 Task: Add a signature Jude Thompson containing Best wishes for a happy National Science Day, Jude Thompson to email address softage.5@softage.net and add a folder Version control
Action: Mouse moved to (156, 29)
Screenshot: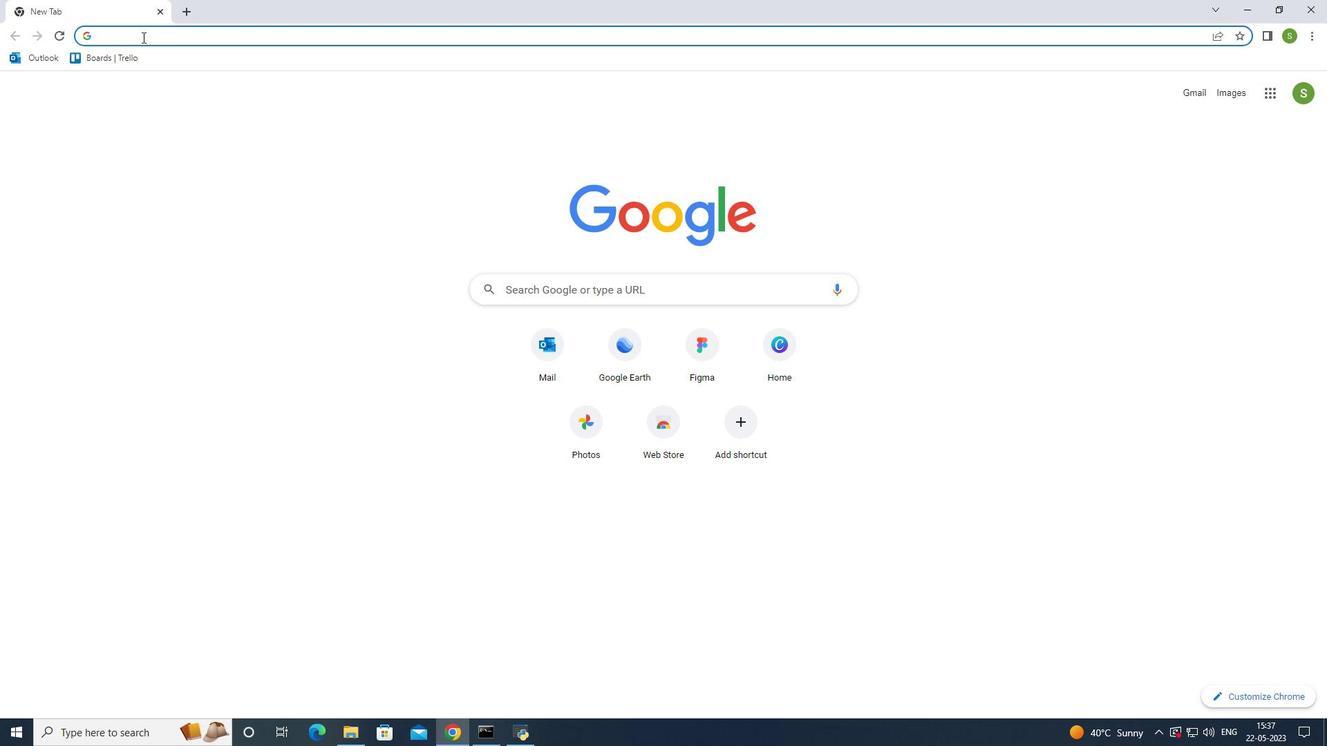 
Action: Key pressed outlokk<Key.backspace><Key.backspace>ok<Key.enter>
Screenshot: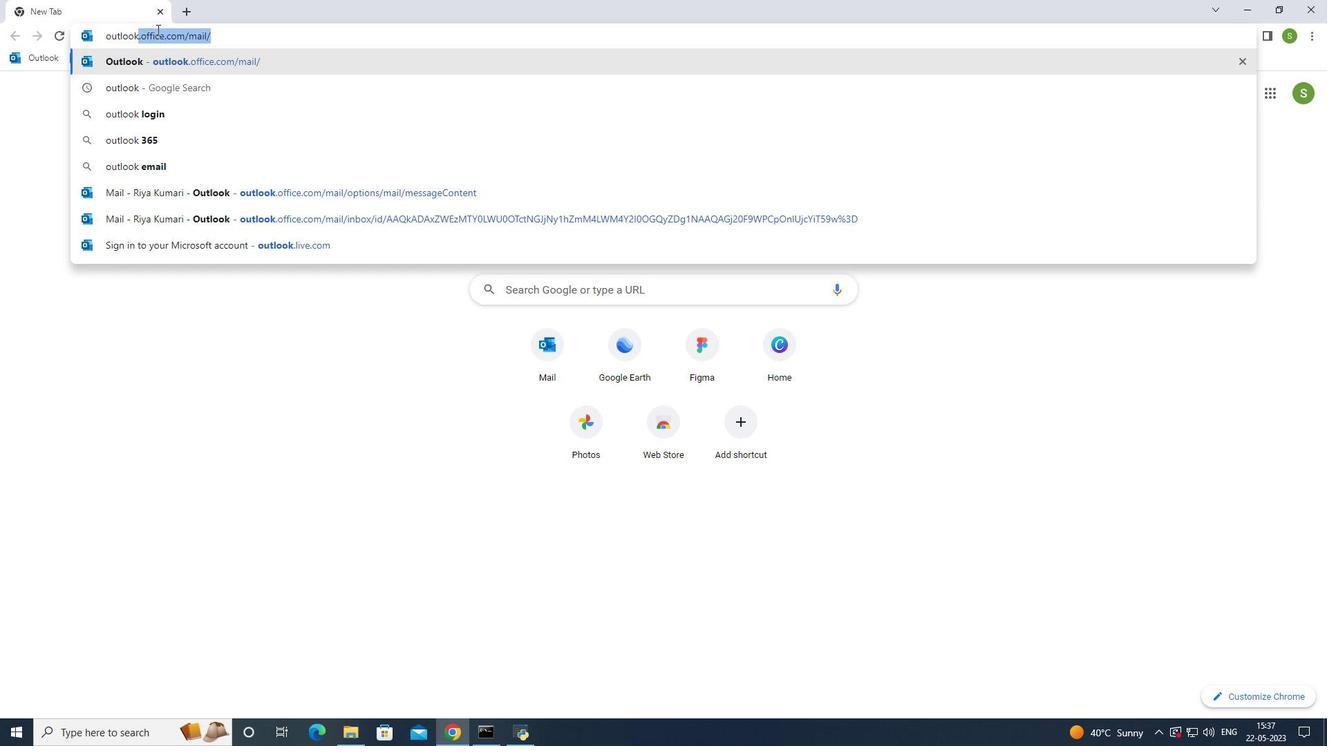 
Action: Mouse moved to (102, 123)
Screenshot: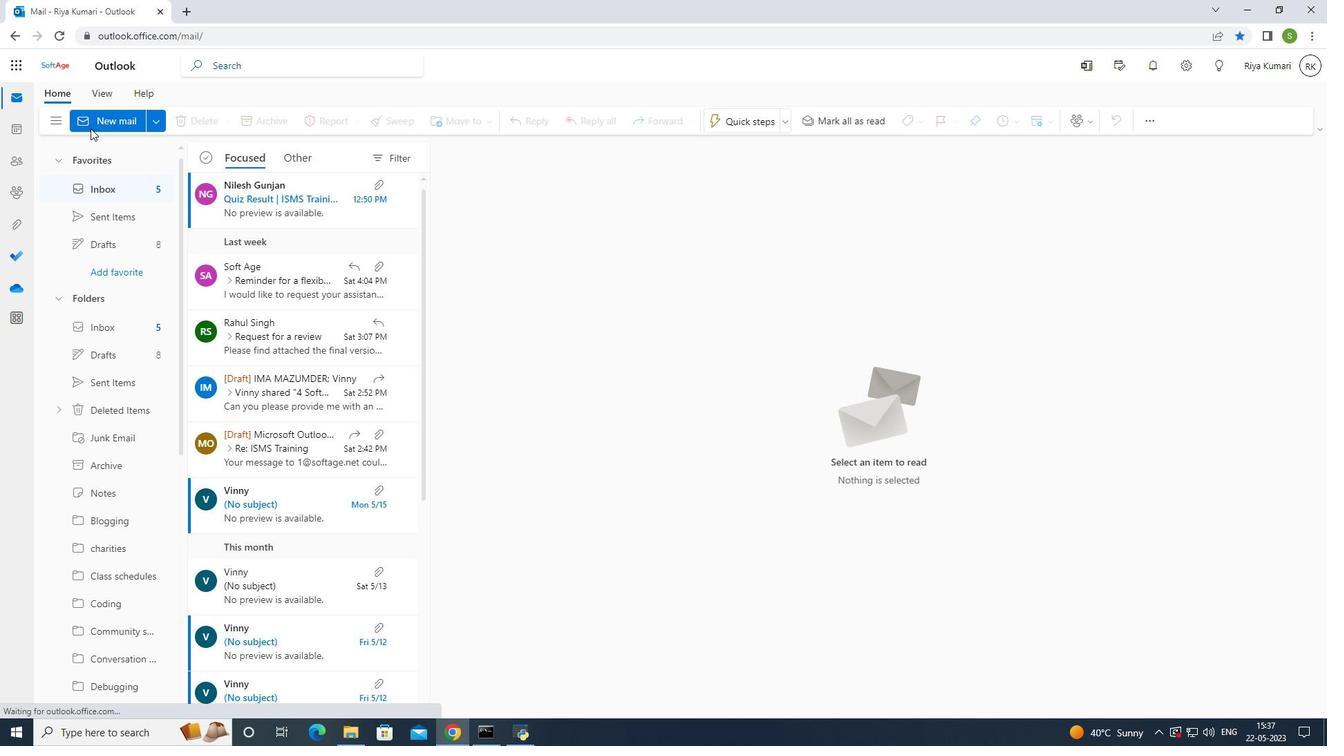 
Action: Mouse pressed left at (102, 123)
Screenshot: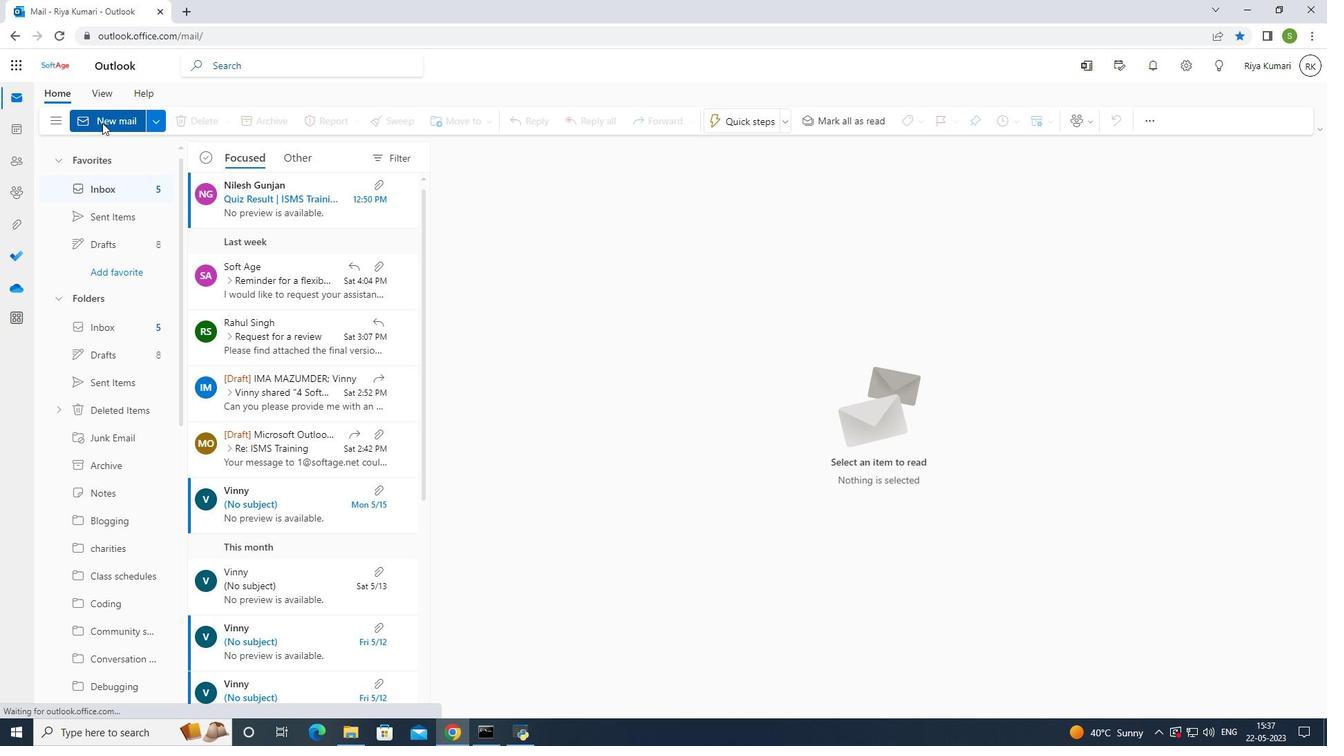 
Action: Mouse pressed left at (102, 123)
Screenshot: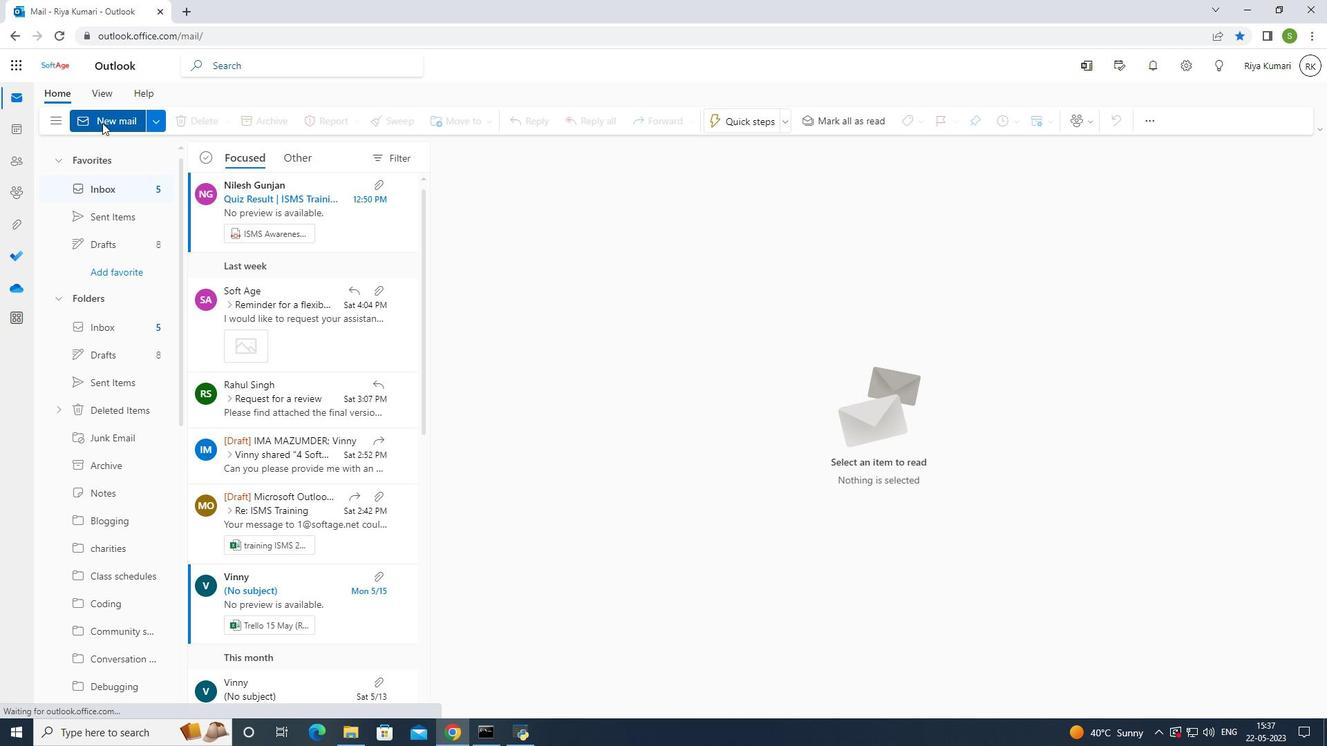 
Action: Mouse pressed left at (102, 123)
Screenshot: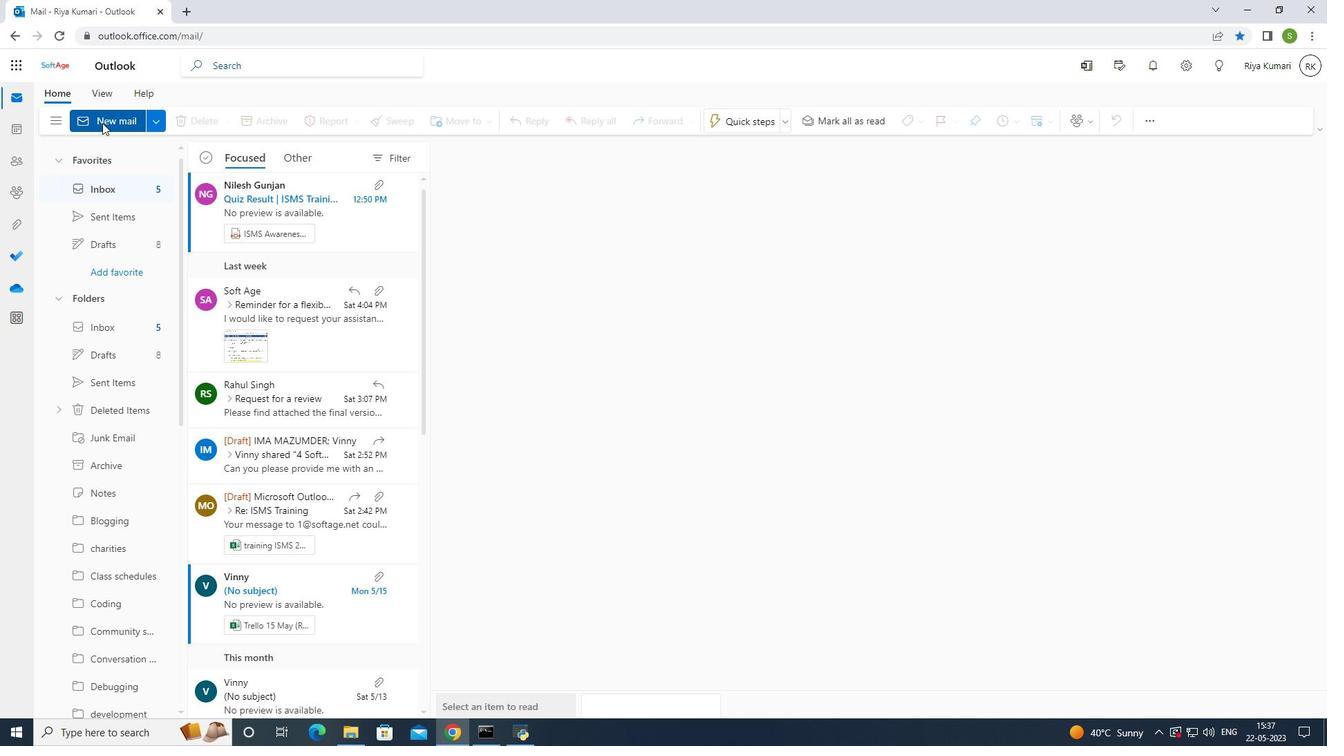
Action: Mouse moved to (896, 118)
Screenshot: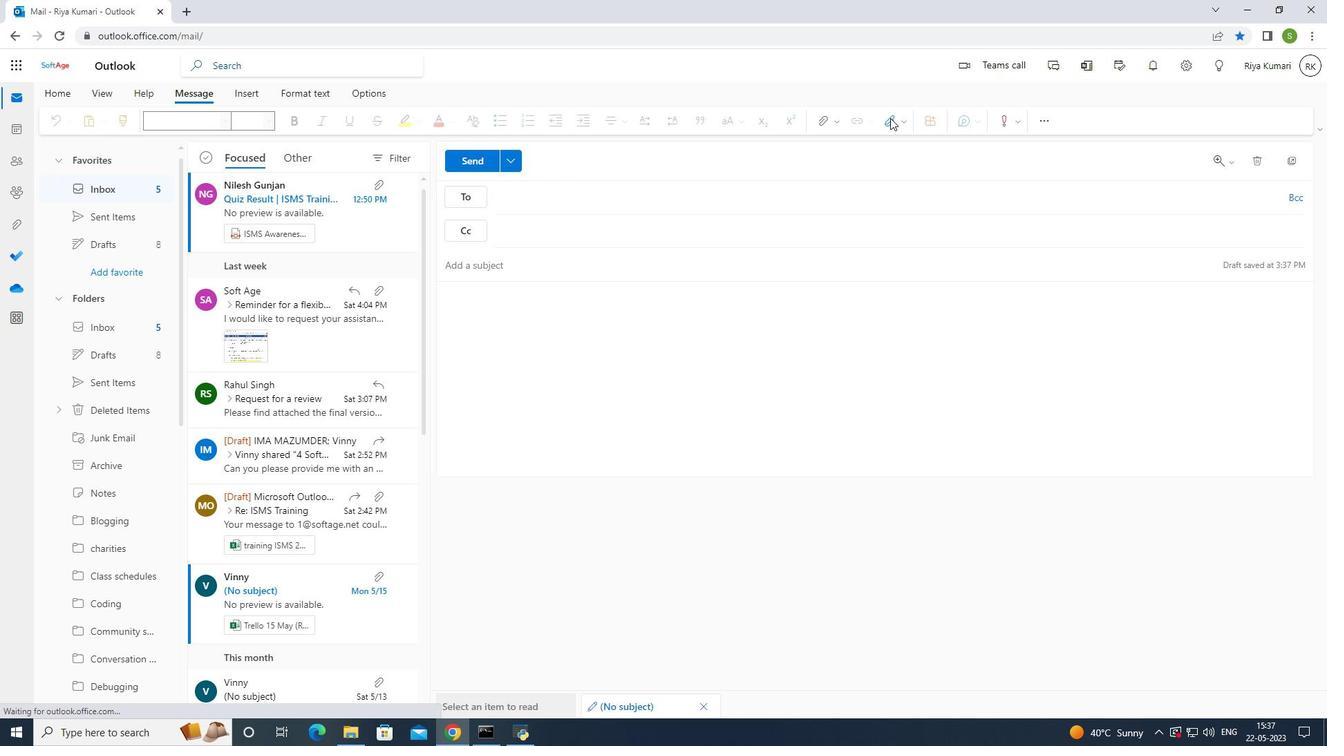 
Action: Mouse pressed left at (896, 118)
Screenshot: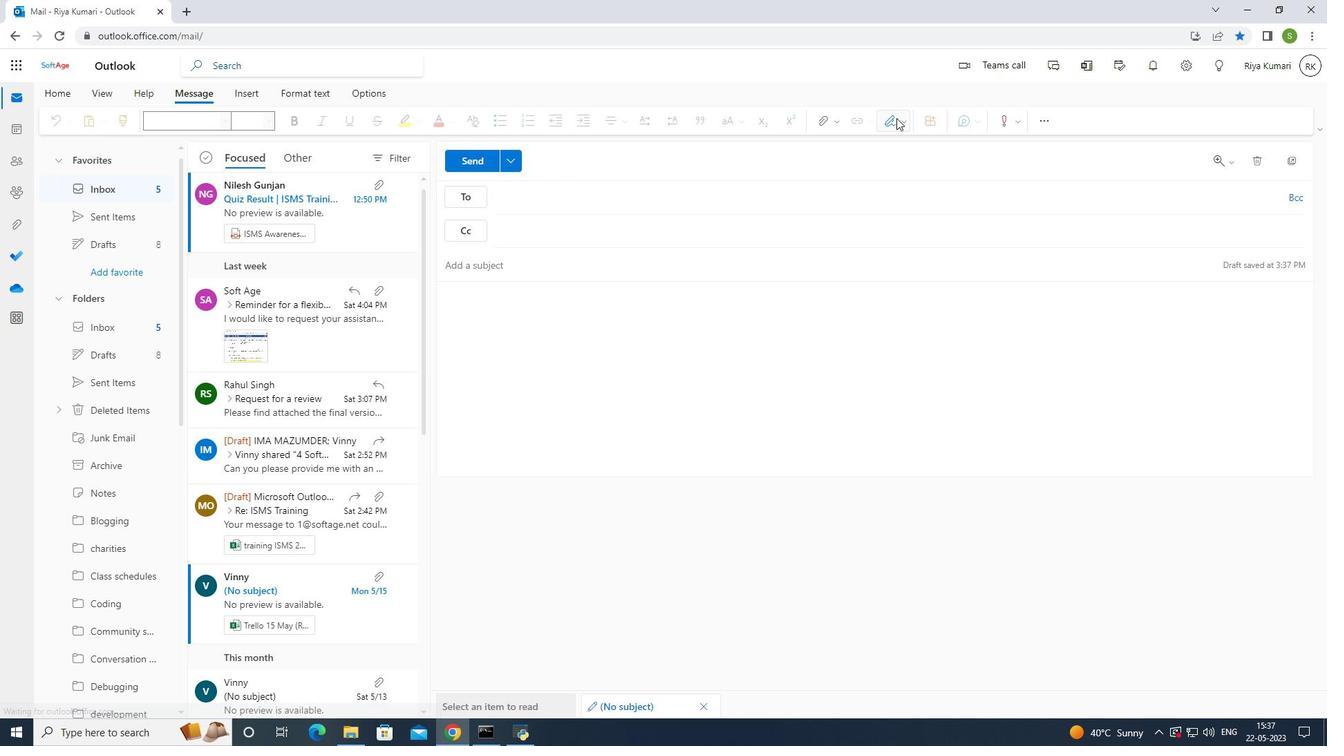
Action: Mouse moved to (875, 172)
Screenshot: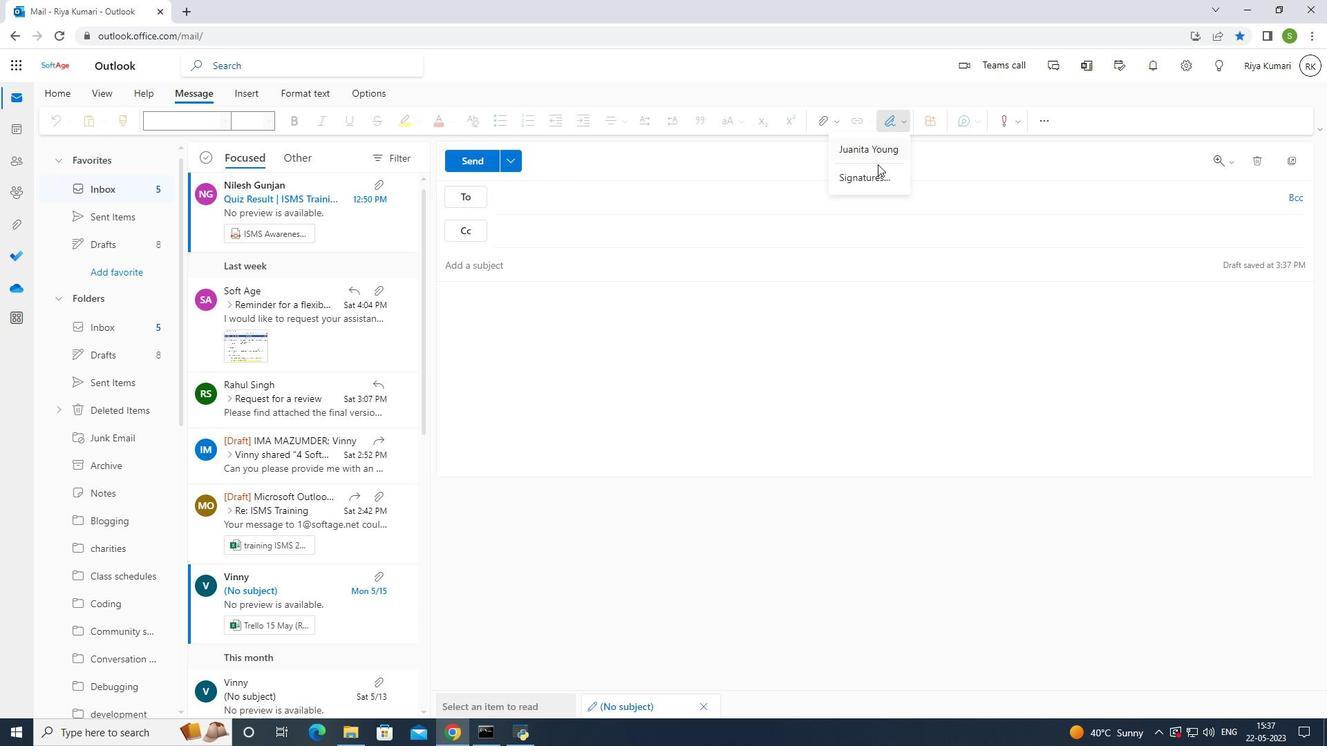 
Action: Mouse pressed left at (875, 172)
Screenshot: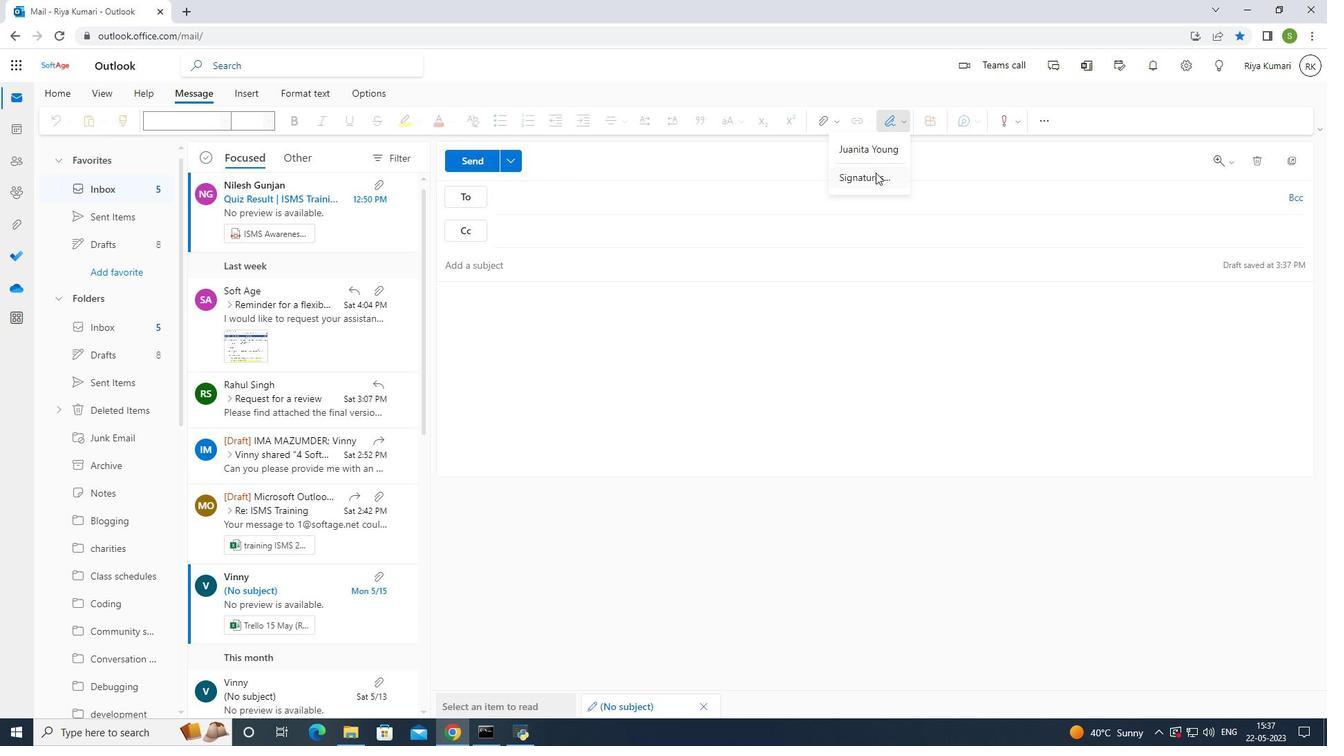
Action: Mouse moved to (864, 231)
Screenshot: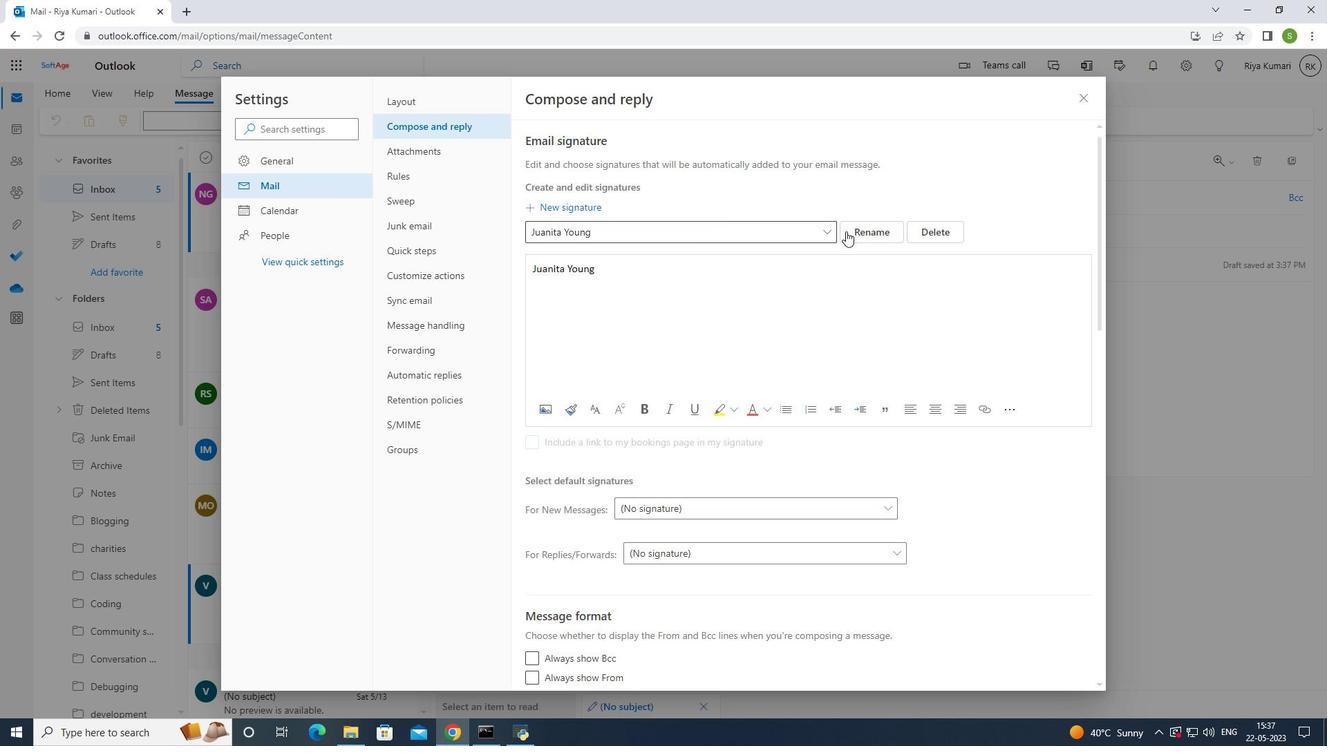 
Action: Mouse pressed left at (864, 231)
Screenshot: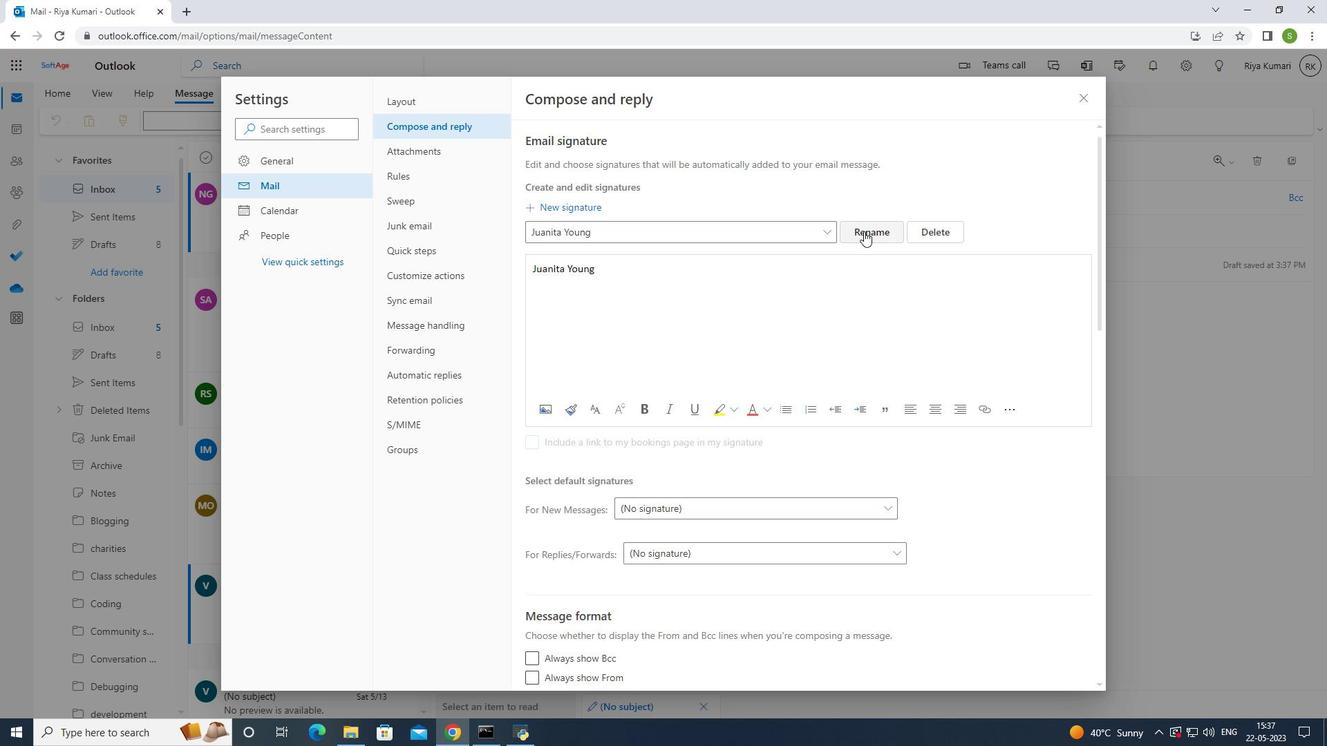 
Action: Mouse moved to (816, 233)
Screenshot: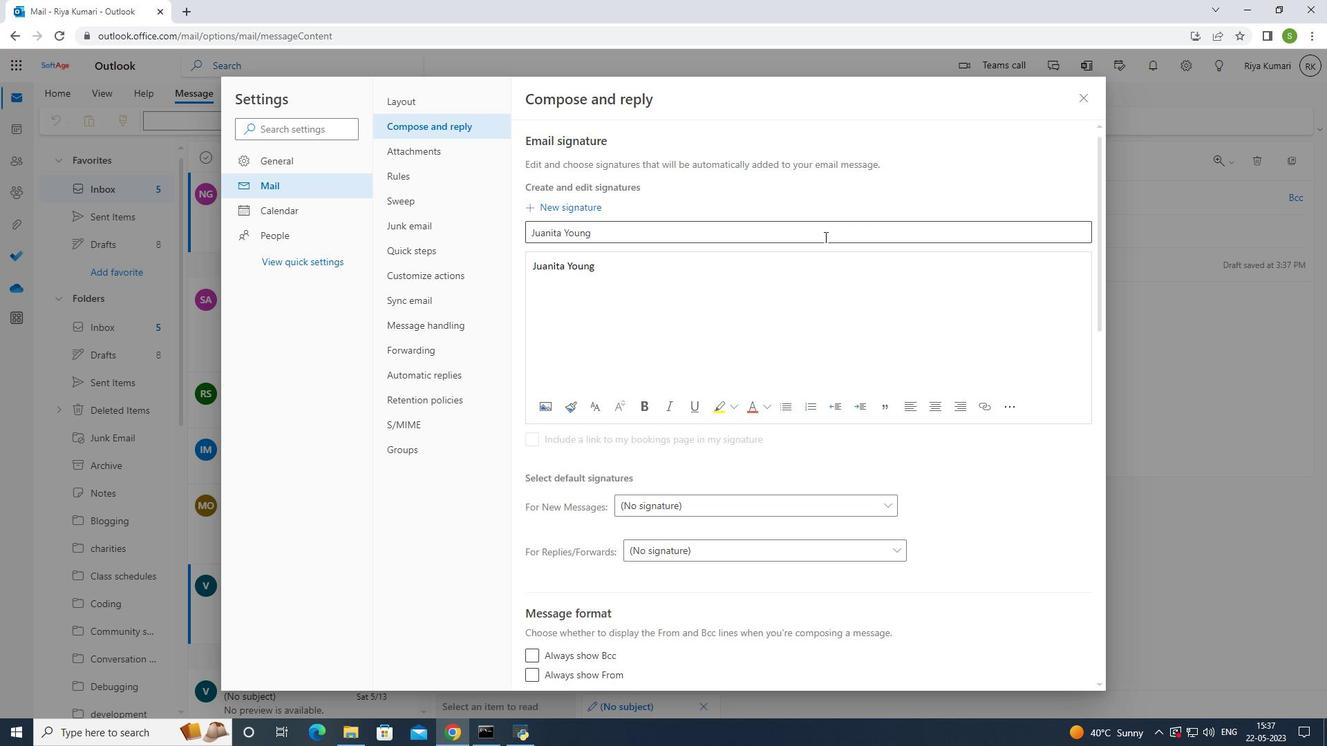 
Action: Mouse pressed left at (816, 233)
Screenshot: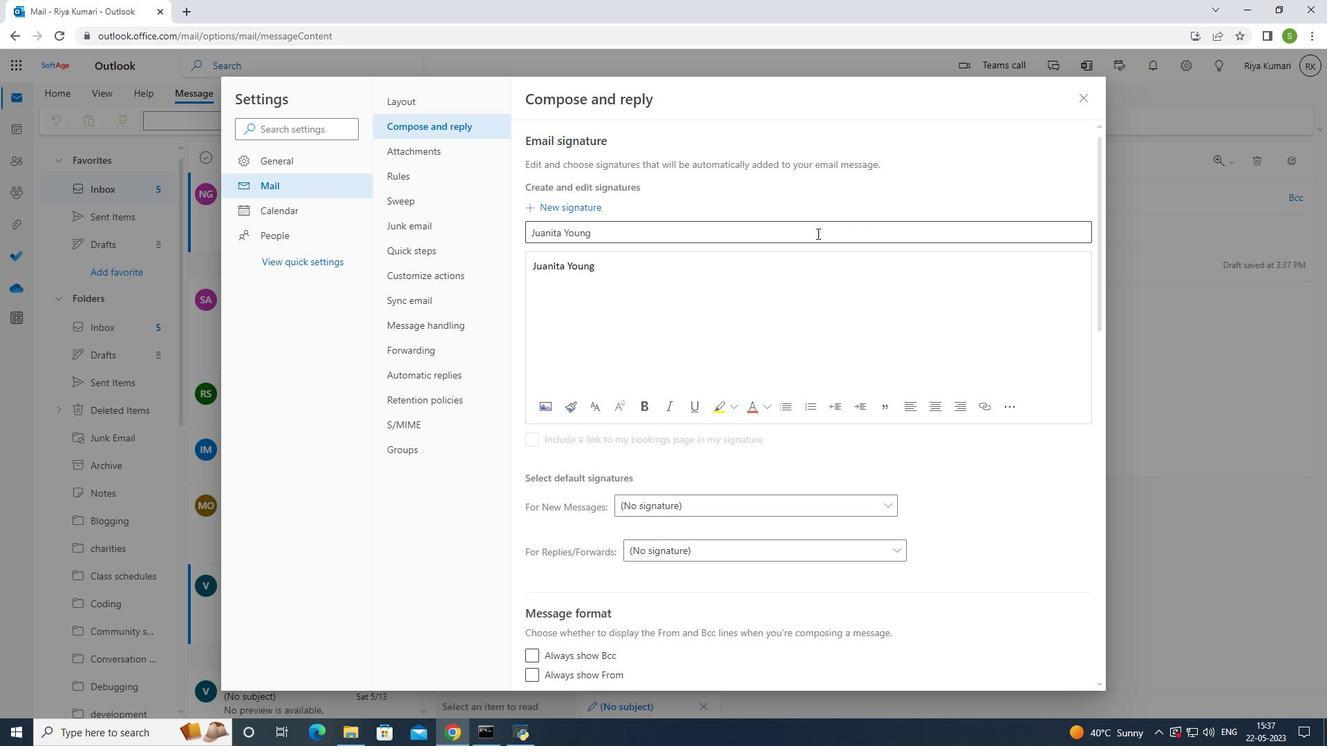 
Action: Mouse moved to (812, 229)
Screenshot: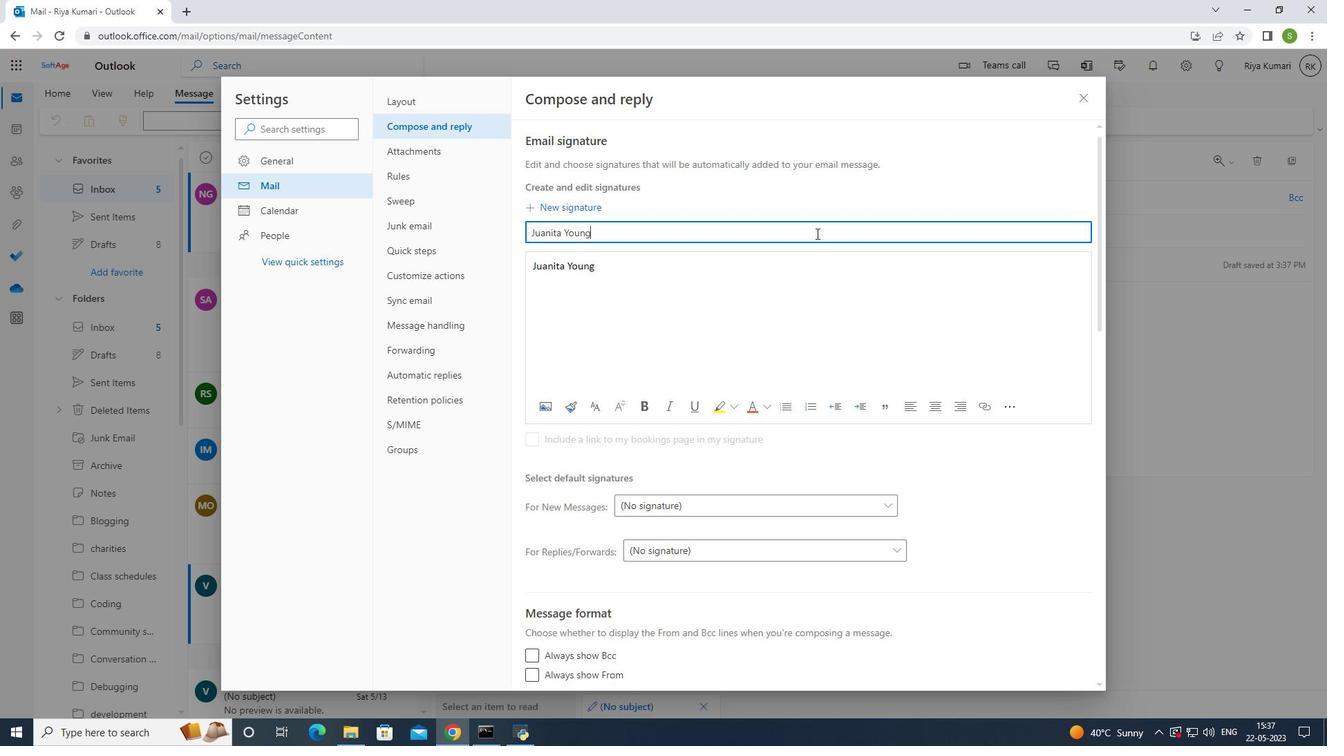 
Action: Key pressed <Key.backspace><Key.backspace><Key.backspace><Key.backspace><Key.backspace><Key.backspace><Key.backspace><Key.backspace><Key.backspace><Key.backspace><Key.backspace><Key.backspace><Key.backspace><Key.backspace><Key.backspace><Key.backspace><Key.backspace><Key.shift>jude<Key.space><Key.shift>Thompson<Key.left><Key.left><Key.left><Key.left><Key.left><Key.left><Key.left><Key.left><Key.left><Key.left><Key.left><Key.left><Key.backspace><Key.shift><Key.shift><Key.shift><Key.shift>J
Screenshot: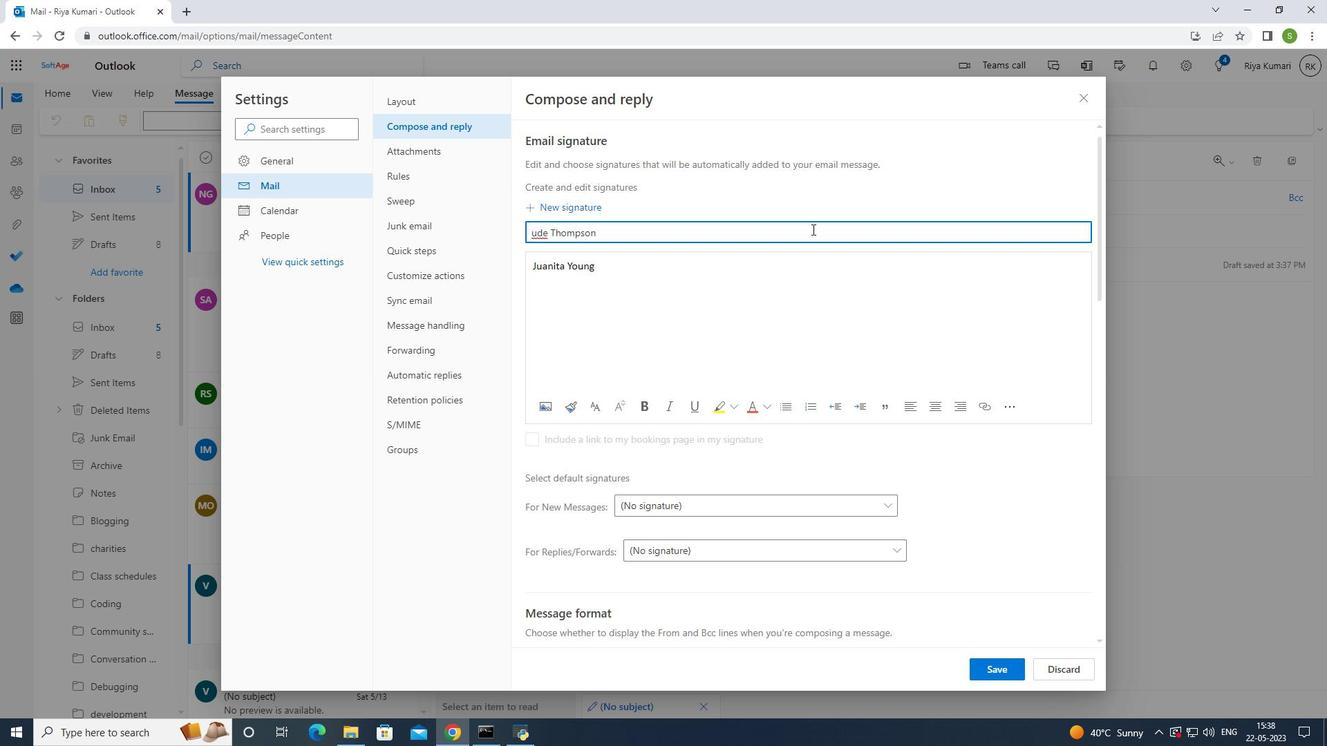 
Action: Mouse moved to (610, 271)
Screenshot: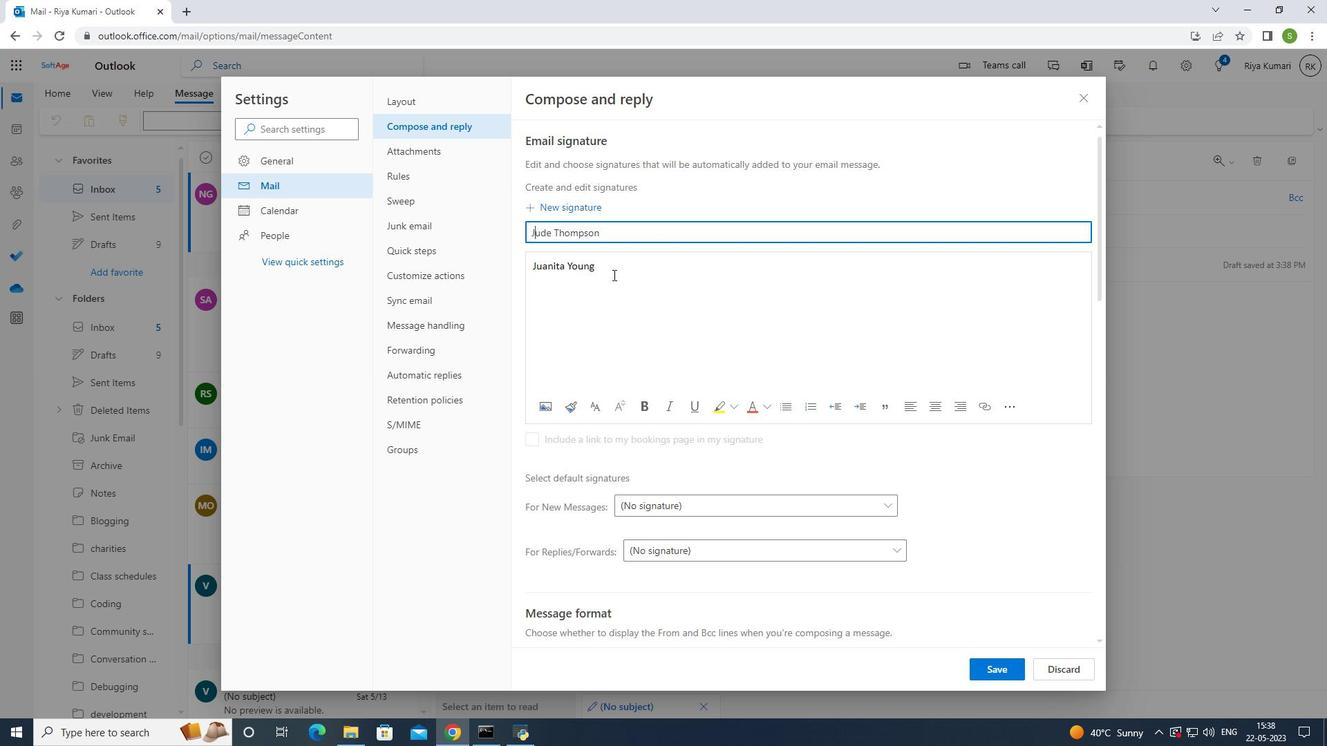 
Action: Mouse pressed left at (610, 271)
Screenshot: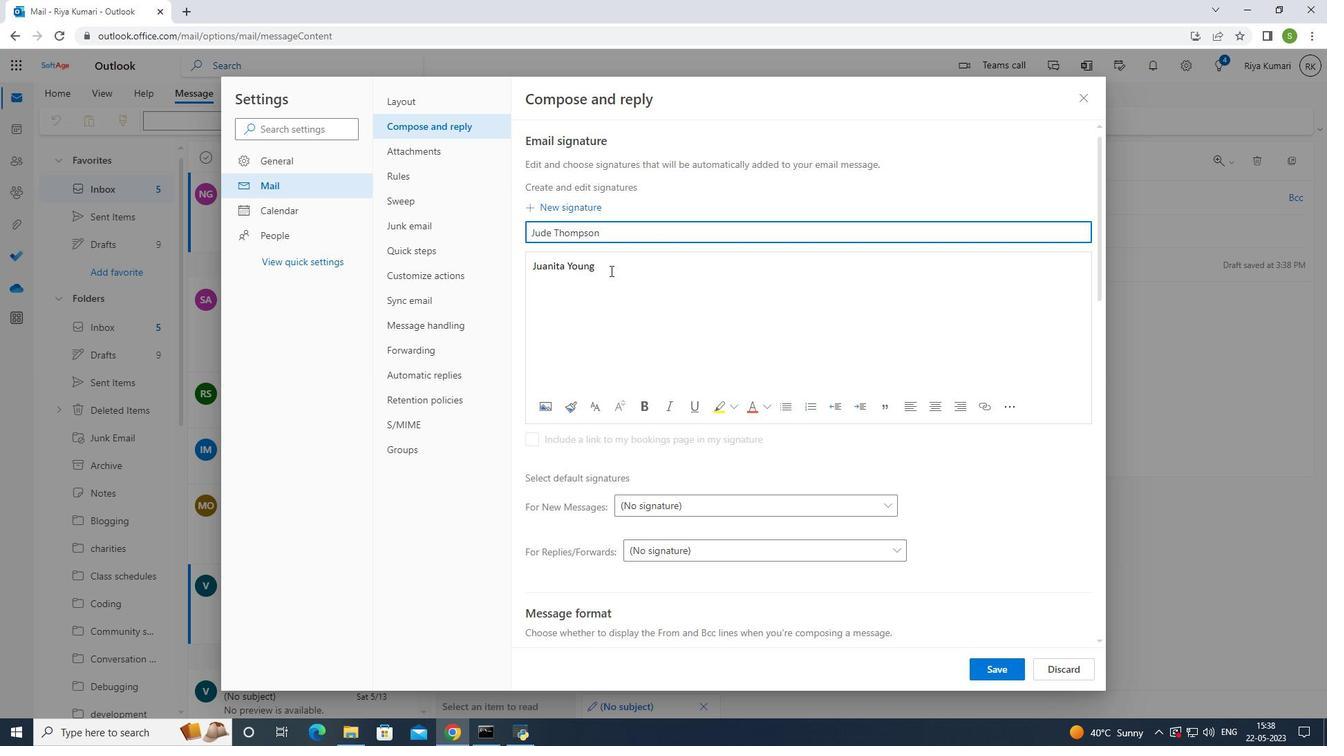 
Action: Mouse moved to (610, 267)
Screenshot: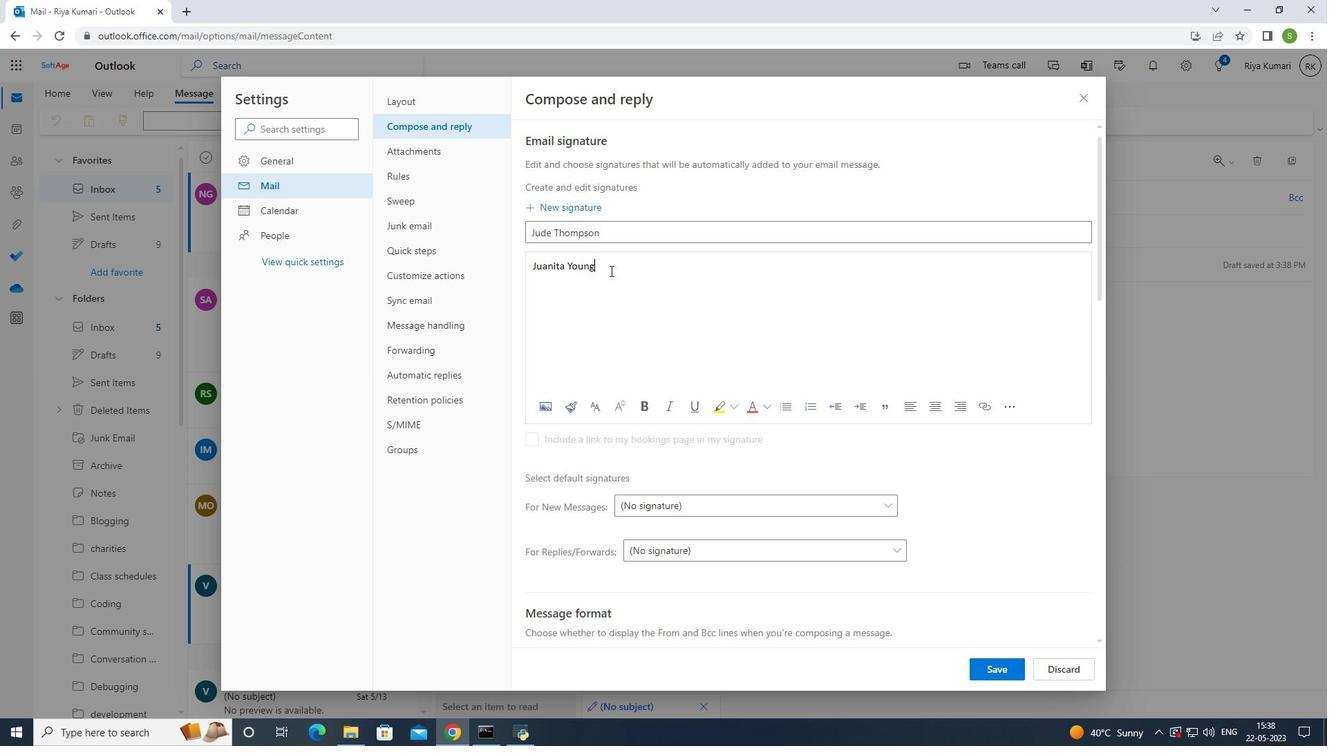 
Action: Key pressed <Key.backspace><Key.backspace><Key.backspace><Key.backspace><Key.backspace><Key.backspace><Key.backspace><Key.backspace><Key.backspace><Key.backspace><Key.backspace><Key.backspace>ude<Key.space><Key.shift>Thooms<Key.backspace>psa<Key.backspace>on
Screenshot: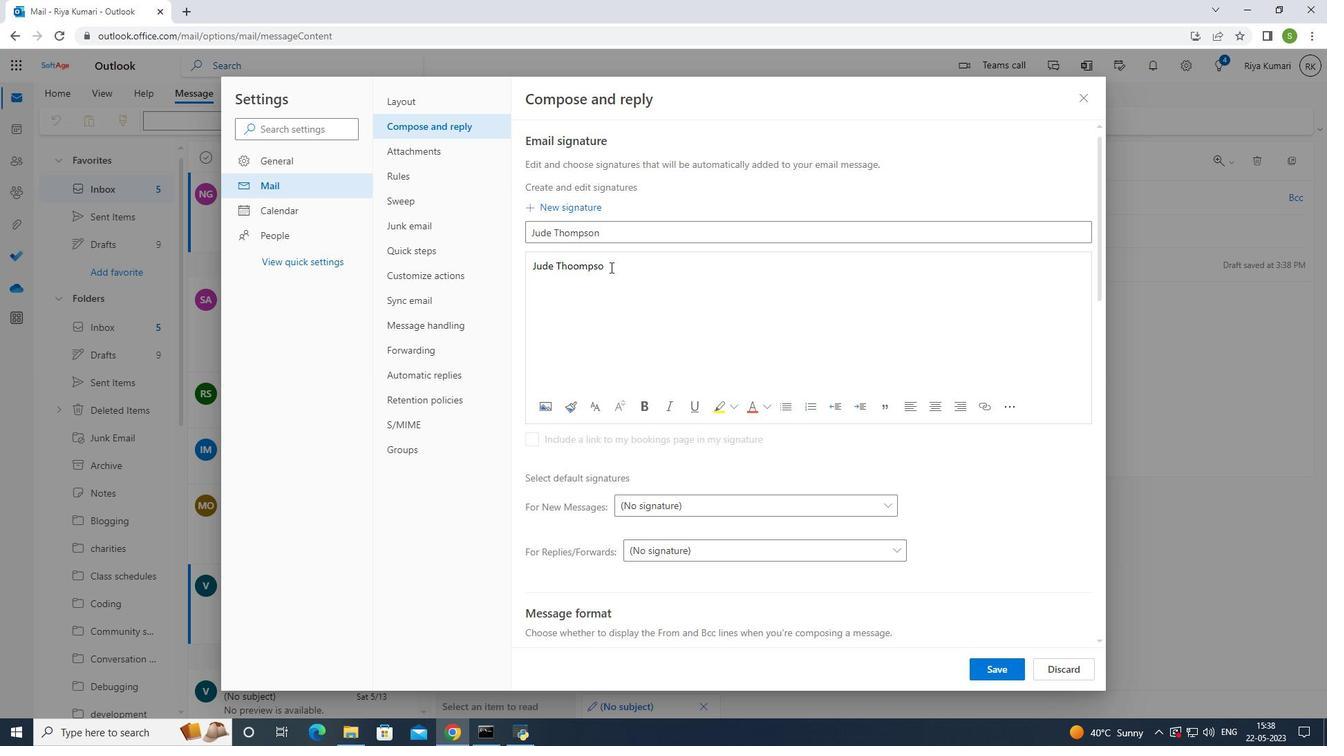 
Action: Mouse moved to (577, 264)
Screenshot: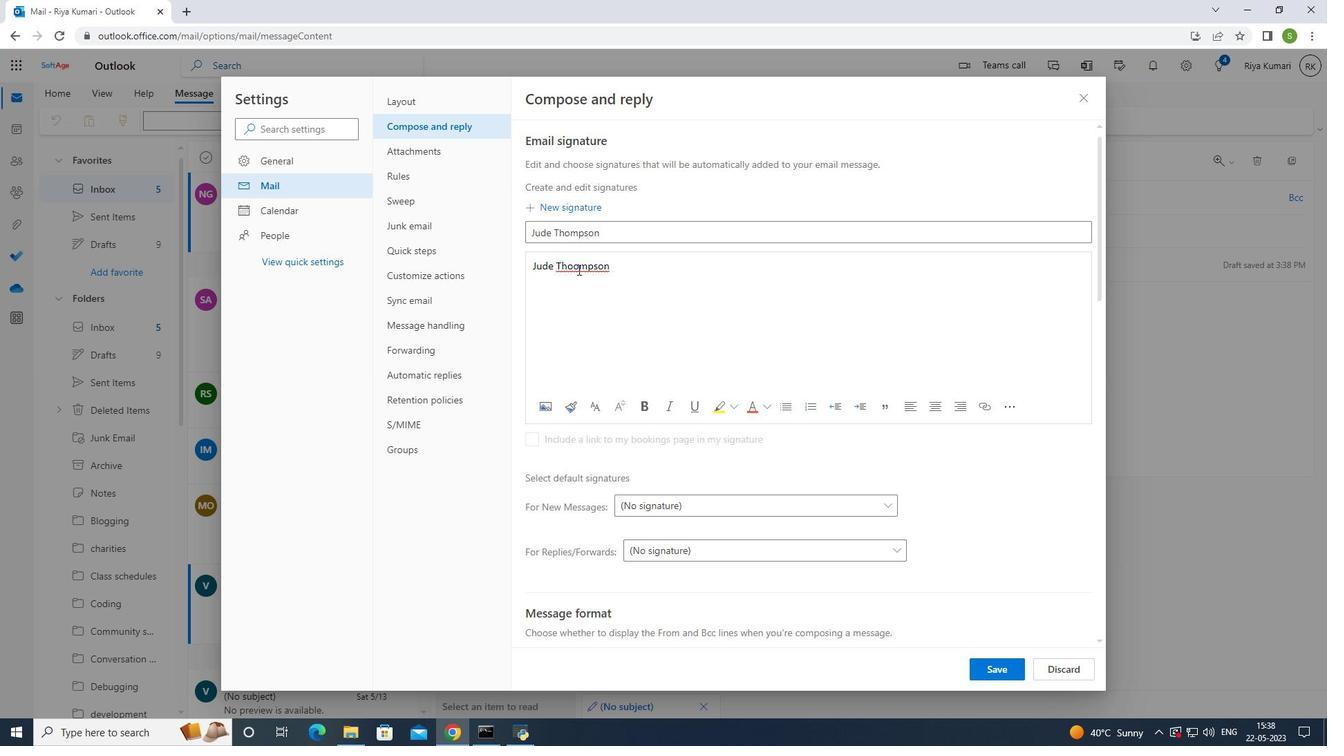 
Action: Mouse pressed left at (577, 264)
Screenshot: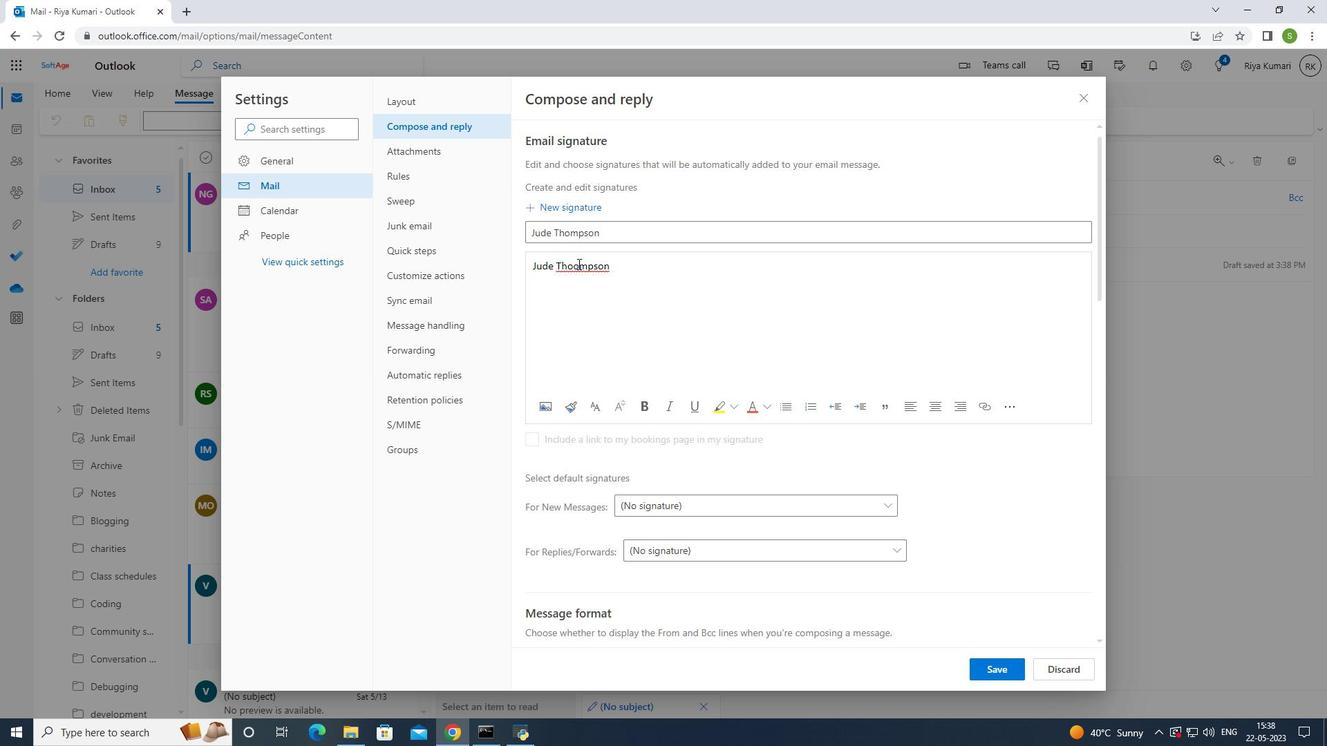 
Action: Mouse moved to (615, 275)
Screenshot: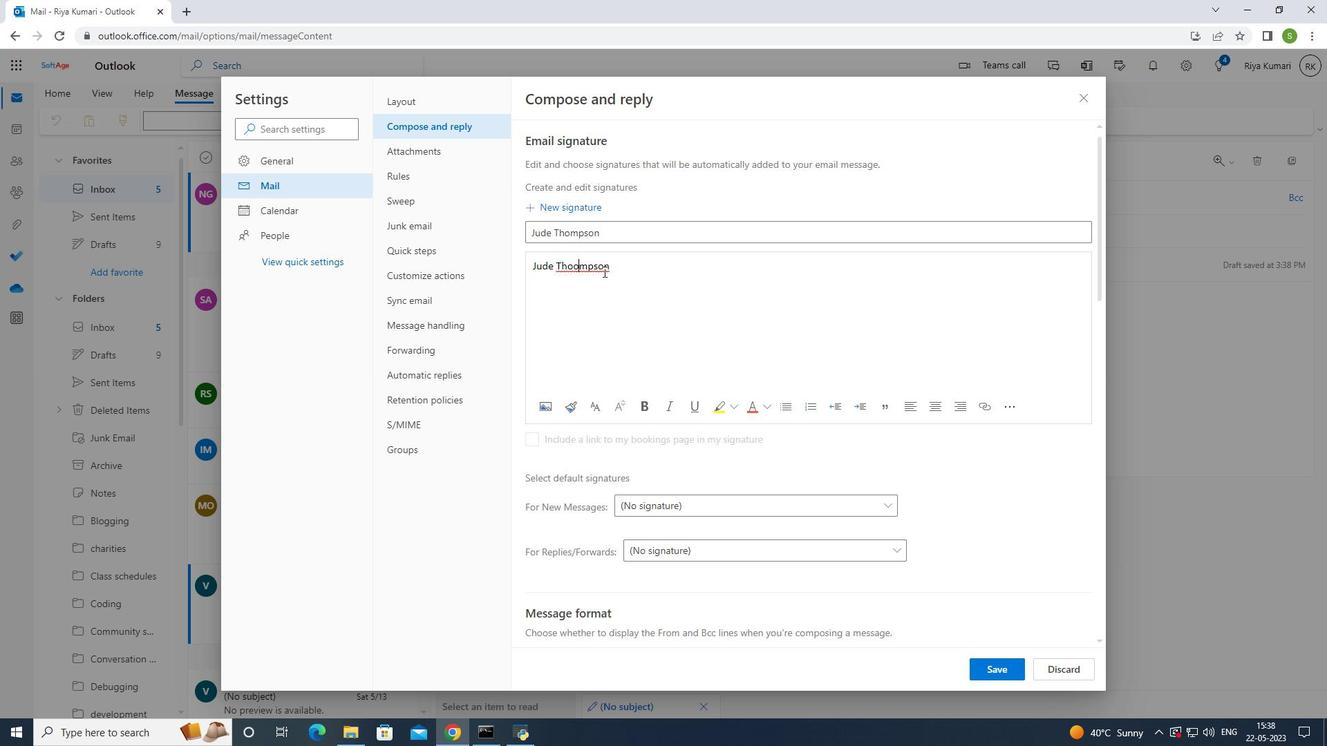 
Action: Key pressed <Key.backspace>
Screenshot: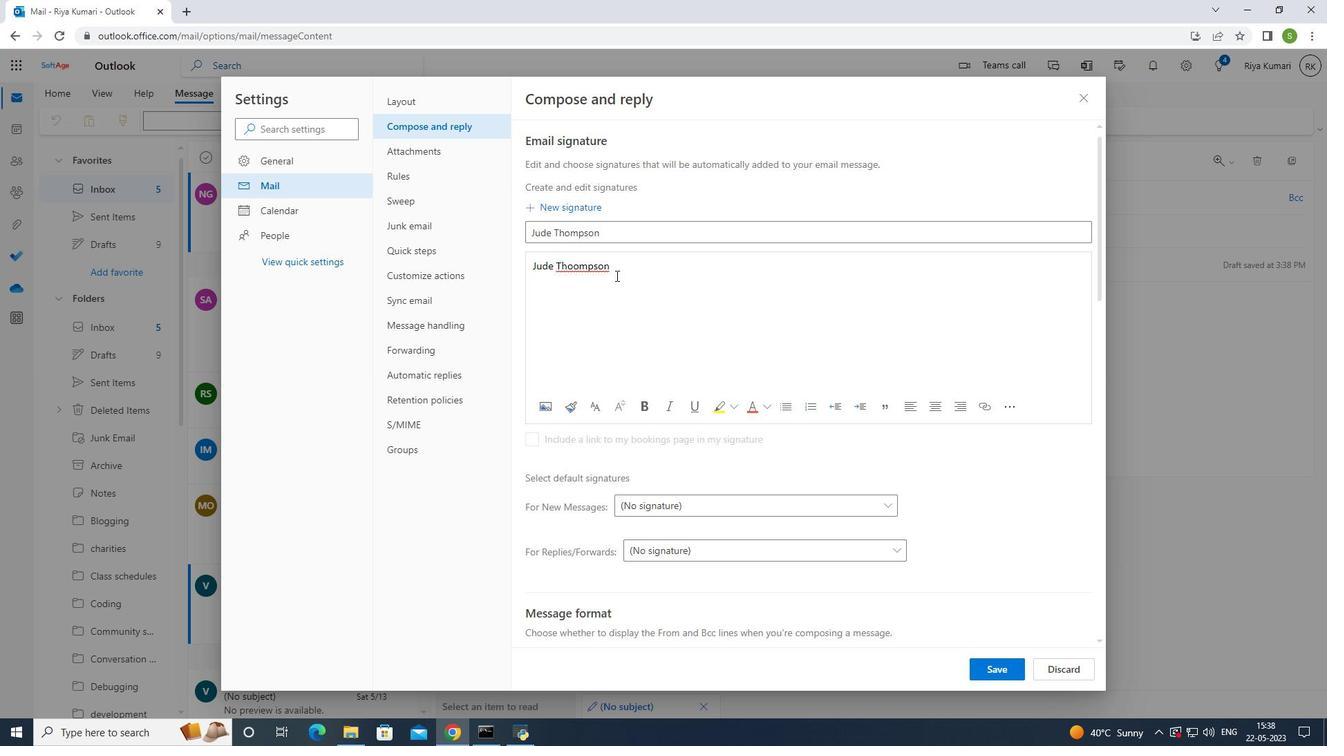 
Action: Mouse moved to (985, 669)
Screenshot: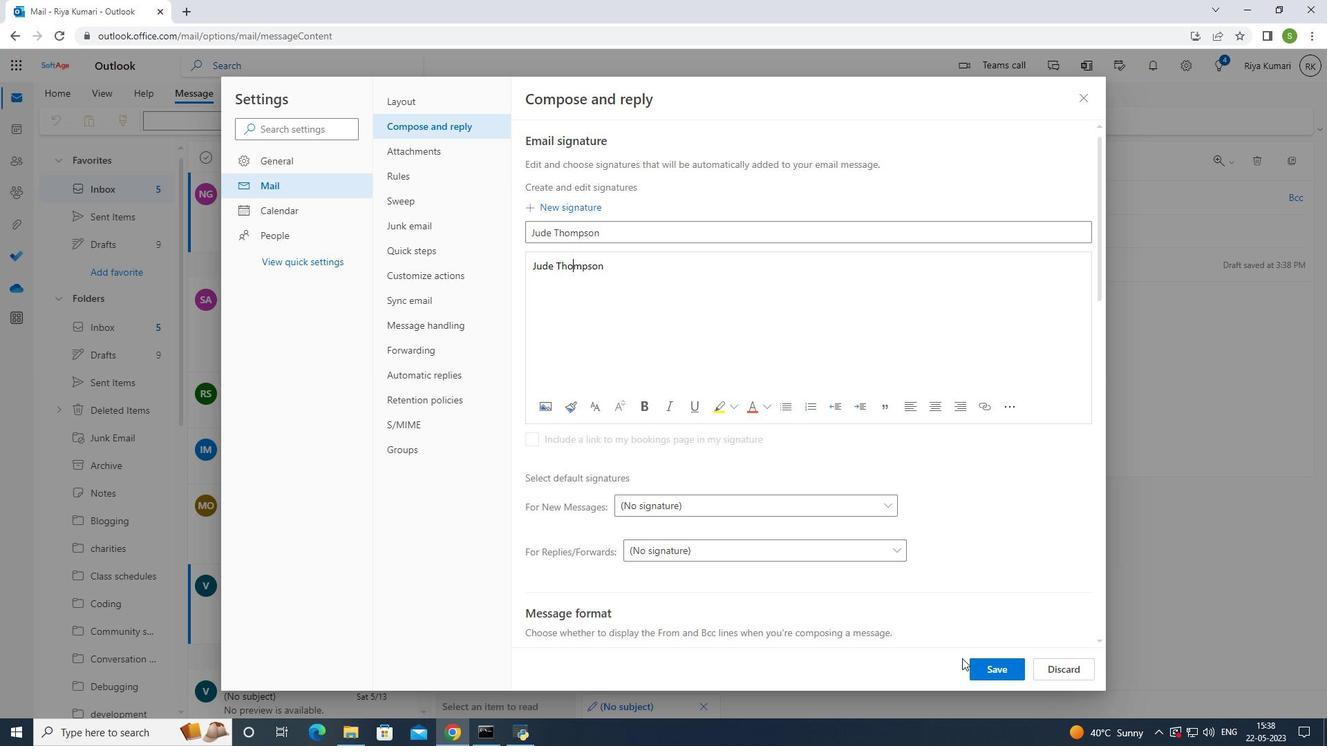 
Action: Mouse pressed left at (985, 669)
Screenshot: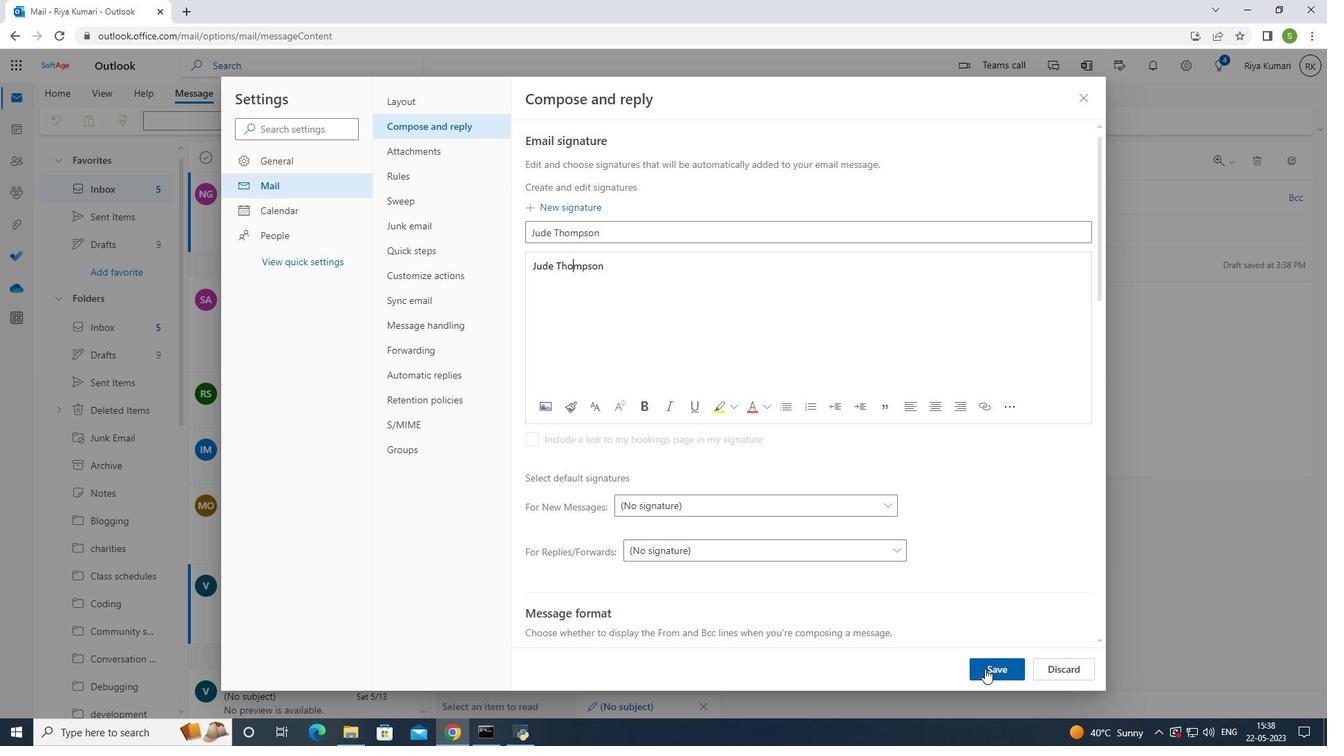 
Action: Mouse moved to (1079, 104)
Screenshot: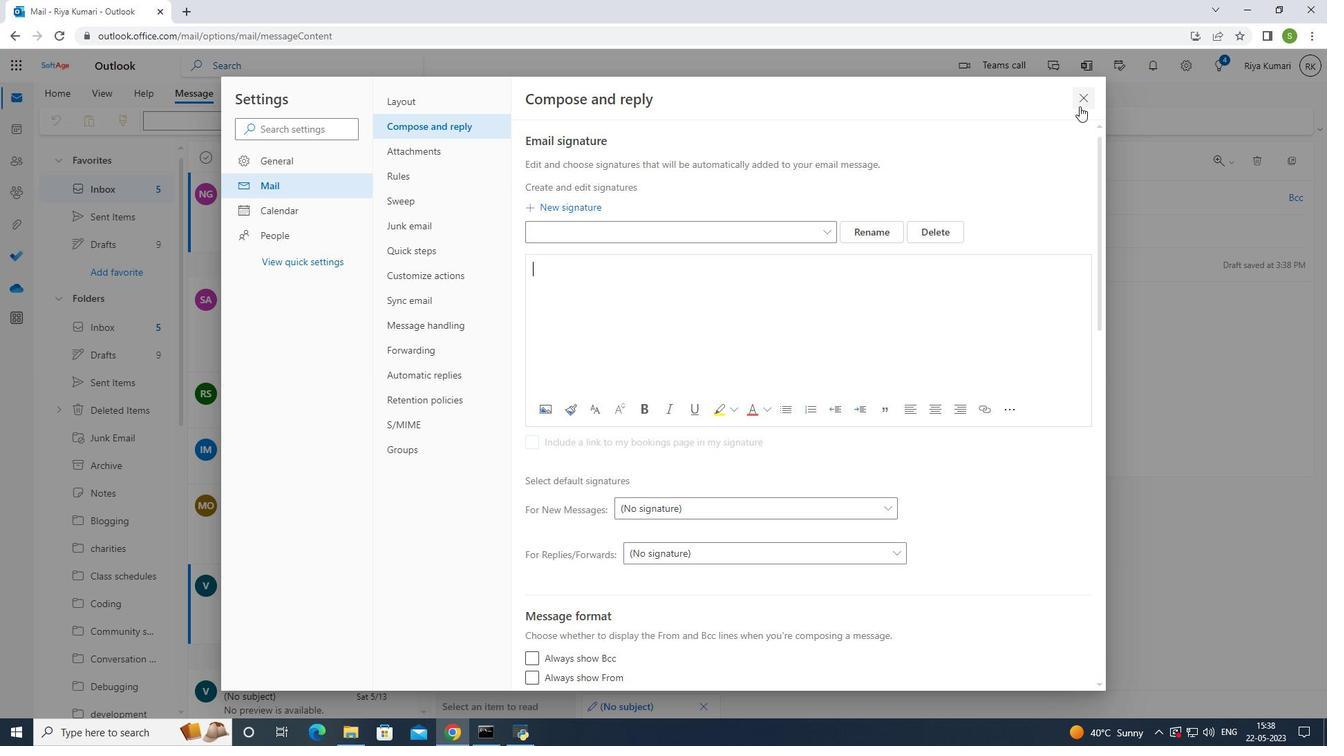 
Action: Mouse pressed left at (1079, 104)
Screenshot: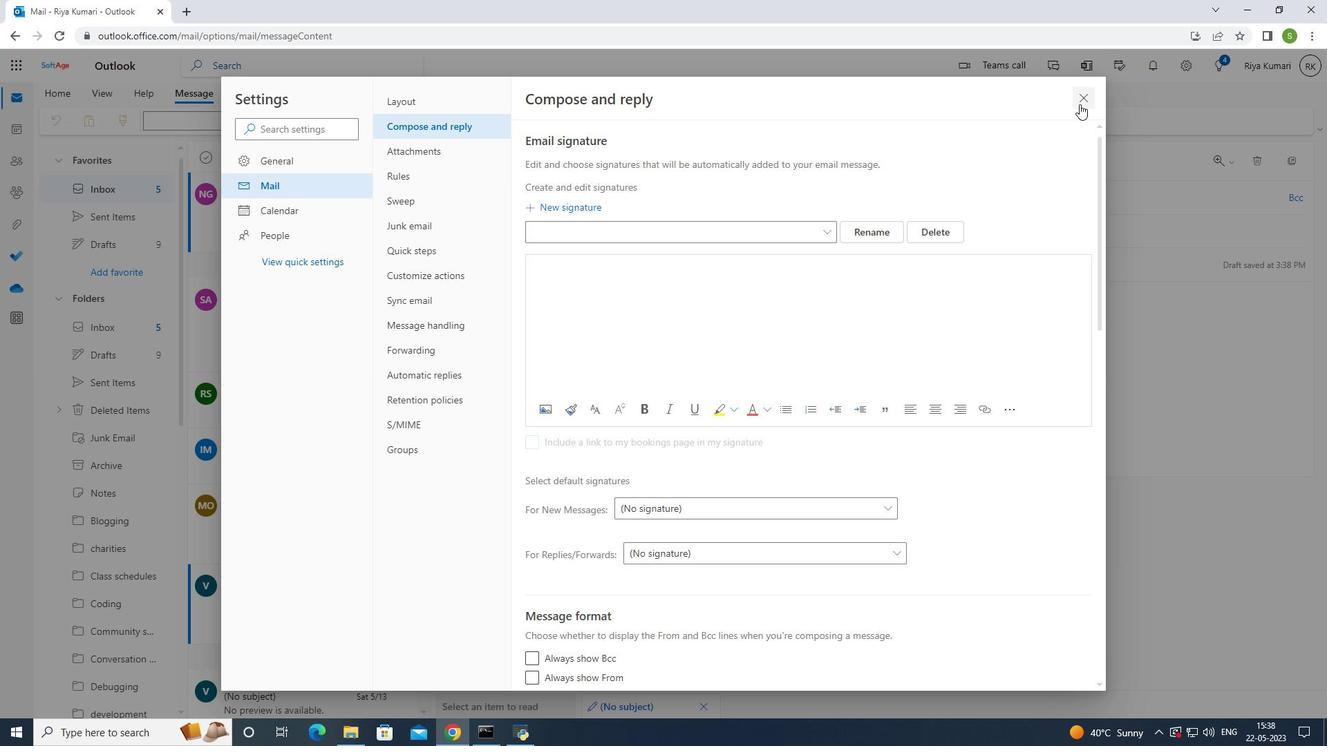 
Action: Mouse moved to (582, 199)
Screenshot: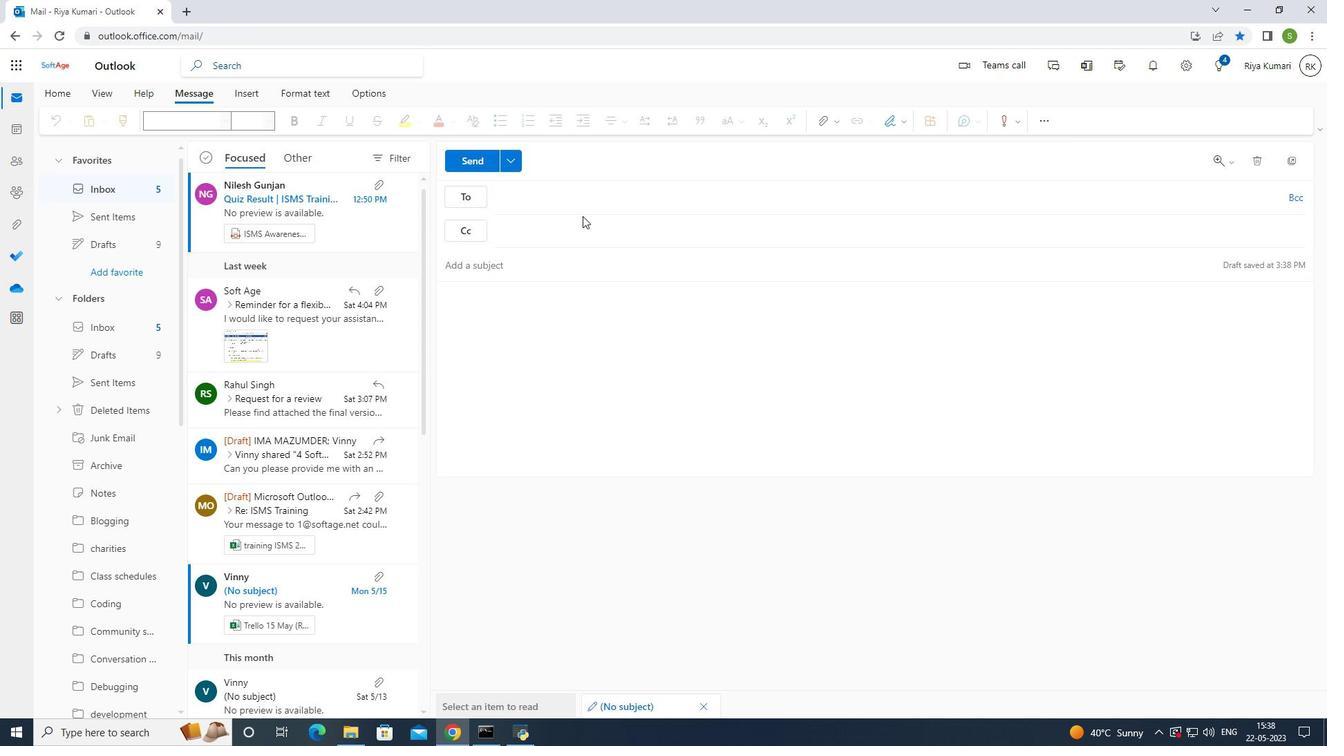 
Action: Mouse pressed left at (582, 199)
Screenshot: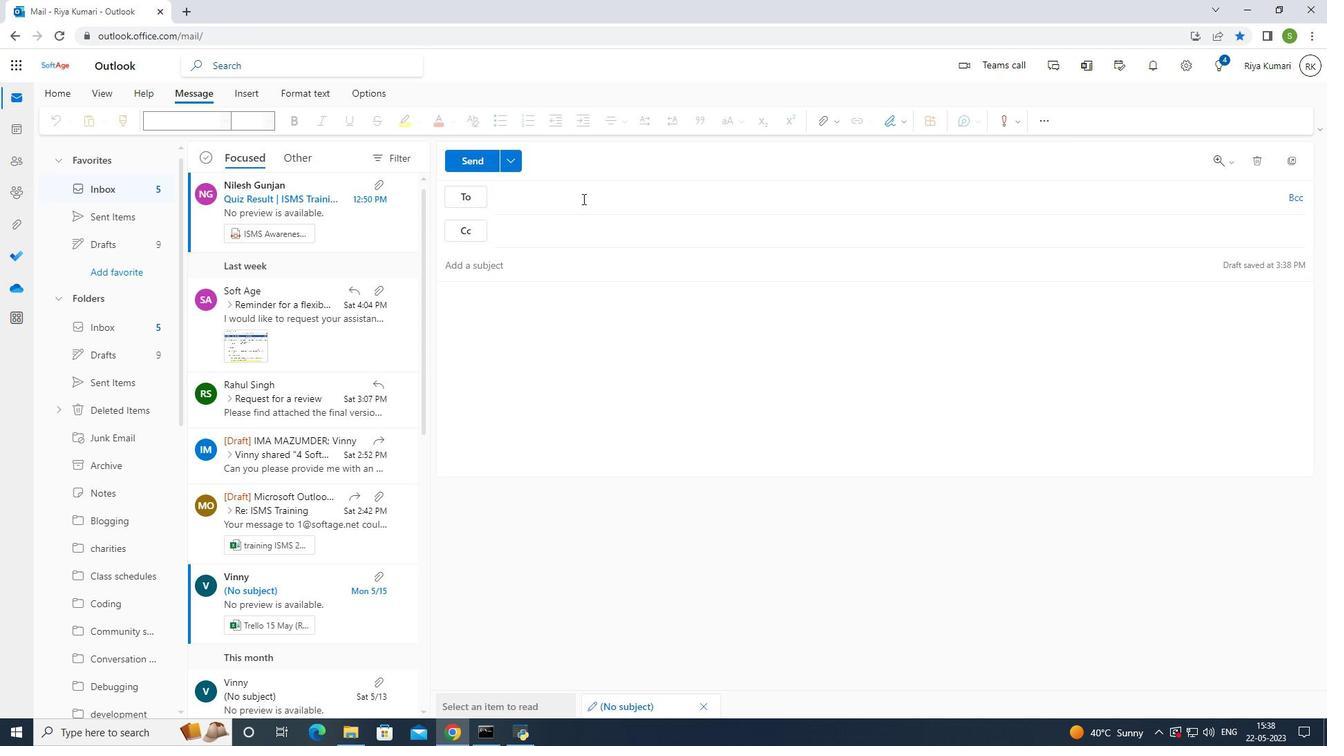 
Action: Key pressed softage.5<Key.shift>@softage.net
Screenshot: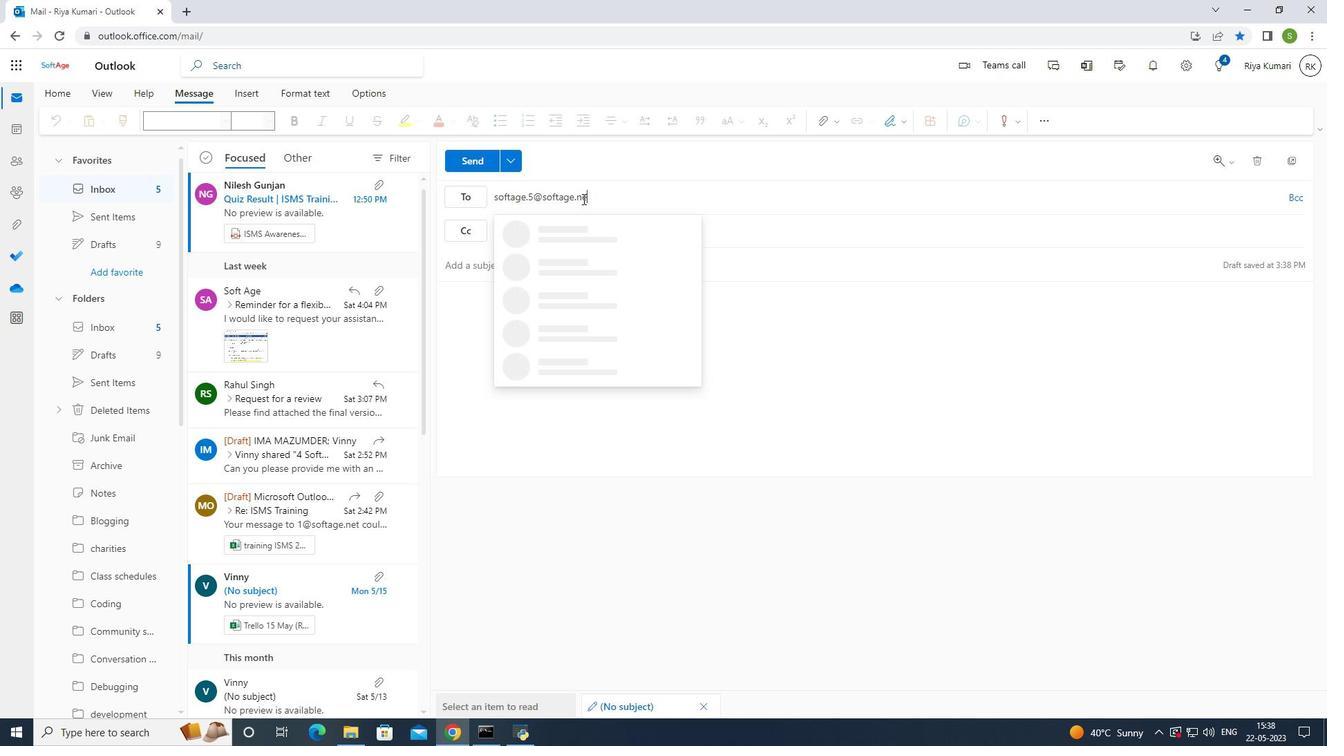 
Action: Mouse moved to (568, 227)
Screenshot: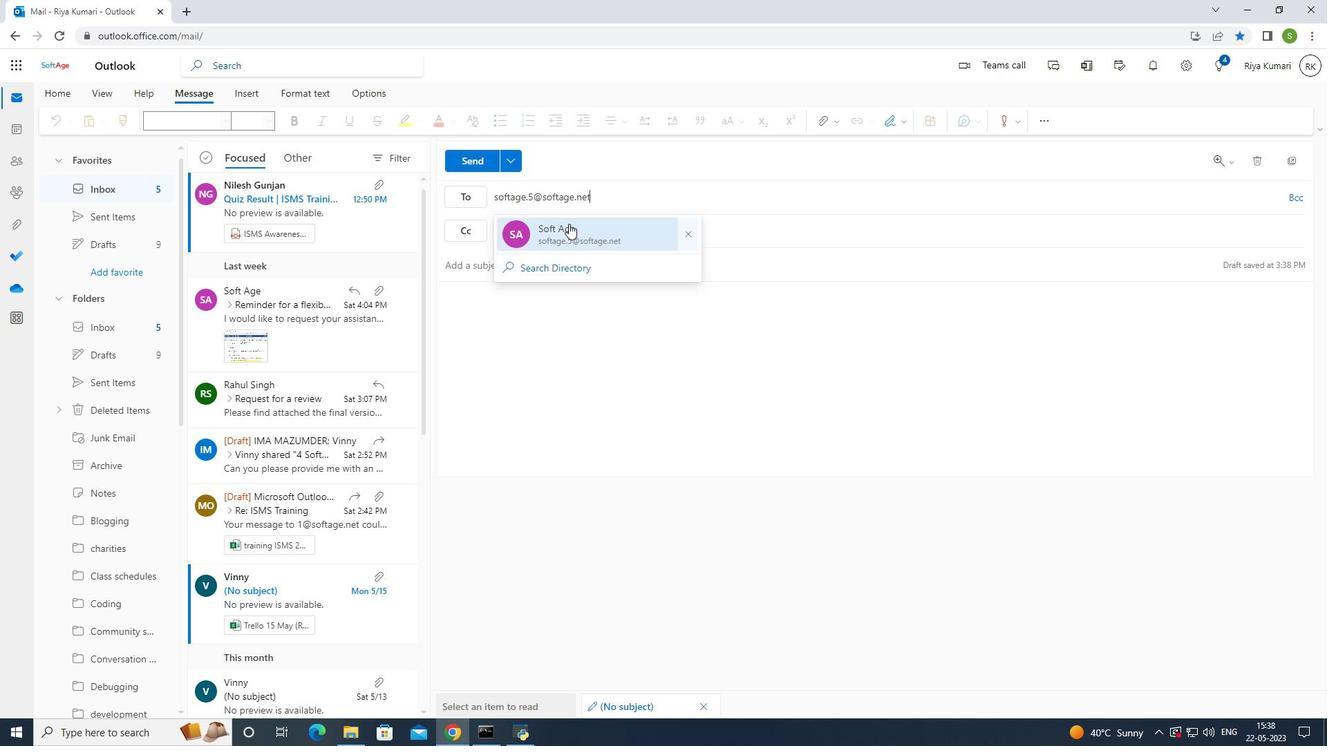 
Action: Mouse pressed left at (568, 227)
Screenshot: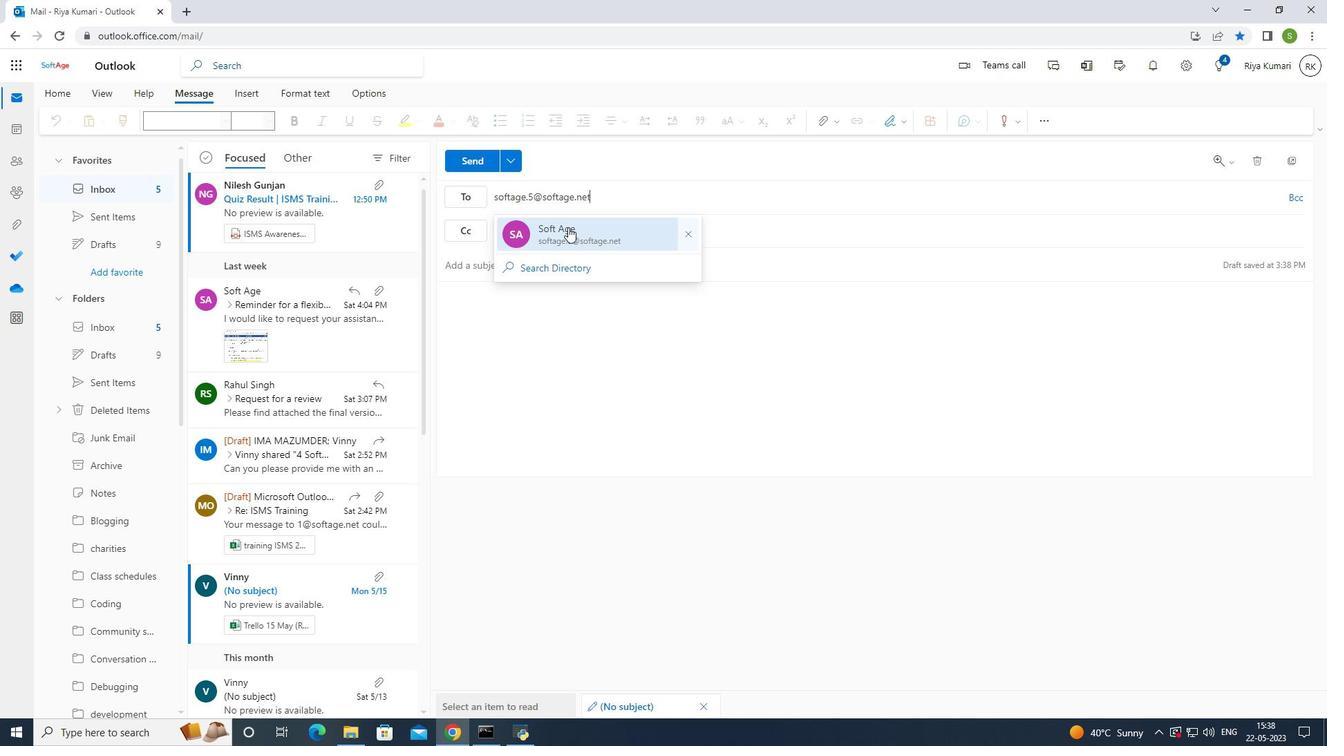 
Action: Mouse moved to (546, 297)
Screenshot: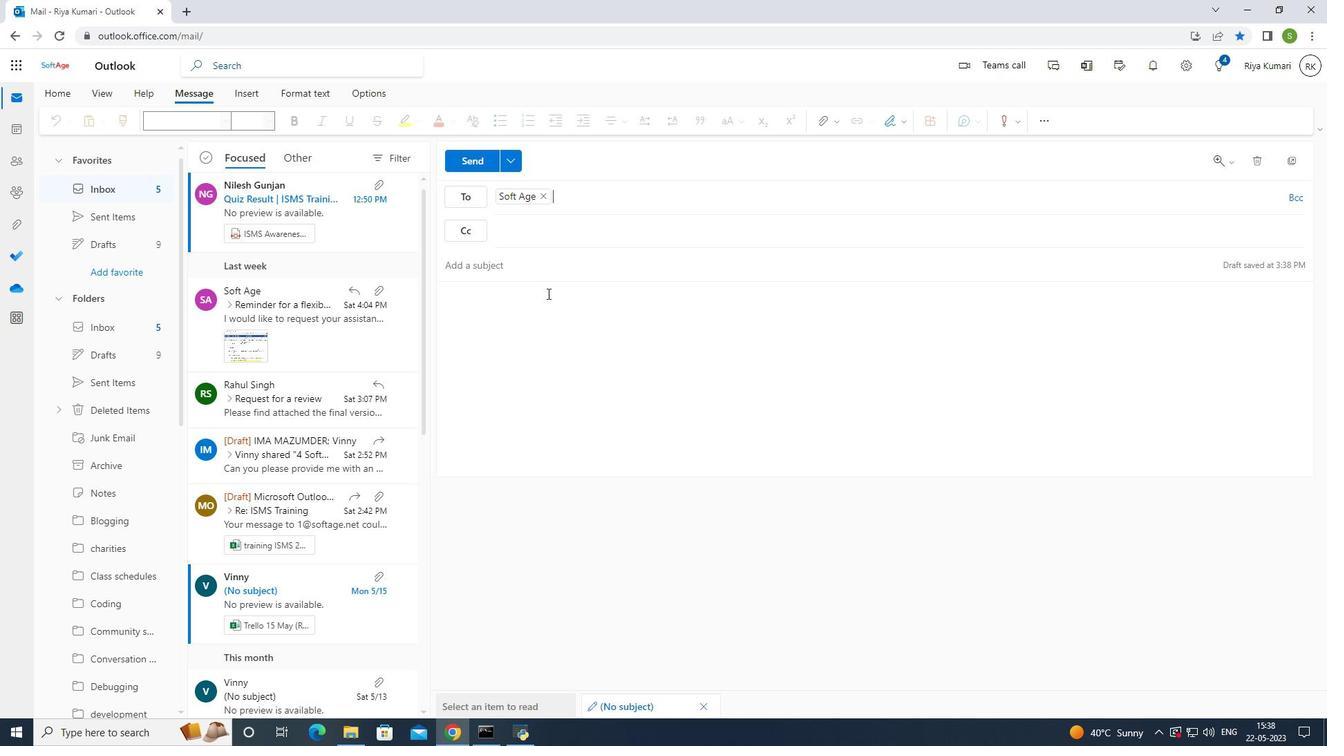 
Action: Mouse pressed left at (546, 297)
Screenshot: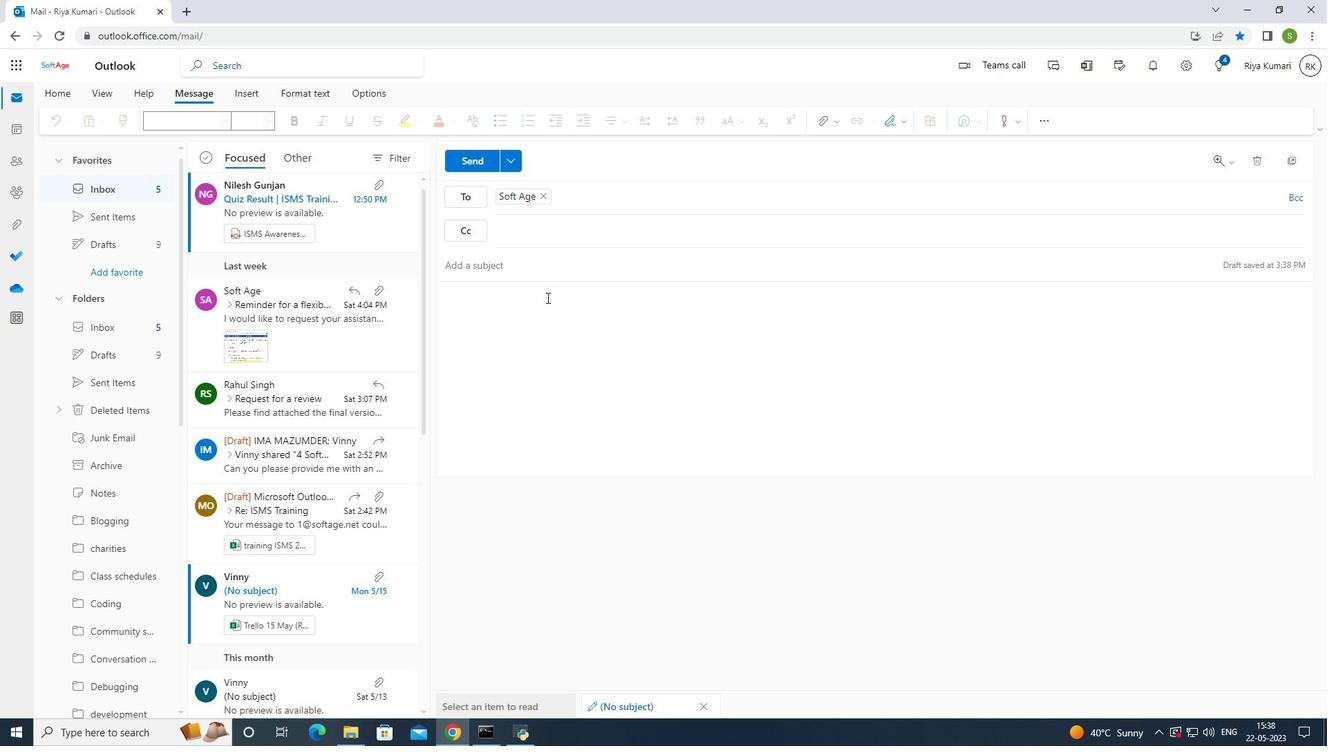 
Action: Mouse moved to (898, 120)
Screenshot: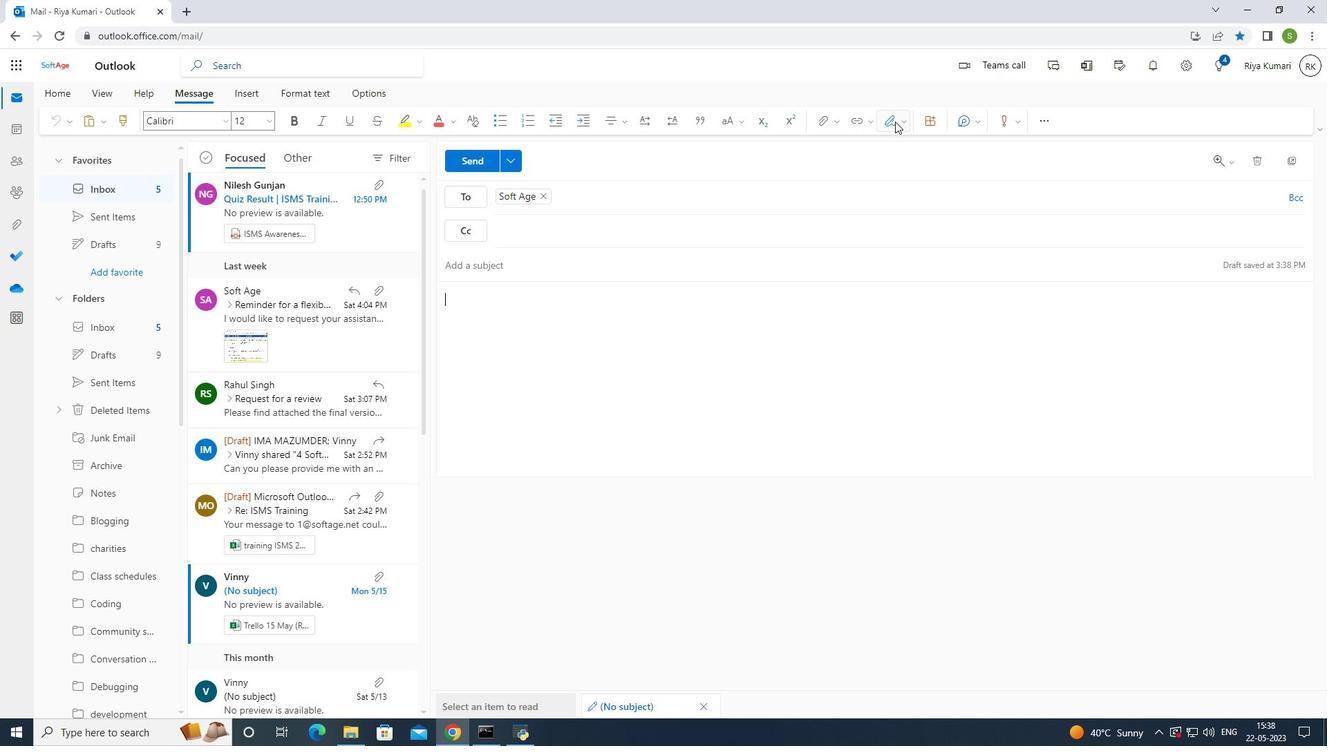 
Action: Mouse pressed left at (898, 120)
Screenshot: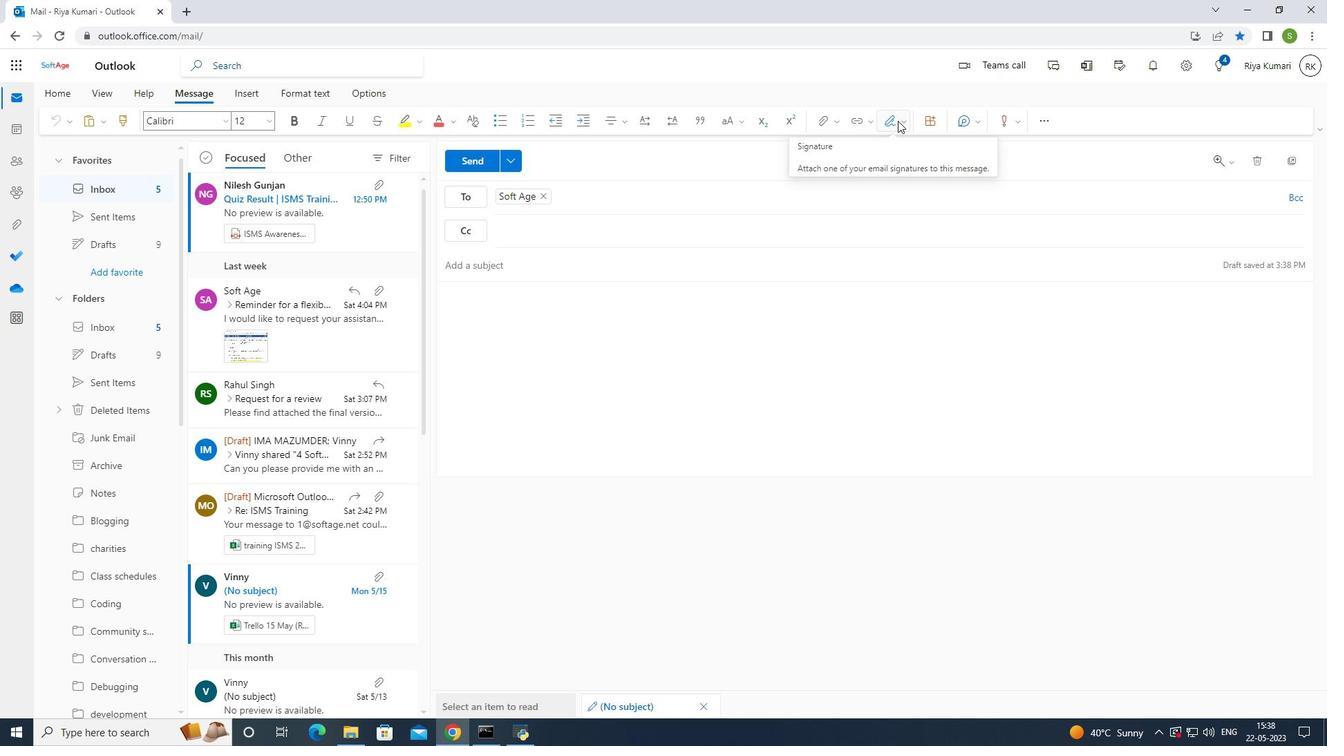 
Action: Mouse moved to (885, 143)
Screenshot: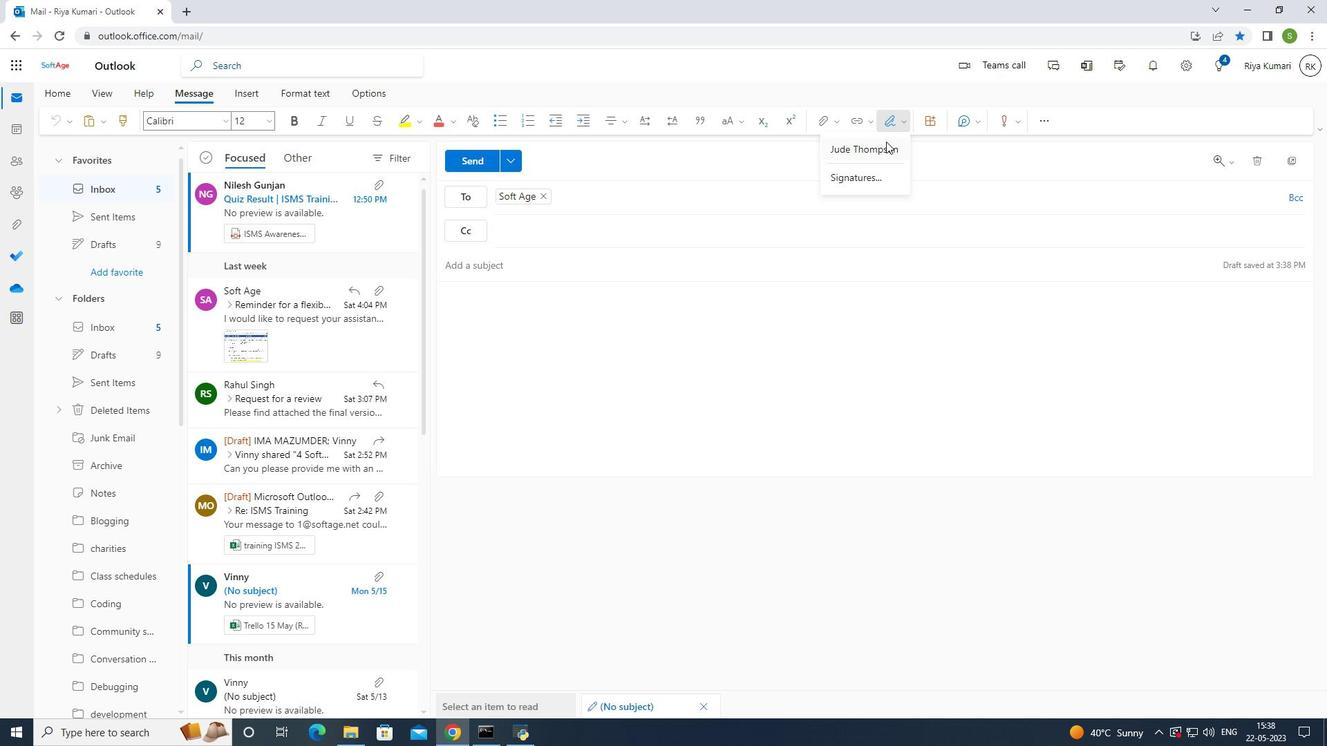 
Action: Mouse pressed left at (885, 143)
Screenshot: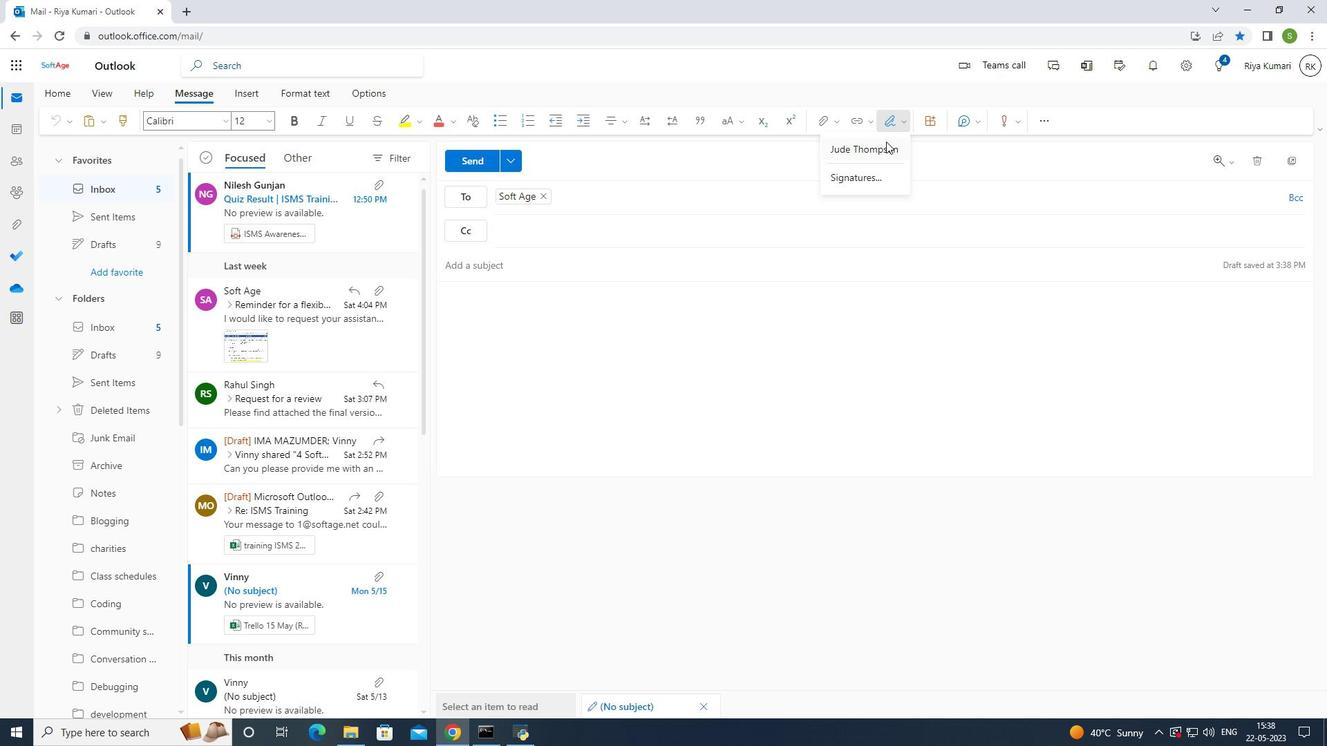 
Action: Mouse moved to (651, 293)
Screenshot: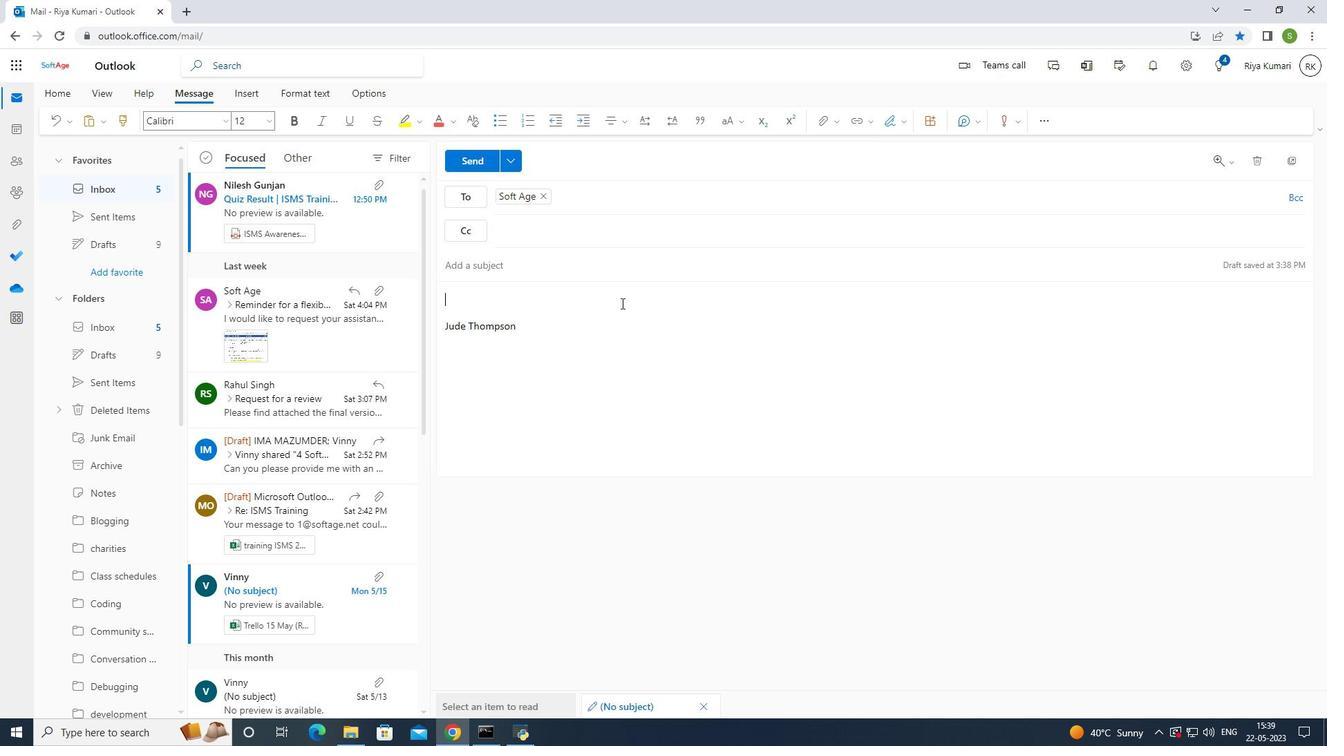 
Action: Key pressed <Key.shift><Key.shift><Key.shift><Key.shift><Key.shift><Key.shift><Key.shift><Key.shift><Key.shift><Key.shift><Key.shift><Key.shift><Key.shift><Key.shift>Best<Key.space>wishes<Key.space>for<Key.space>a<Key.space>happy<Key.space><Key.shift>National<Key.space><Key.shift>science<Key.space><Key.shift><Key.shift><Key.shift><Key.shift><Key.shift><Key.shift><Key.shift>Day
Screenshot: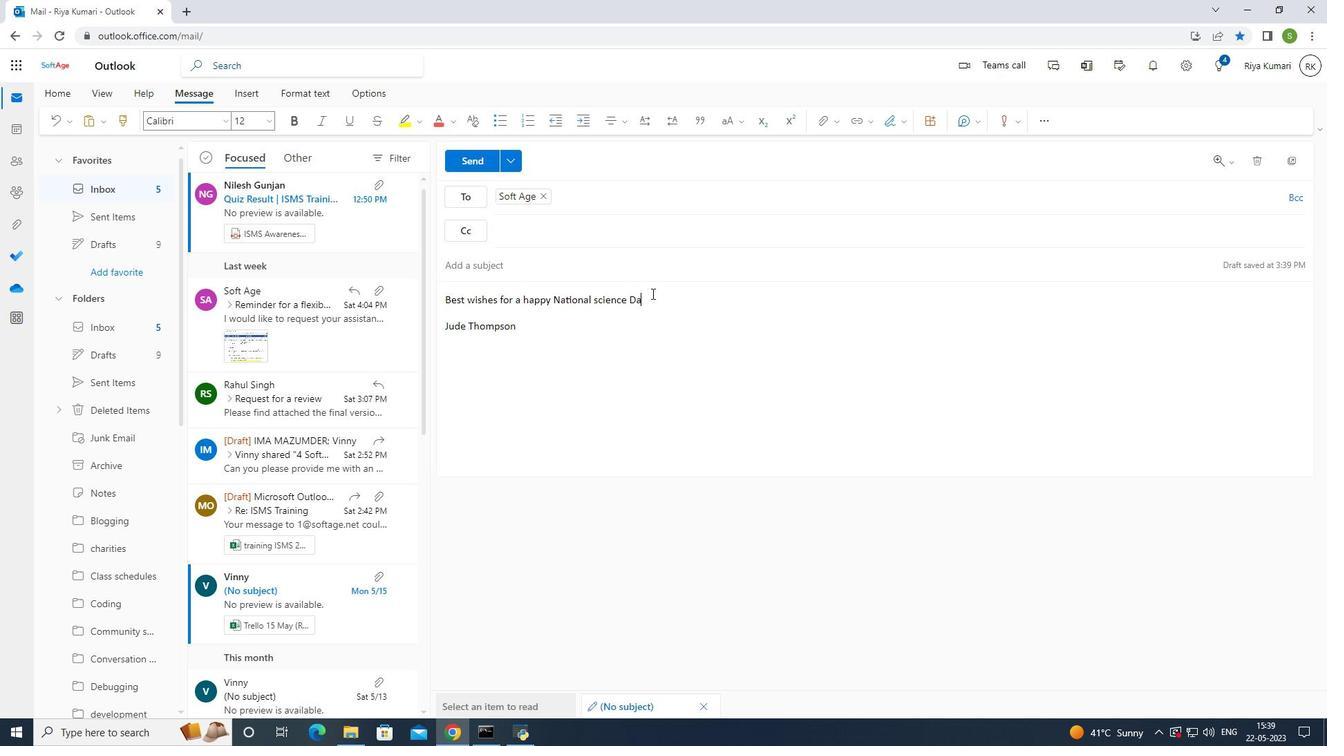 
Action: Mouse moved to (143, 415)
Screenshot: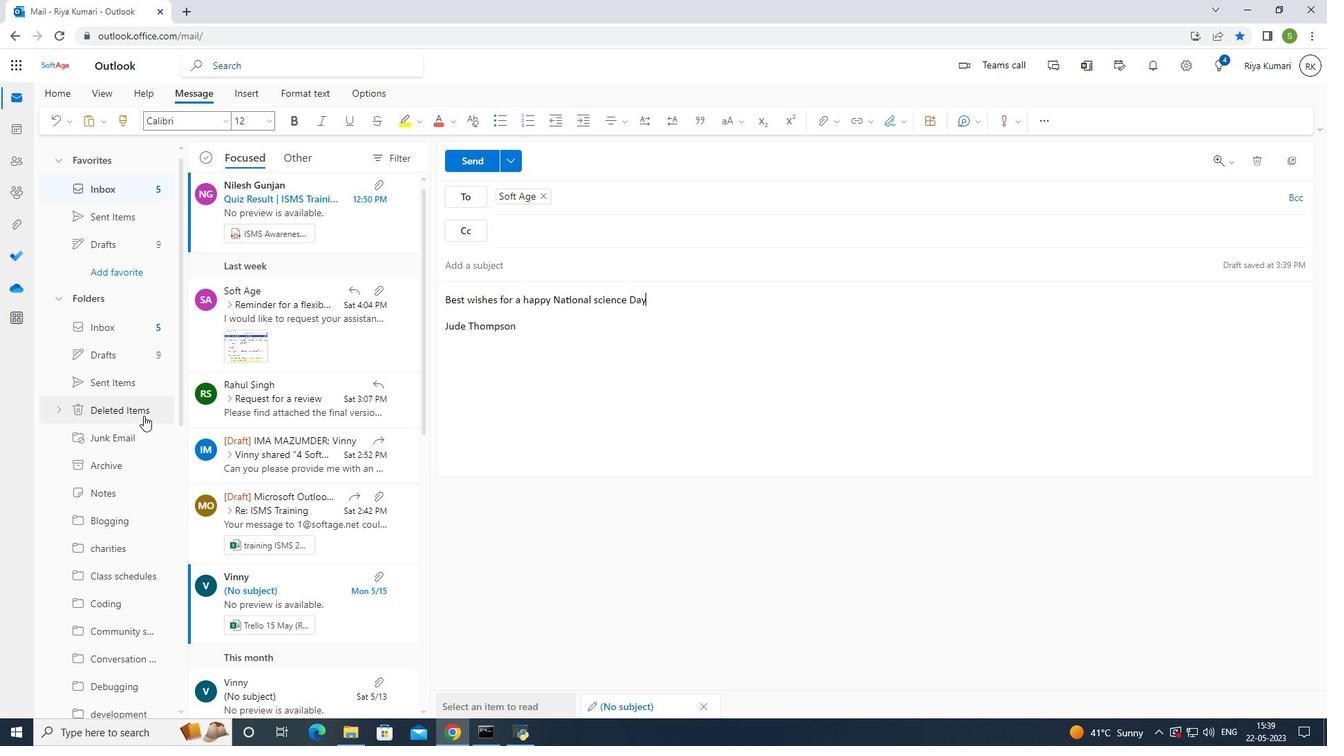 
Action: Mouse scrolled (143, 414) with delta (0, 0)
Screenshot: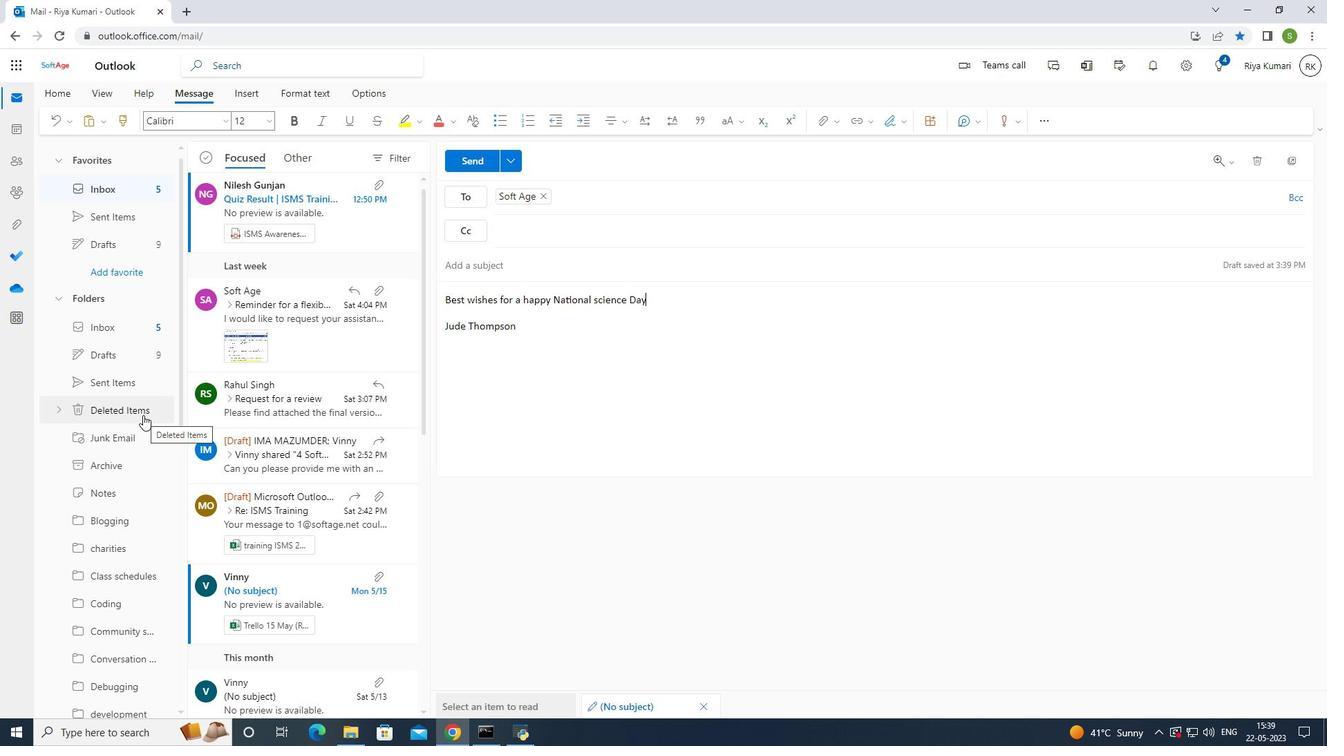 
Action: Mouse scrolled (143, 414) with delta (0, 0)
Screenshot: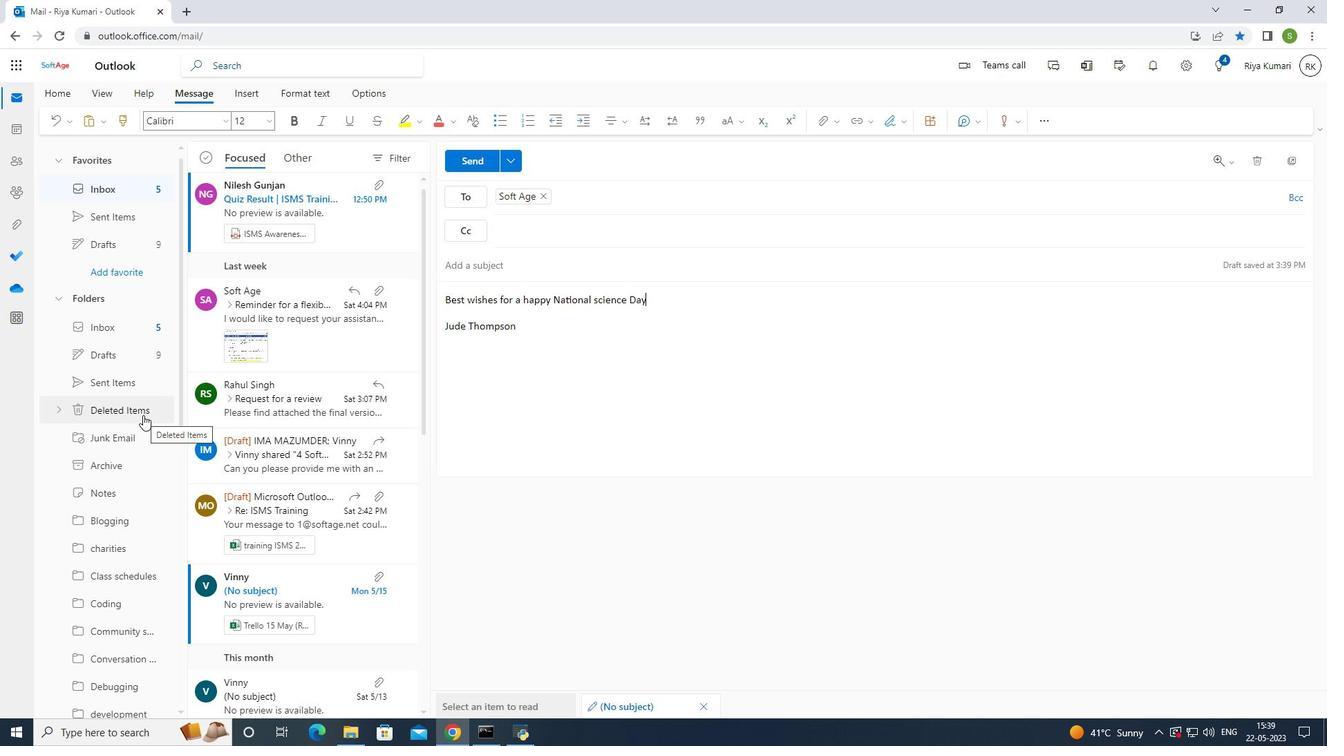
Action: Mouse scrolled (143, 414) with delta (0, 0)
Screenshot: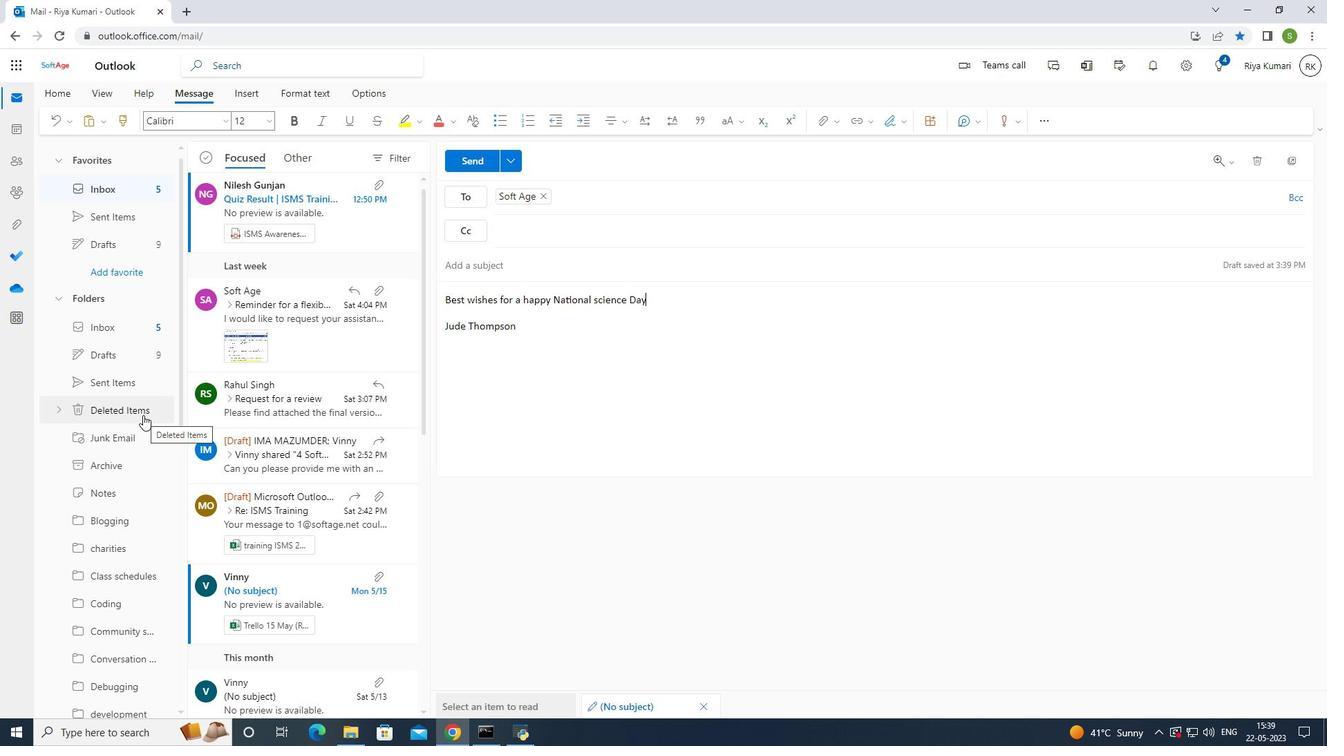 
Action: Mouse scrolled (143, 414) with delta (0, 0)
Screenshot: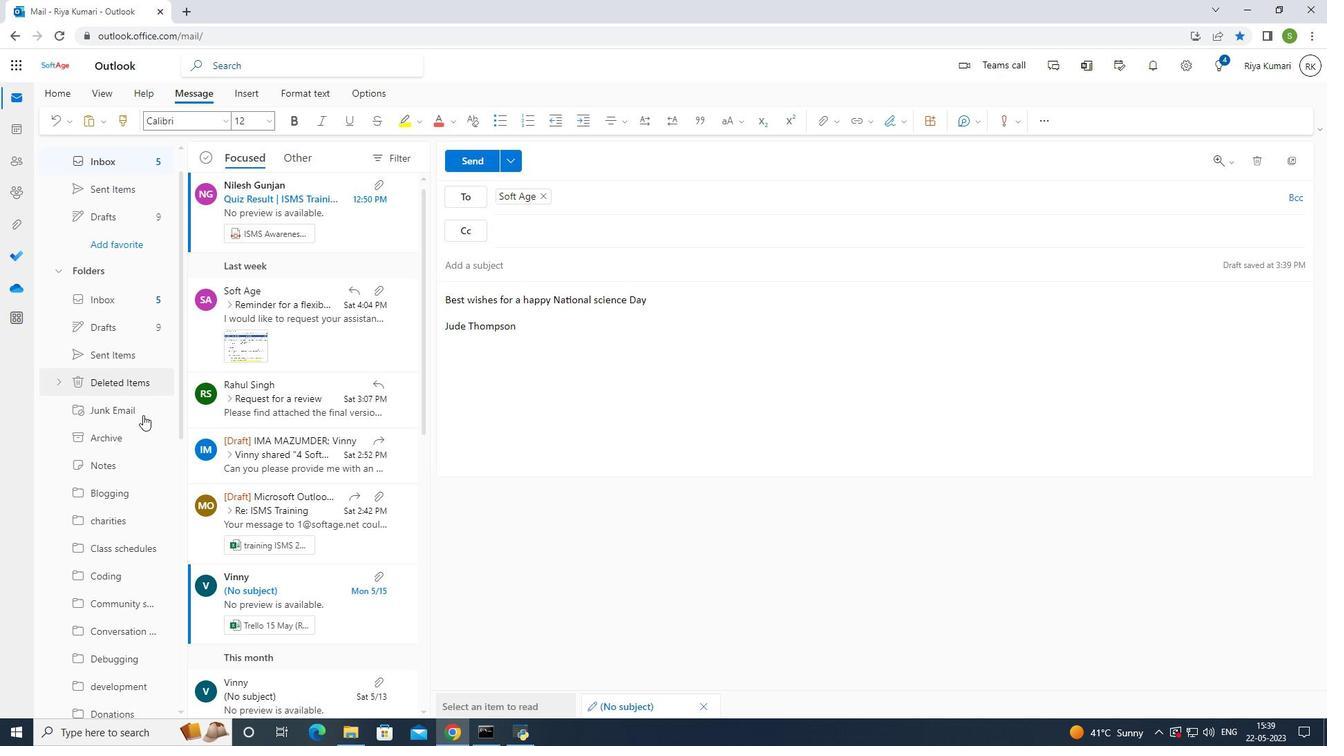 
Action: Mouse moved to (138, 418)
Screenshot: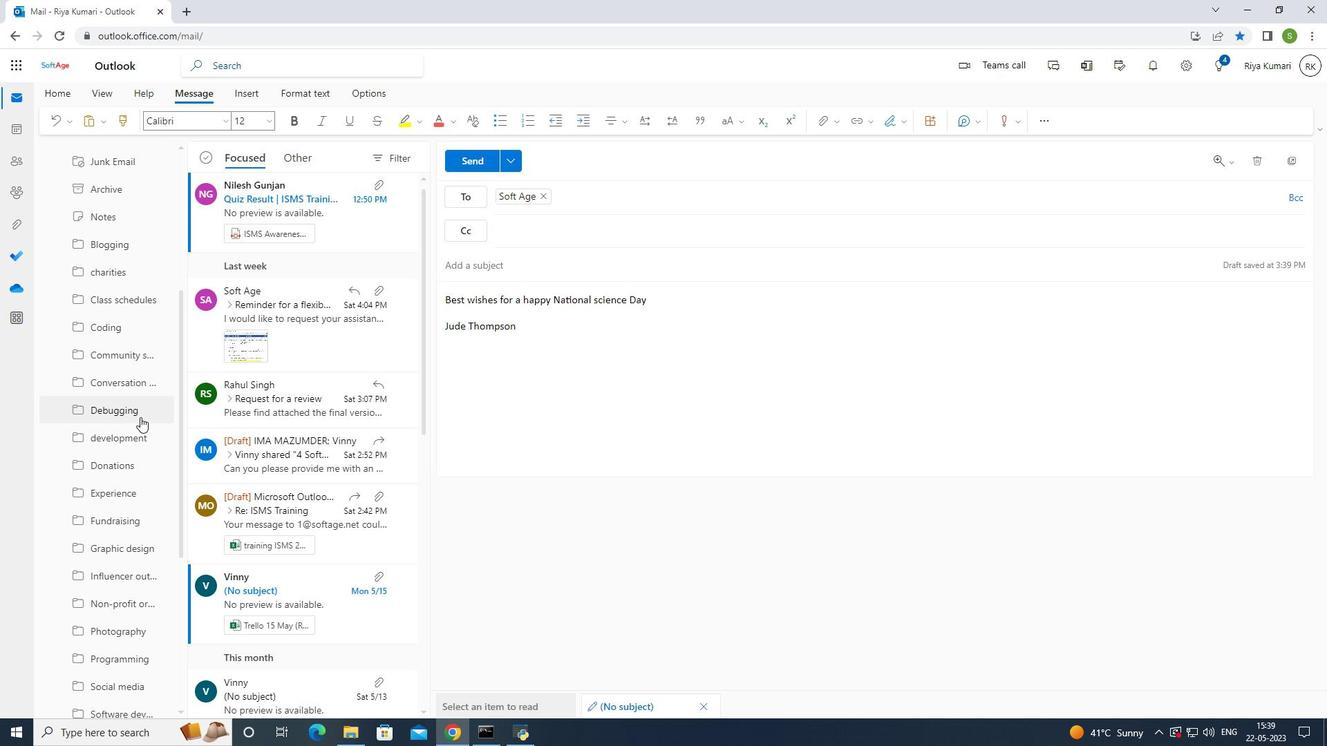 
Action: Mouse scrolled (139, 416) with delta (0, 0)
Screenshot: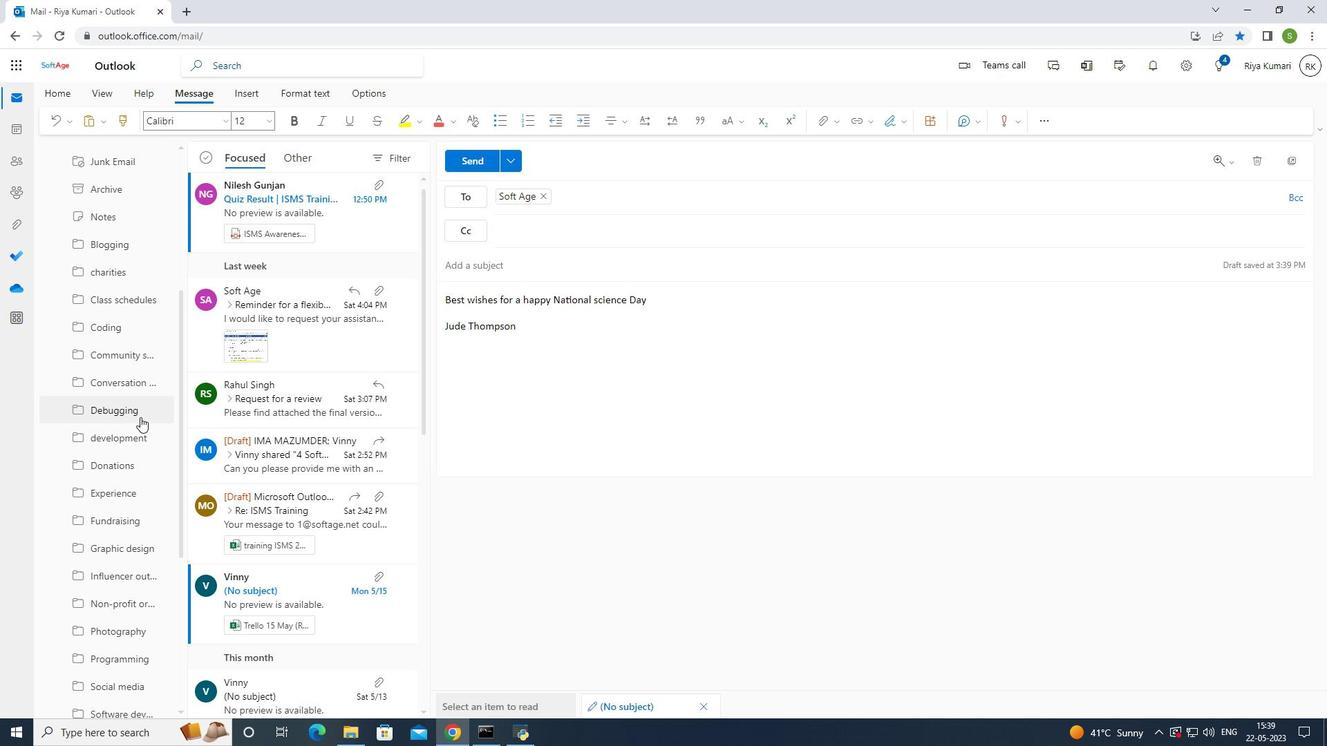 
Action: Mouse moved to (123, 427)
Screenshot: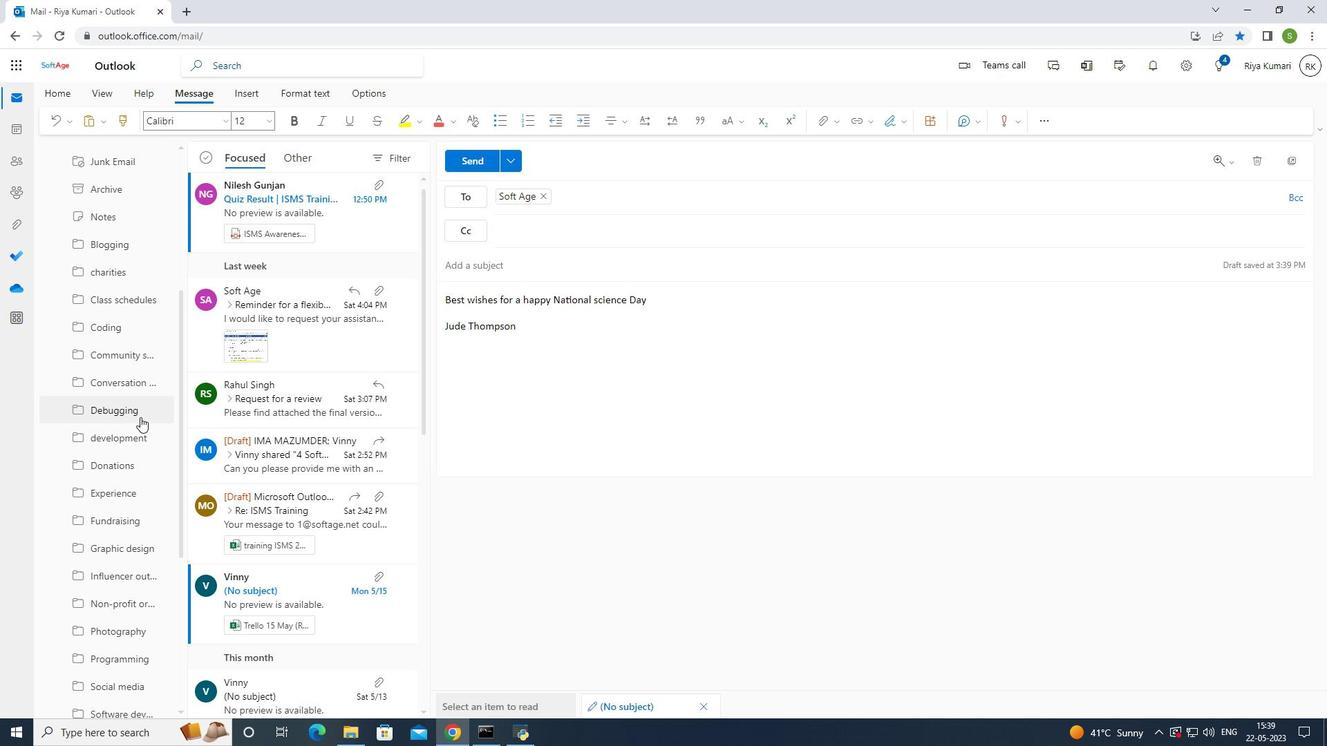 
Action: Mouse scrolled (138, 417) with delta (0, 0)
Screenshot: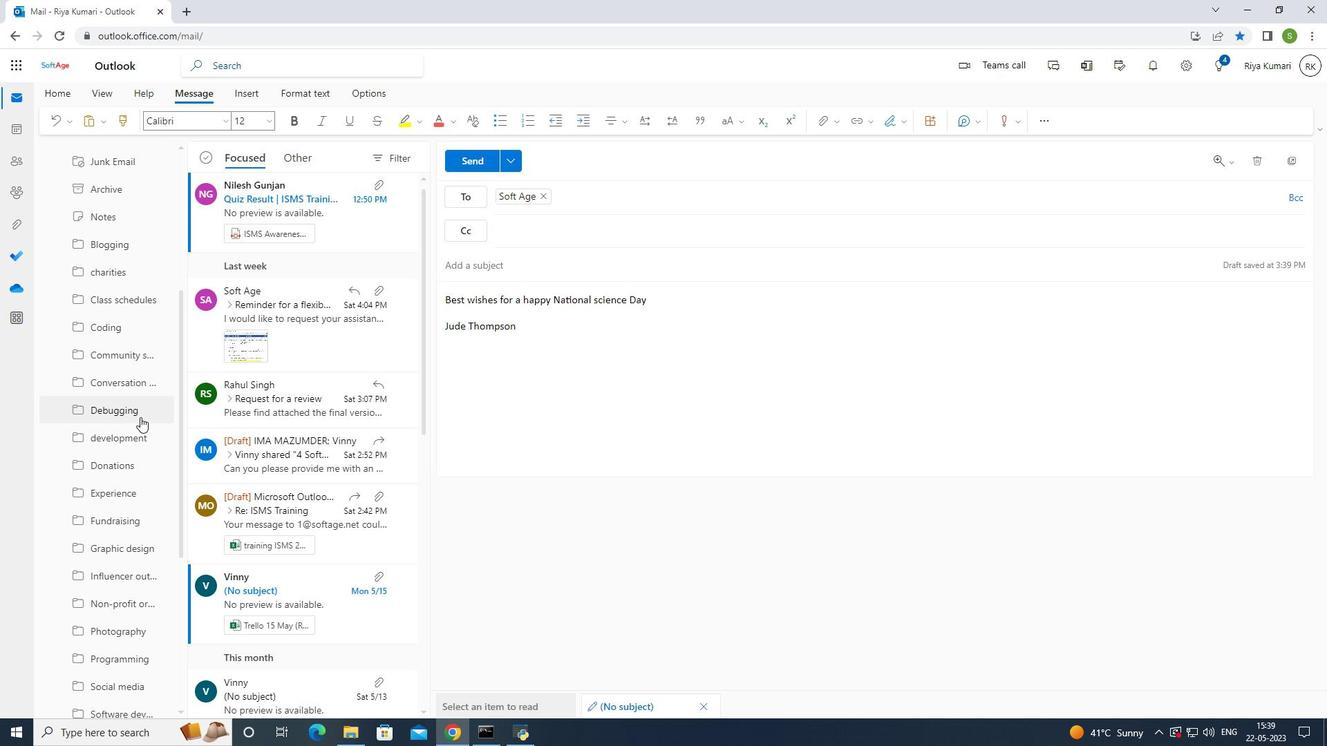 
Action: Mouse scrolled (138, 417) with delta (0, 0)
Screenshot: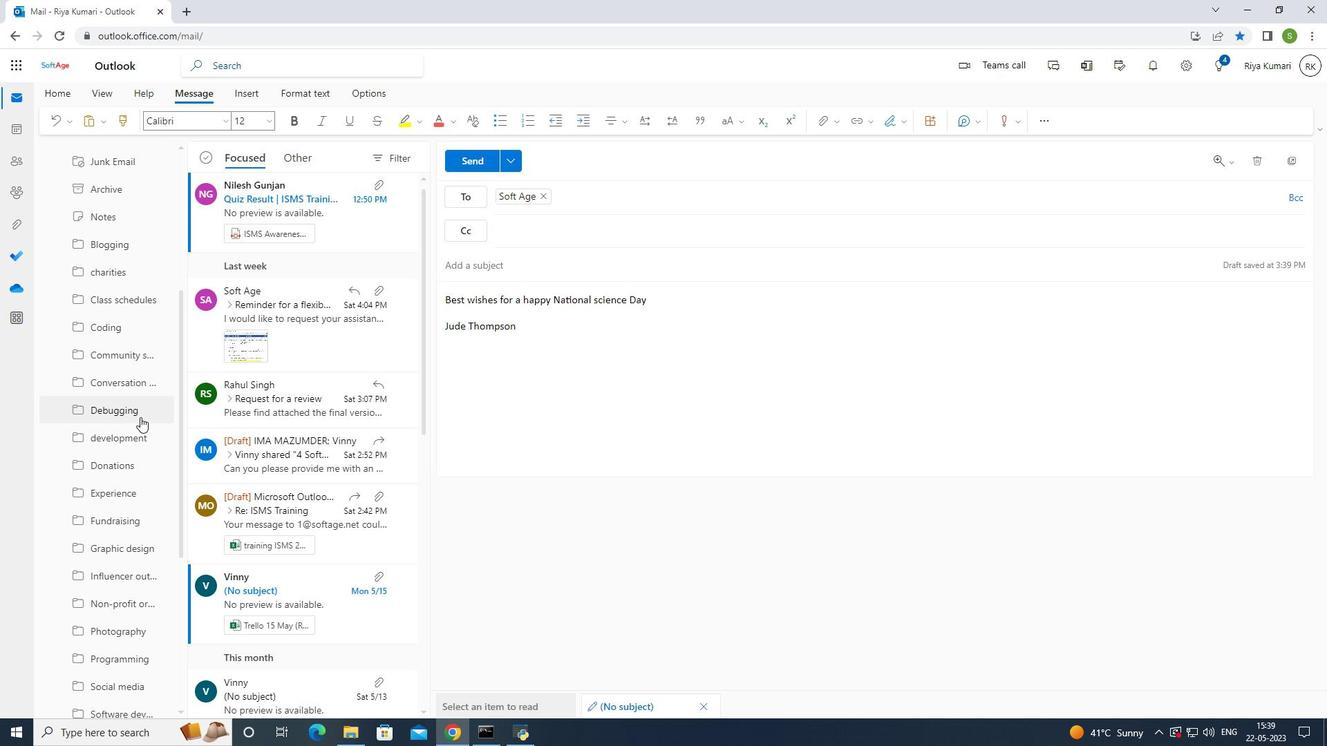 
Action: Mouse moved to (122, 430)
Screenshot: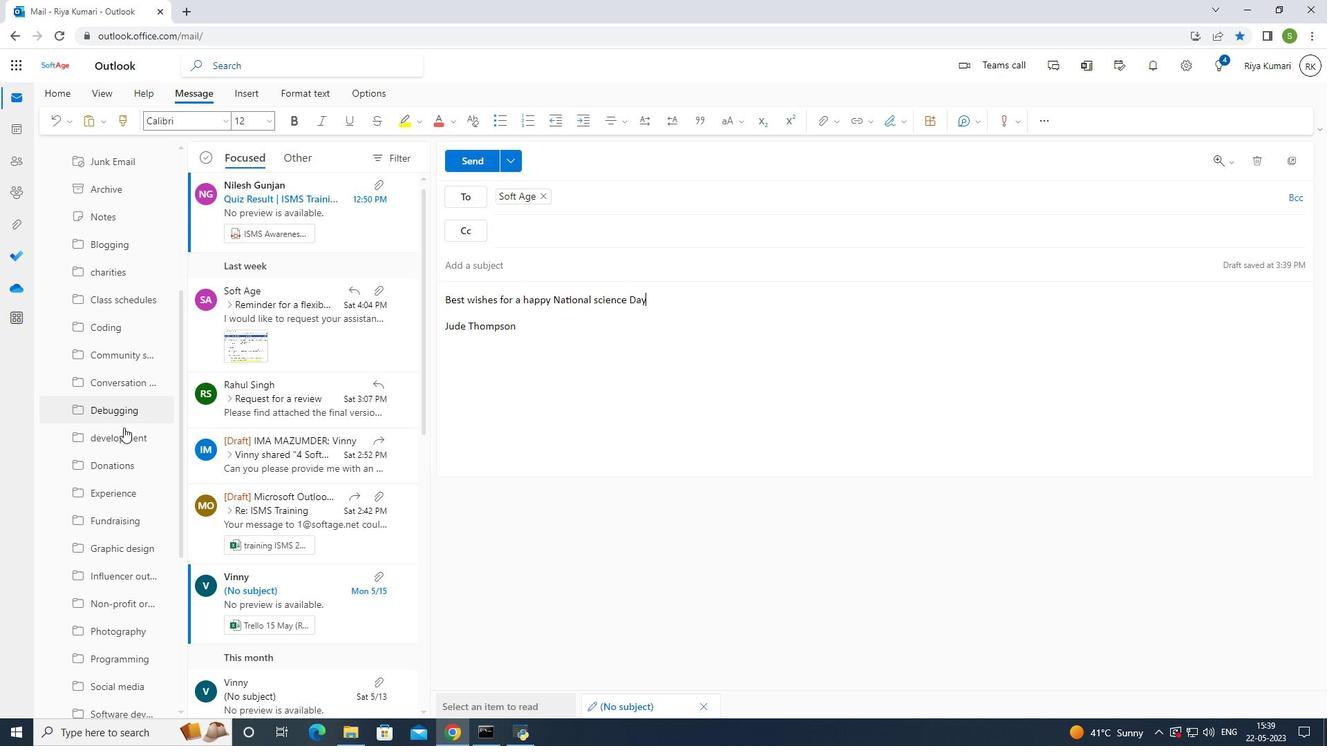 
Action: Mouse scrolled (122, 429) with delta (0, 0)
Screenshot: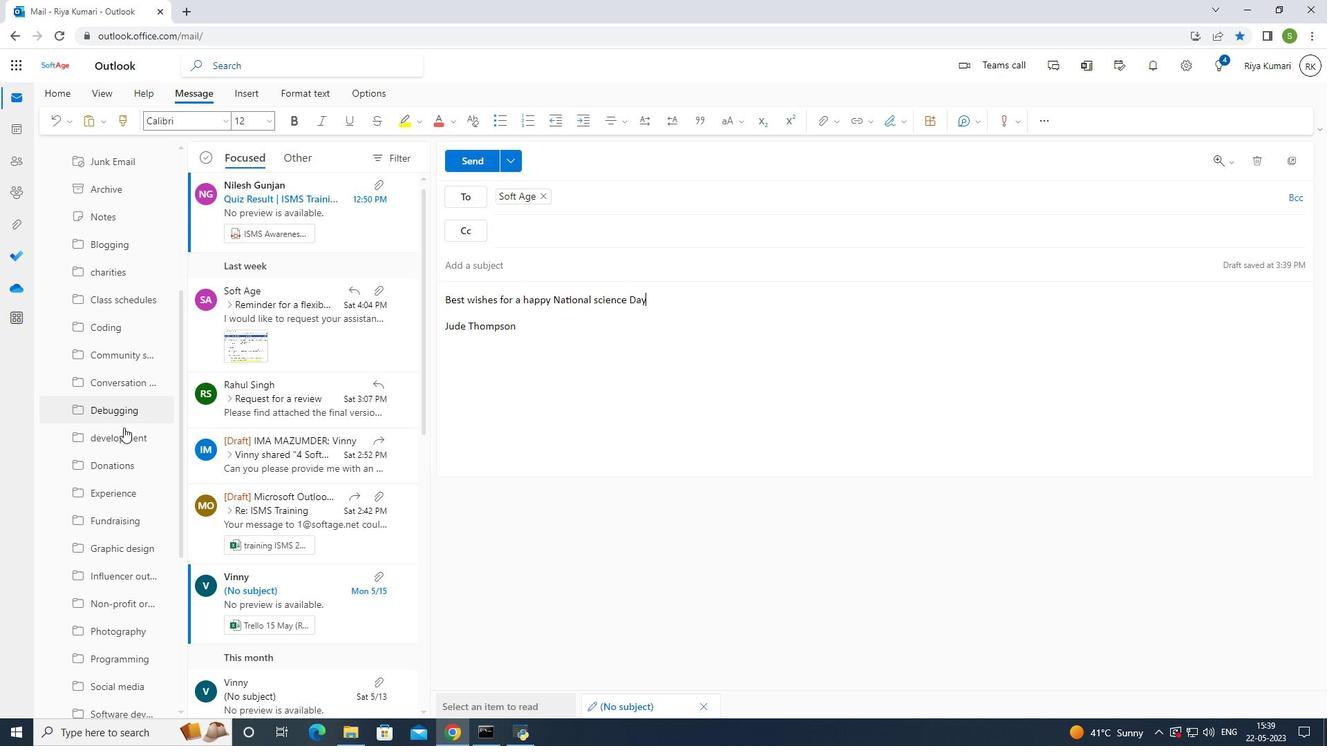 
Action: Mouse moved to (120, 431)
Screenshot: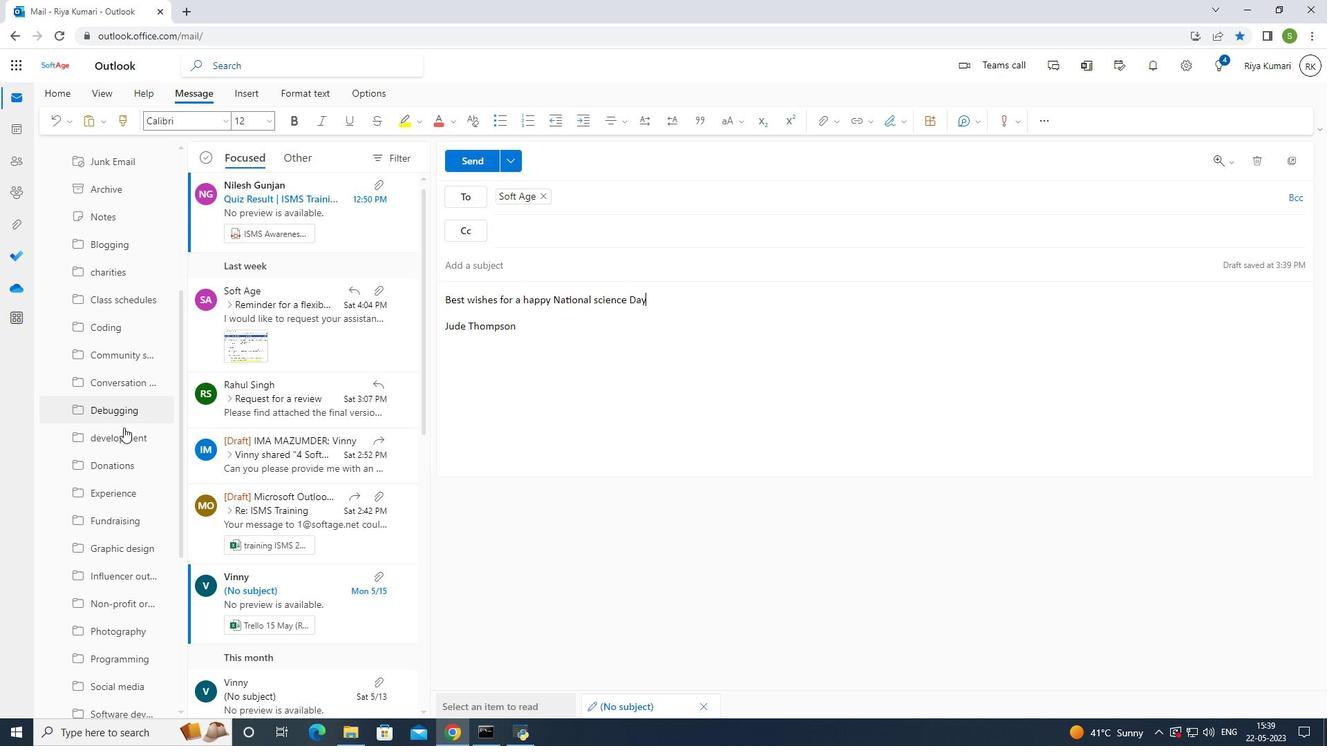 
Action: Mouse scrolled (120, 430) with delta (0, 0)
Screenshot: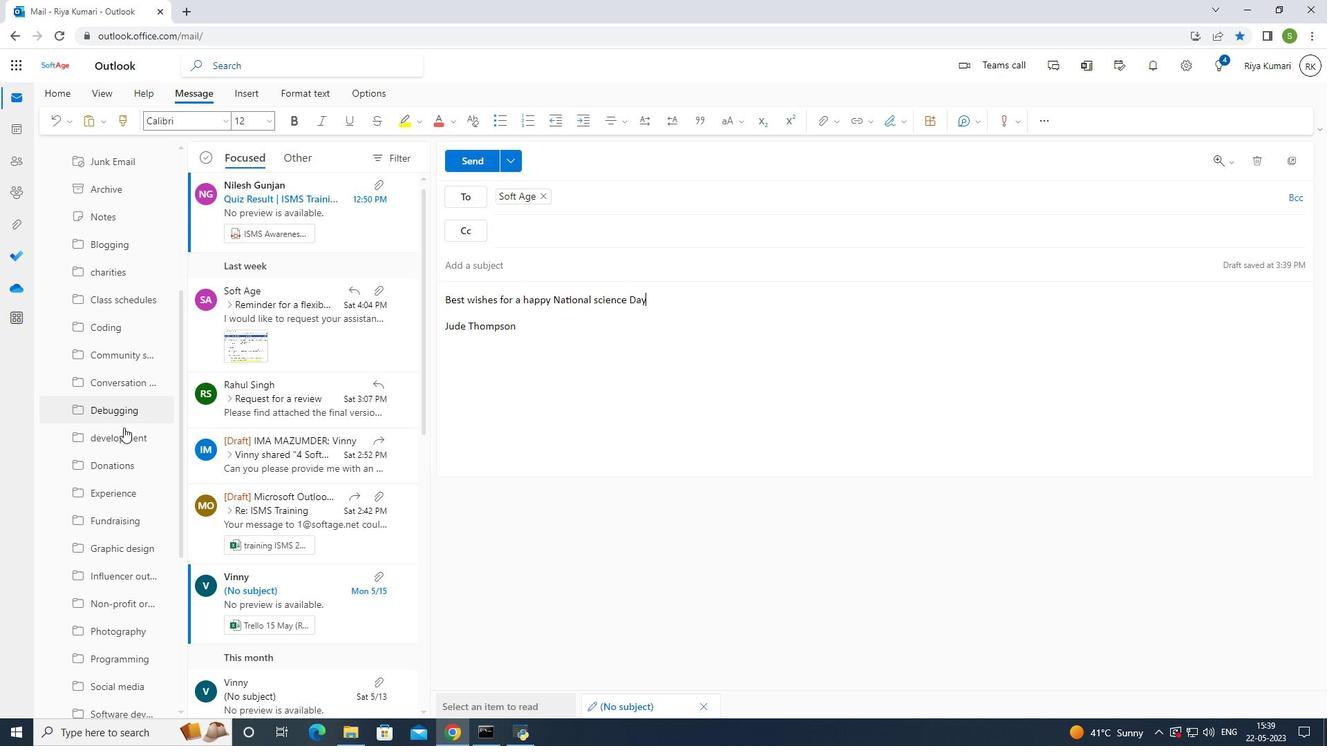 
Action: Mouse moved to (120, 431)
Screenshot: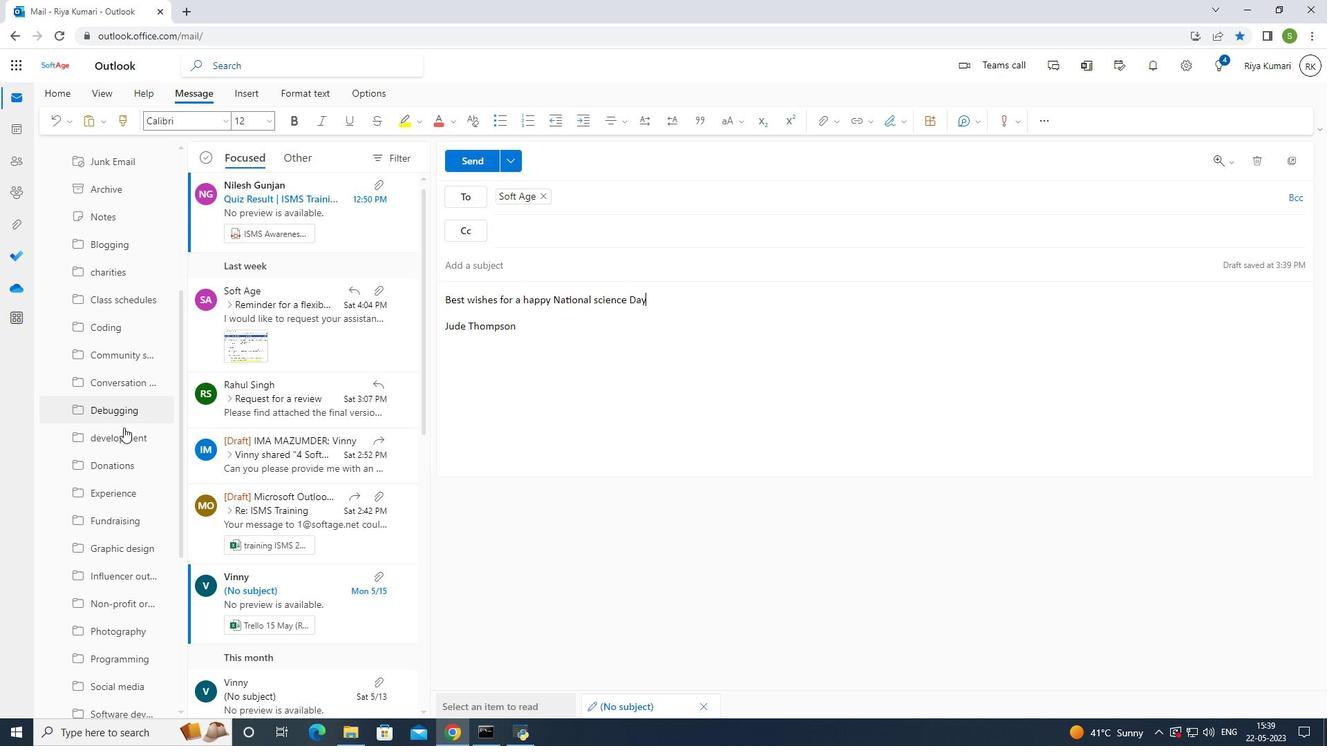 
Action: Mouse scrolled (120, 430) with delta (0, 0)
Screenshot: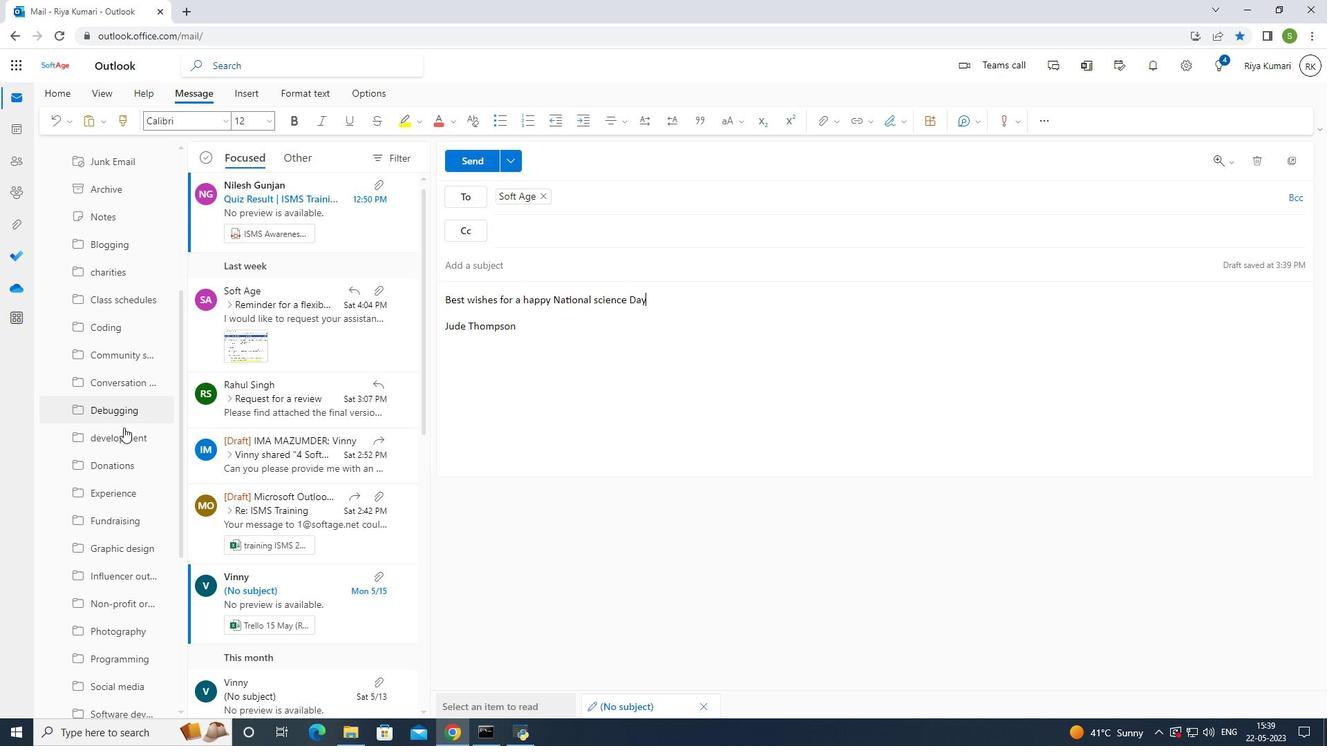 
Action: Mouse scrolled (120, 430) with delta (0, 0)
Screenshot: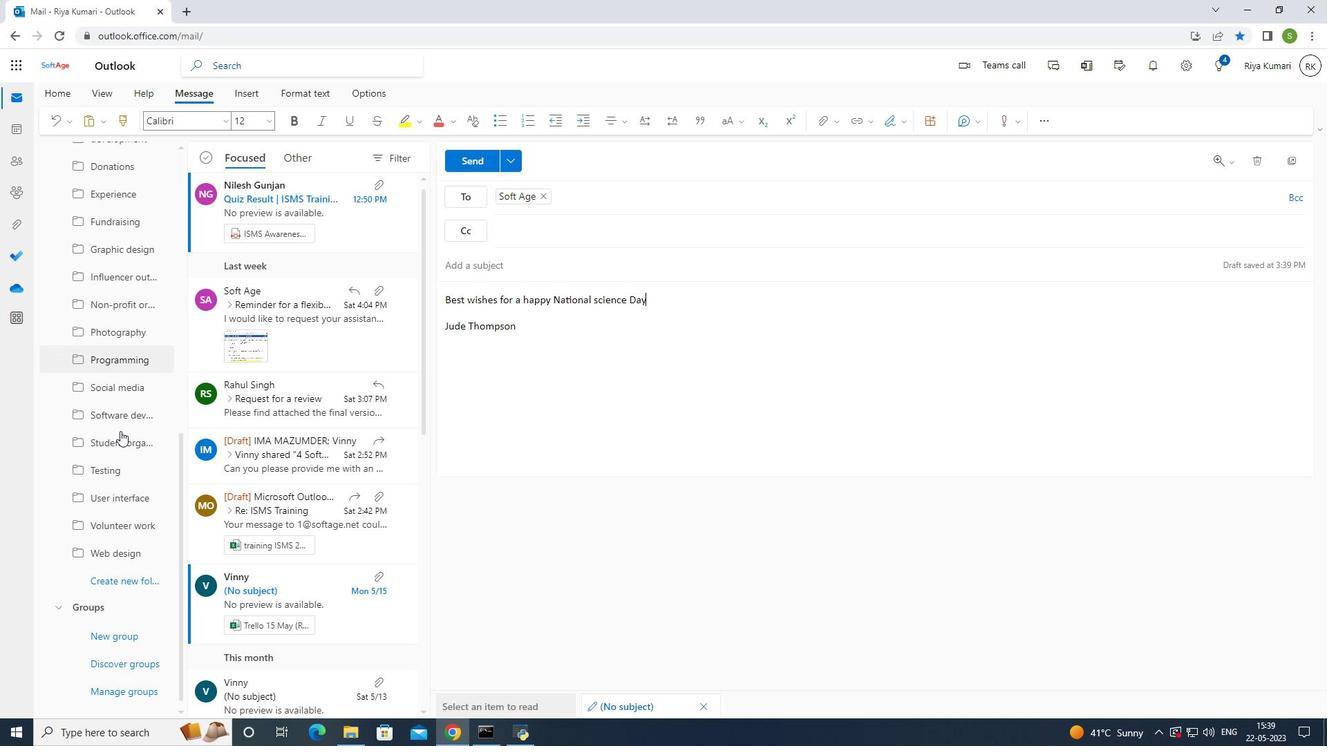 
Action: Mouse scrolled (120, 430) with delta (0, 0)
Screenshot: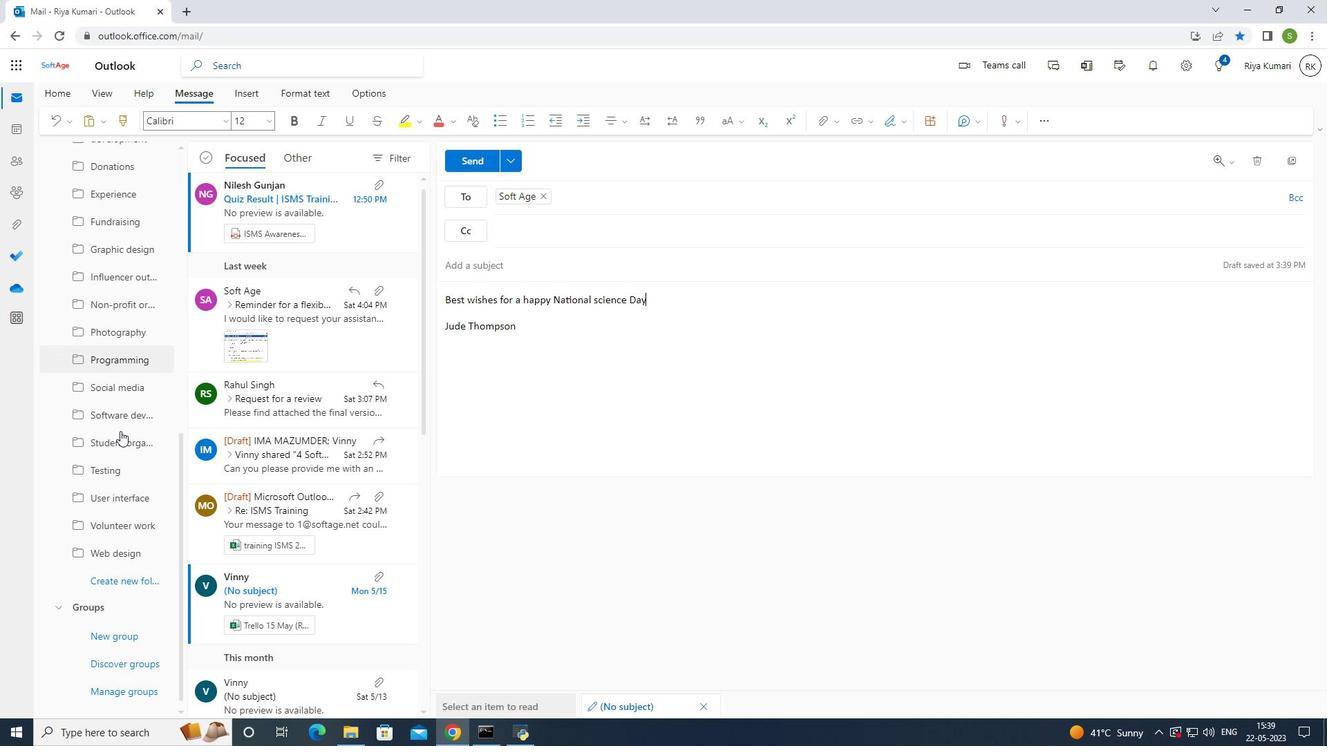 
Action: Mouse scrolled (120, 430) with delta (0, 0)
Screenshot: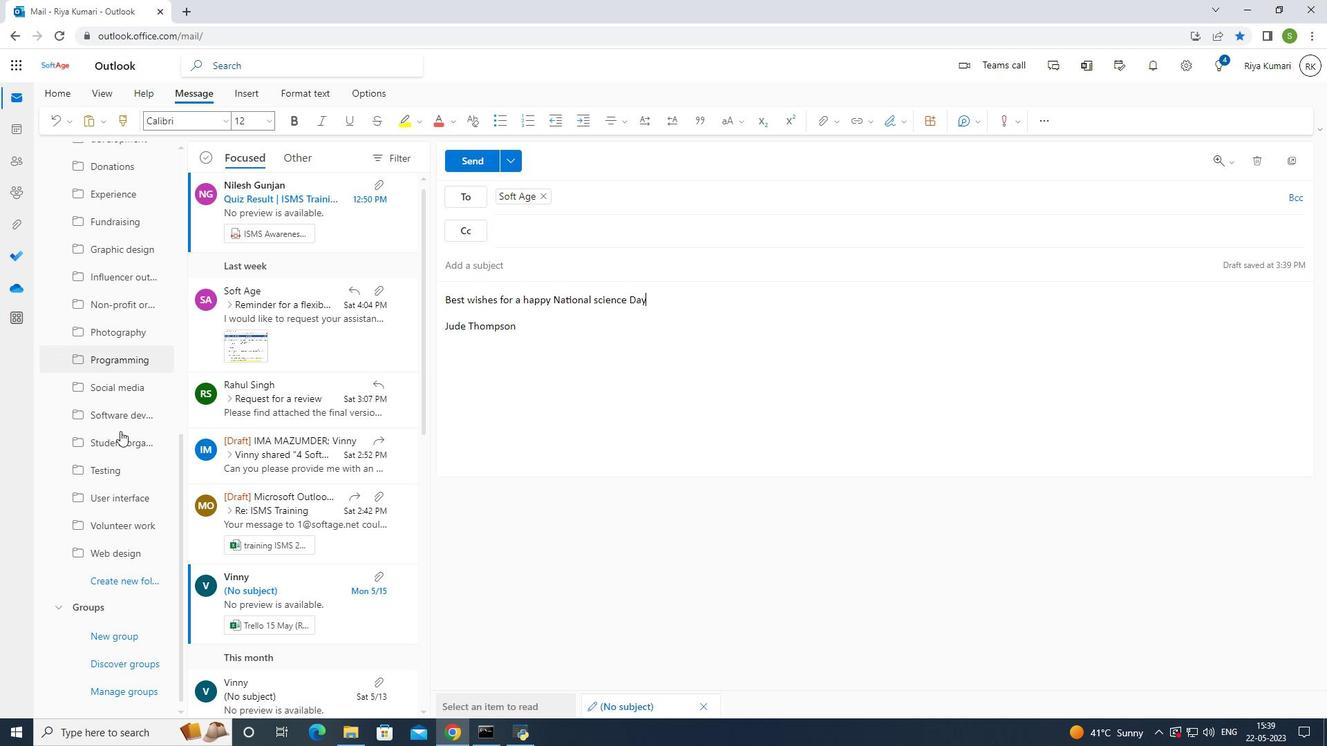 
Action: Mouse moved to (114, 574)
Screenshot: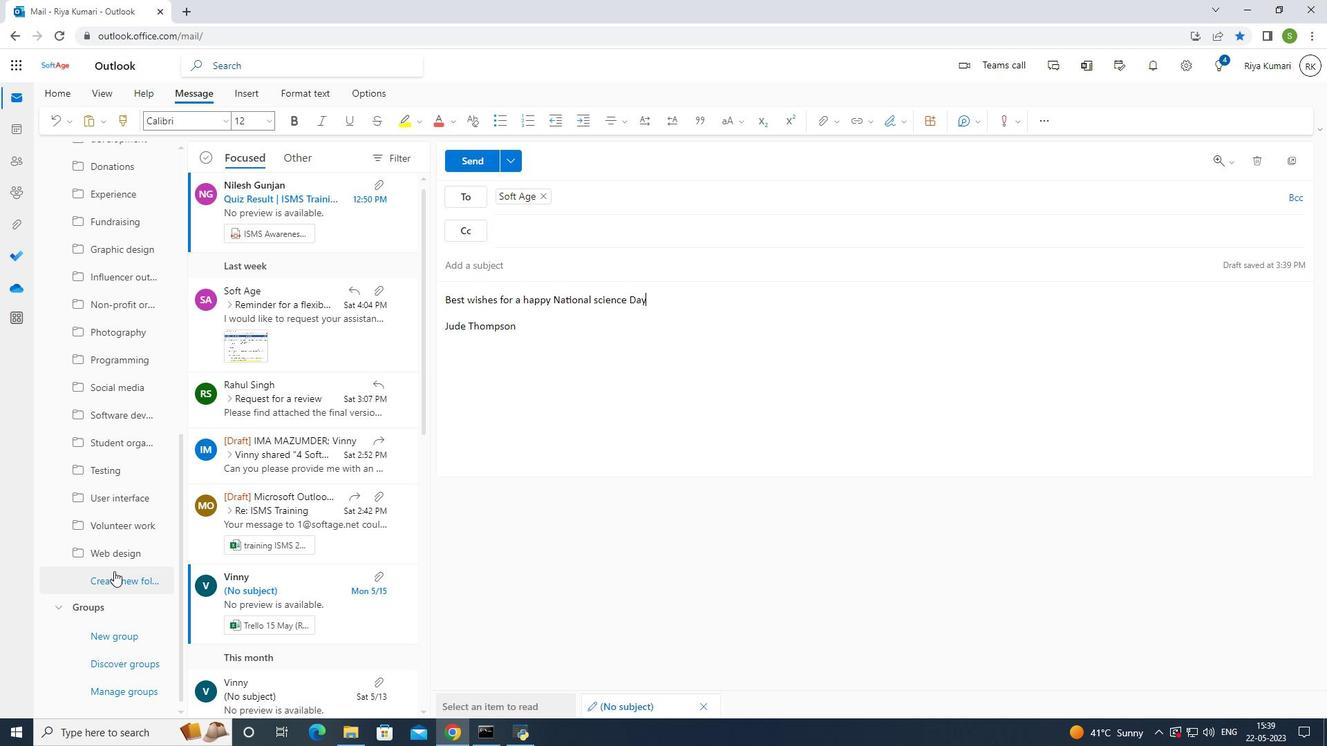 
Action: Mouse pressed left at (114, 574)
Screenshot: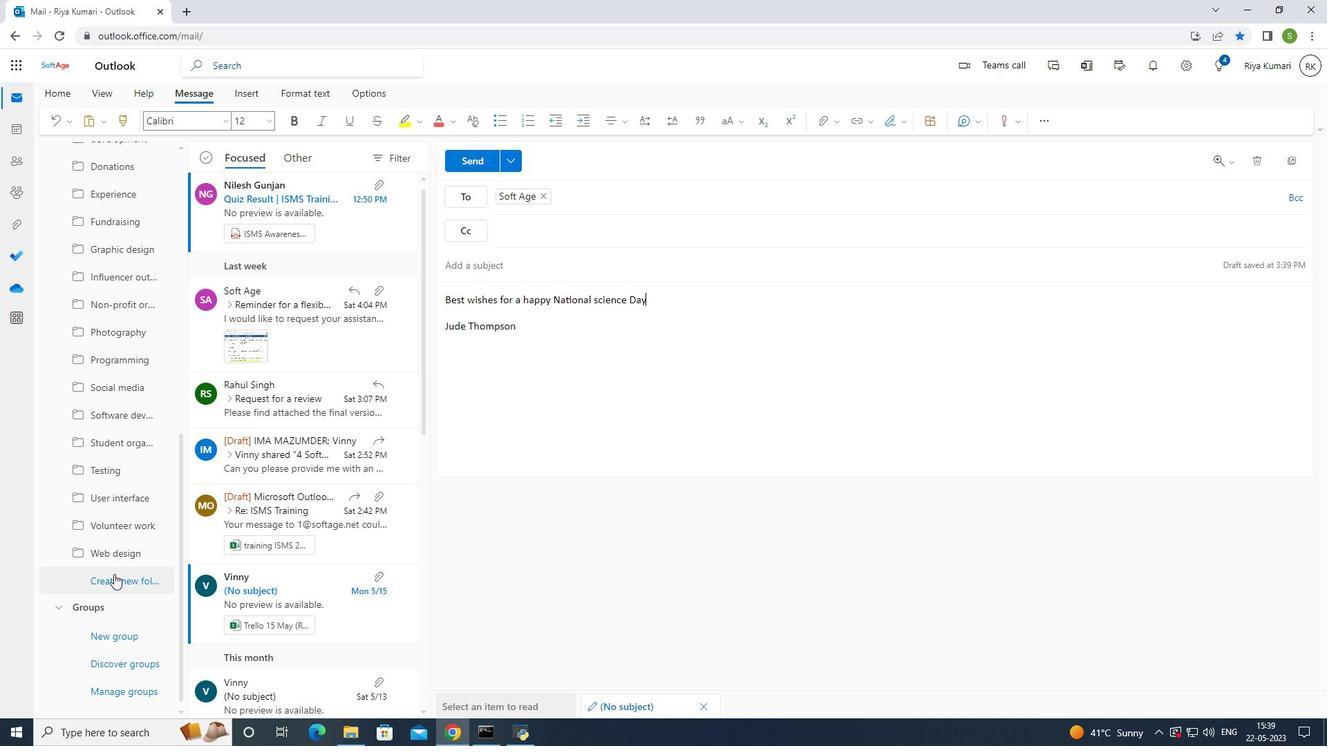
Action: Mouse moved to (167, 508)
Screenshot: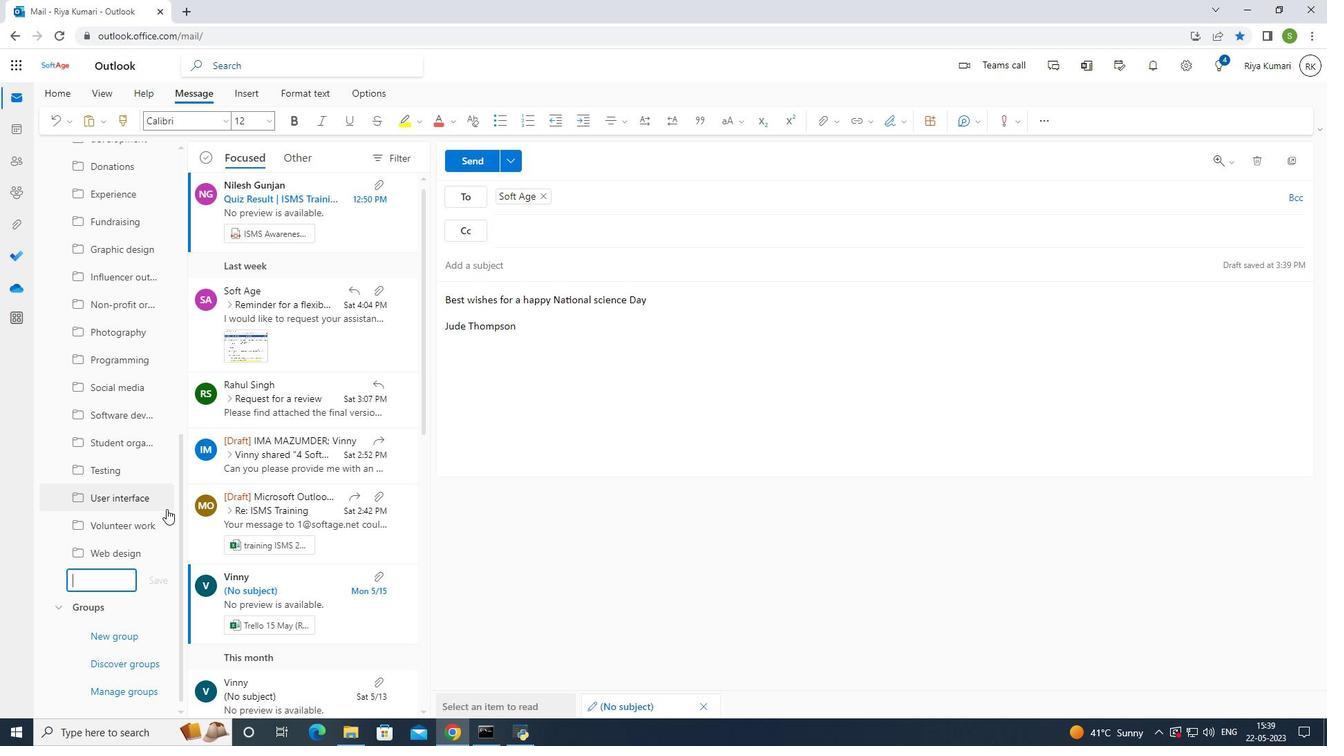 
Action: Key pressed <Key.shift>Version<Key.space>controls
Screenshot: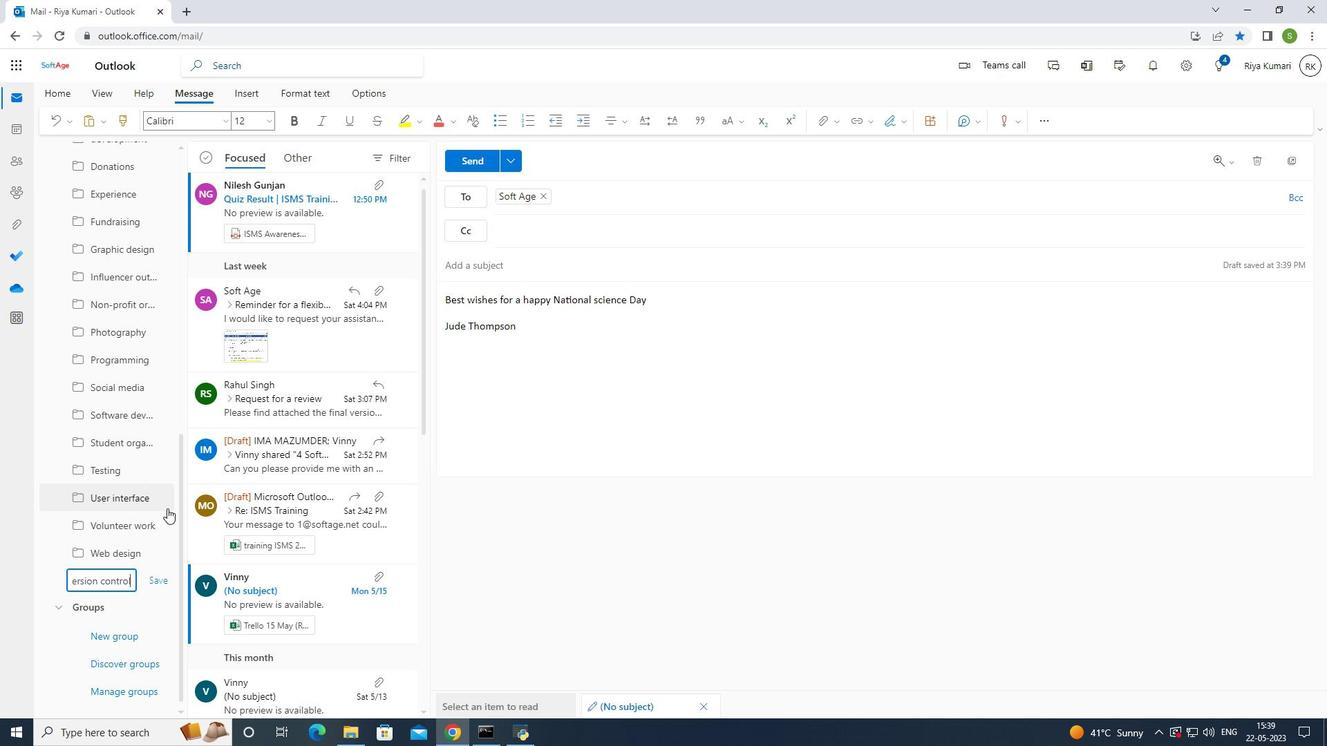 
Action: Mouse moved to (159, 584)
Screenshot: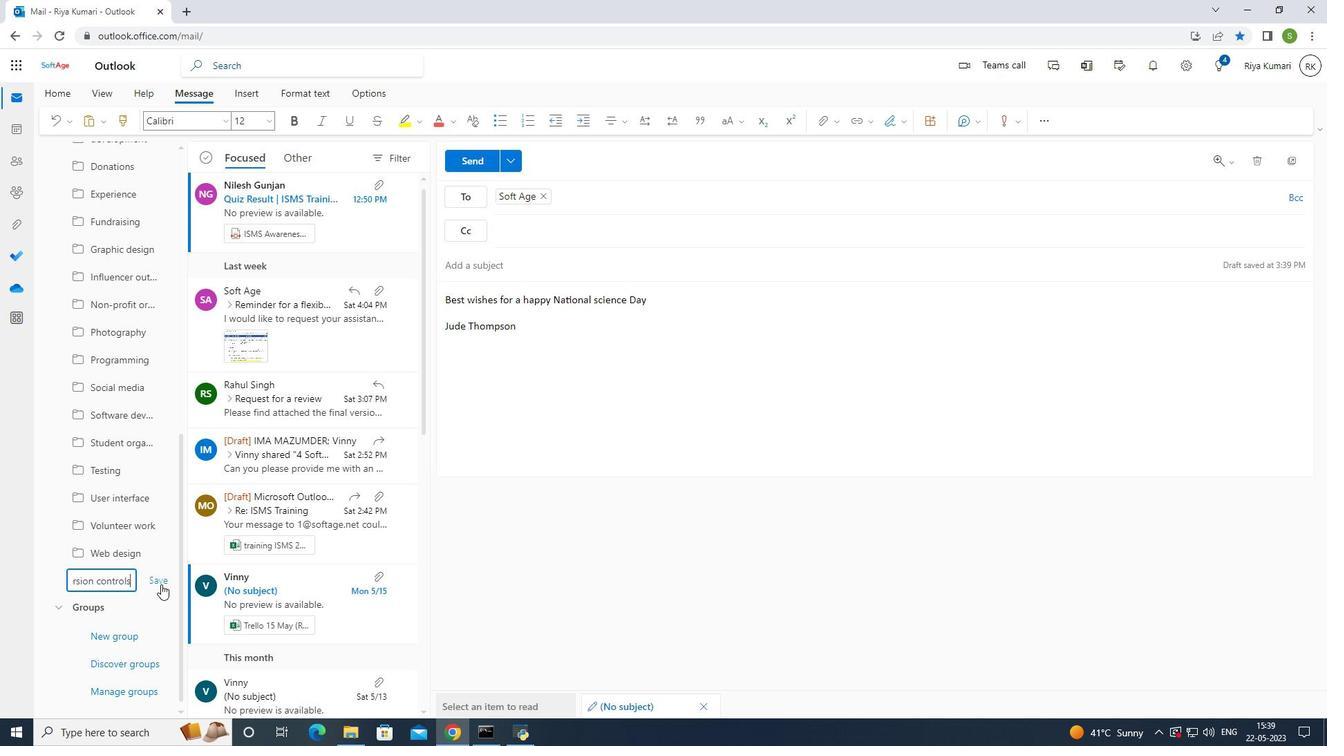 
Action: Mouse pressed left at (159, 584)
Screenshot: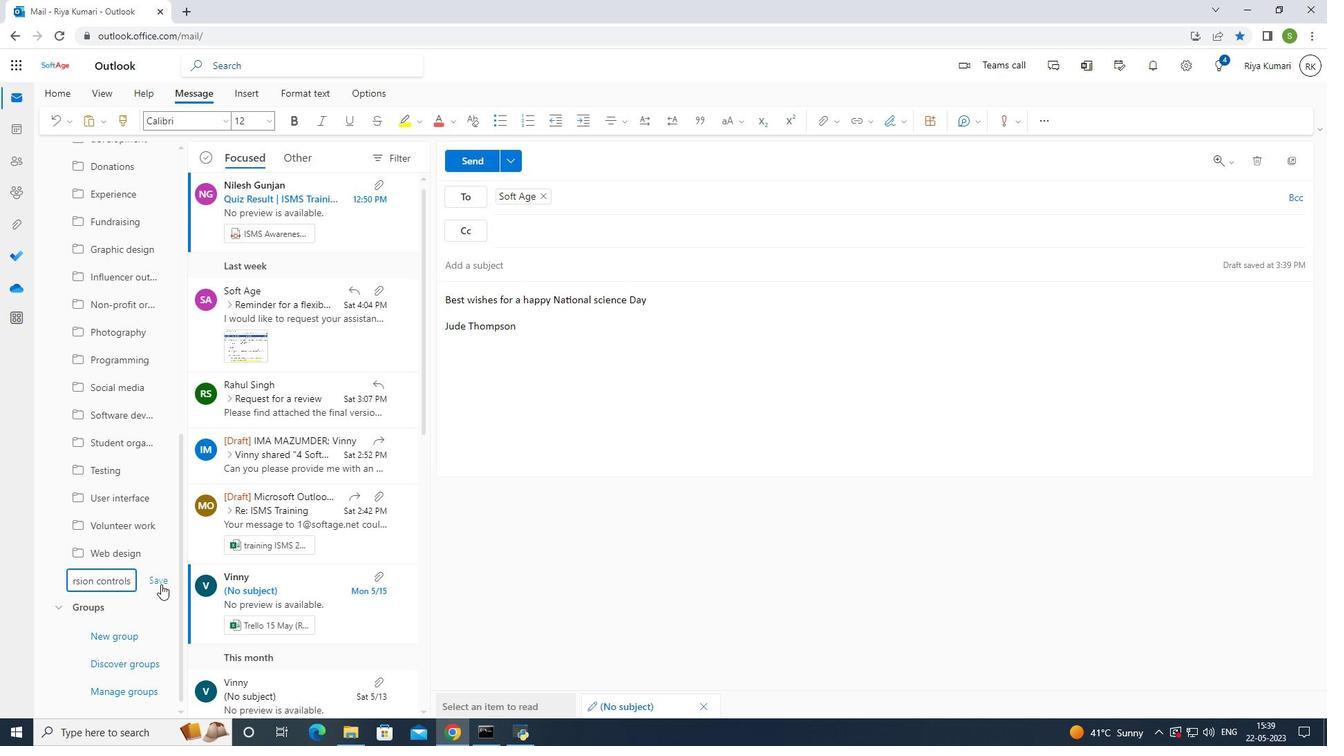 
Action: Mouse moved to (718, 416)
Screenshot: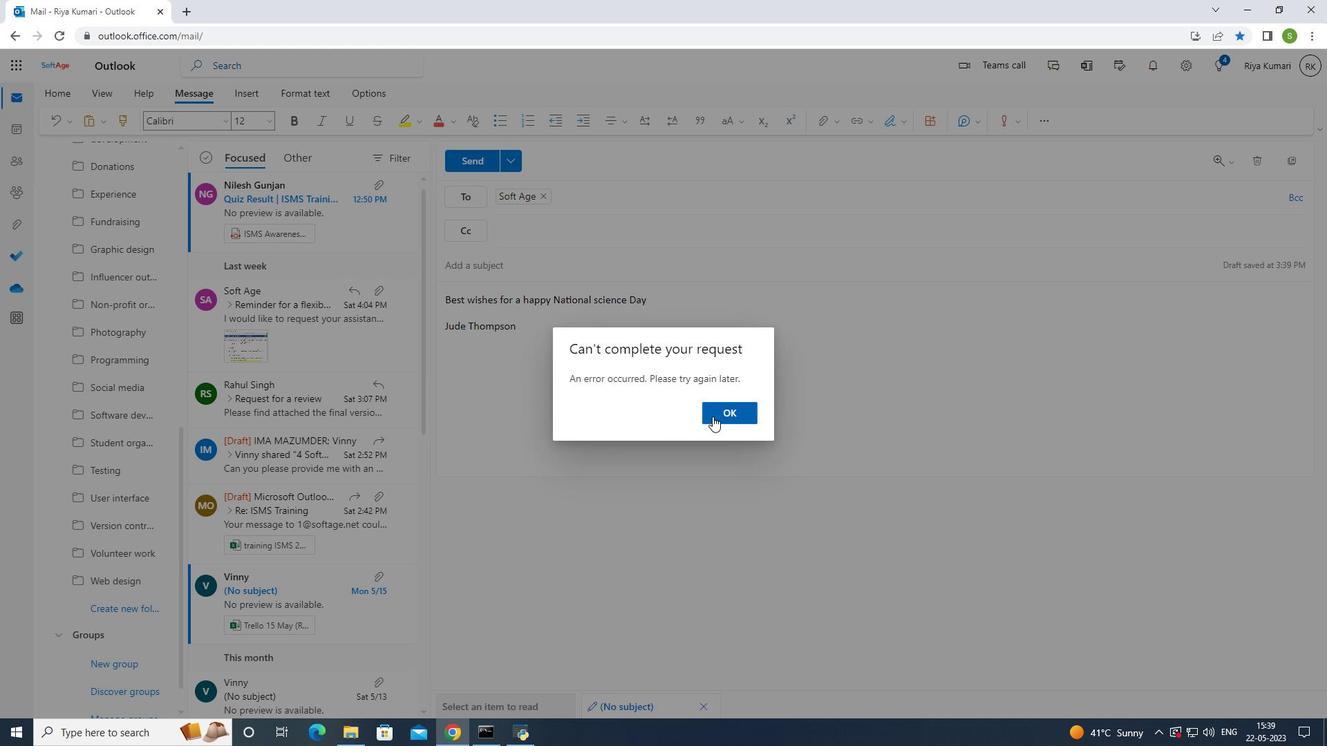 
Action: Mouse pressed left at (718, 416)
Screenshot: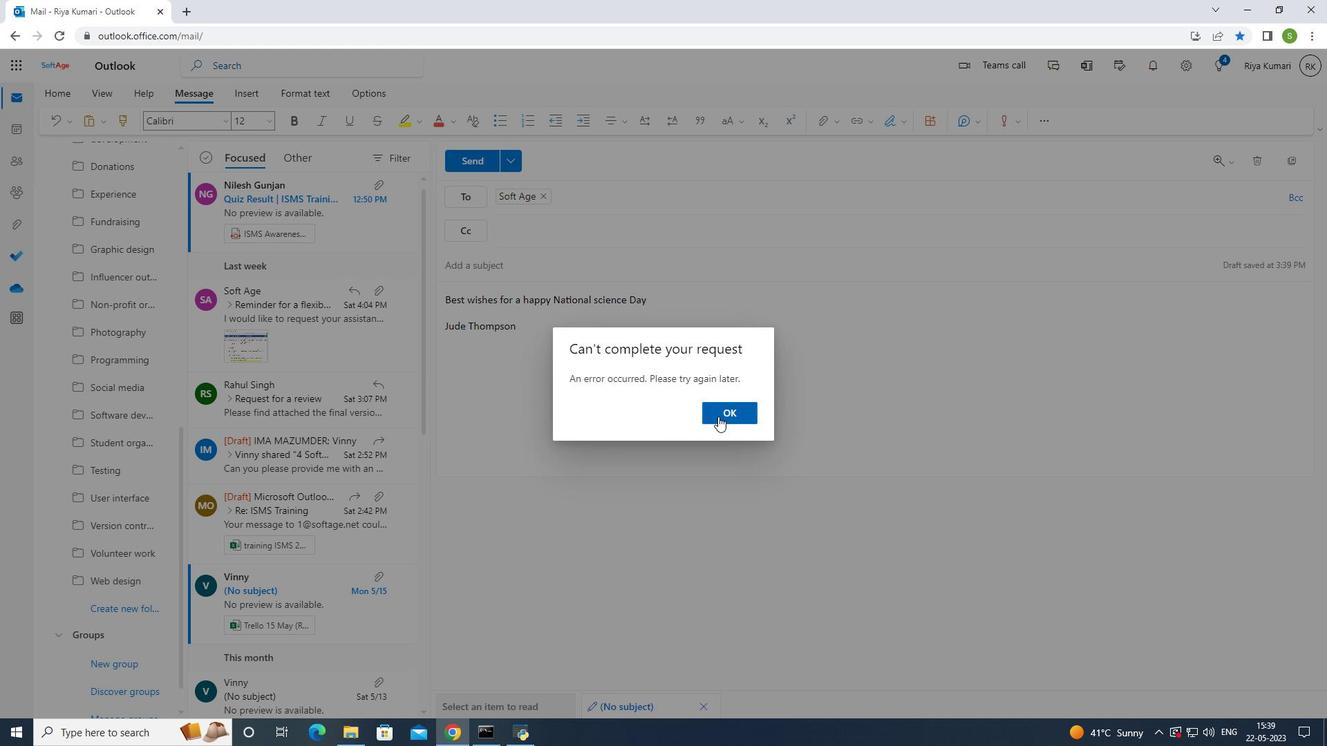 
Action: Mouse moved to (142, 609)
Screenshot: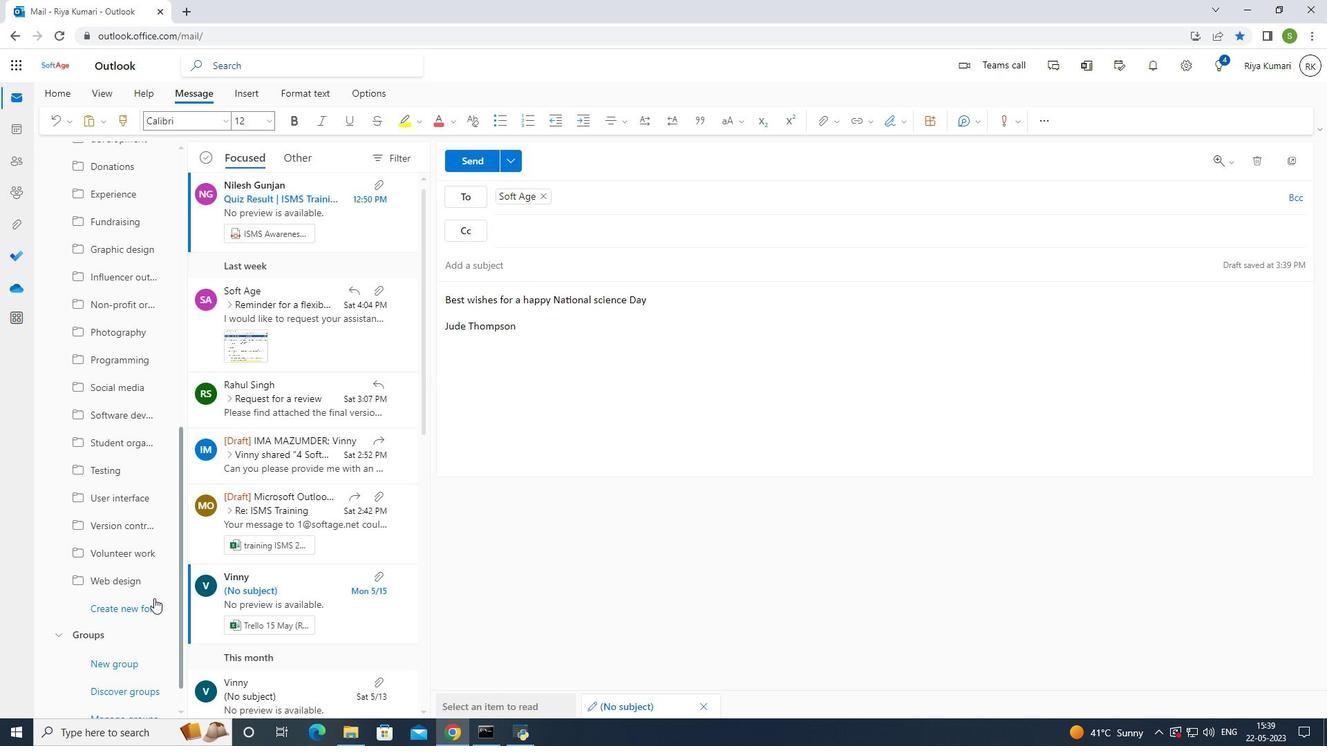 
Action: Mouse pressed left at (142, 609)
Screenshot: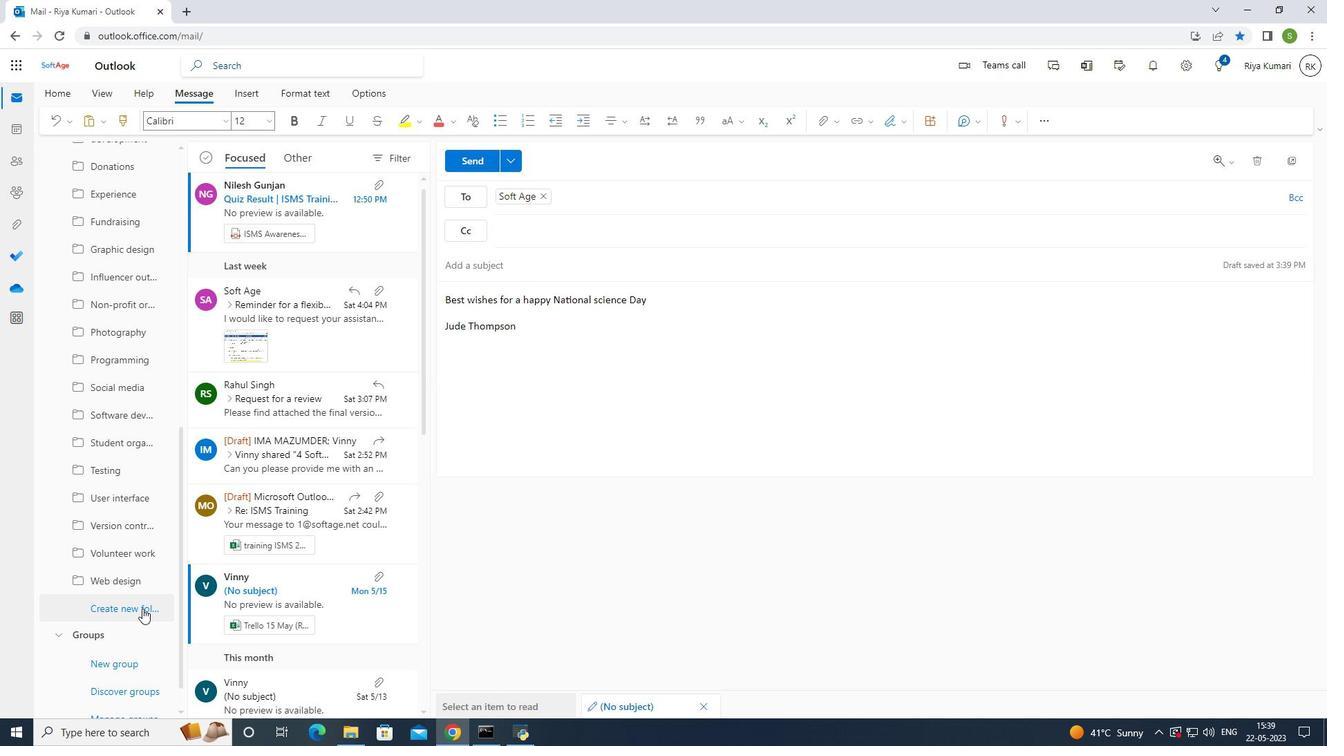 
Action: Mouse moved to (249, 535)
Screenshot: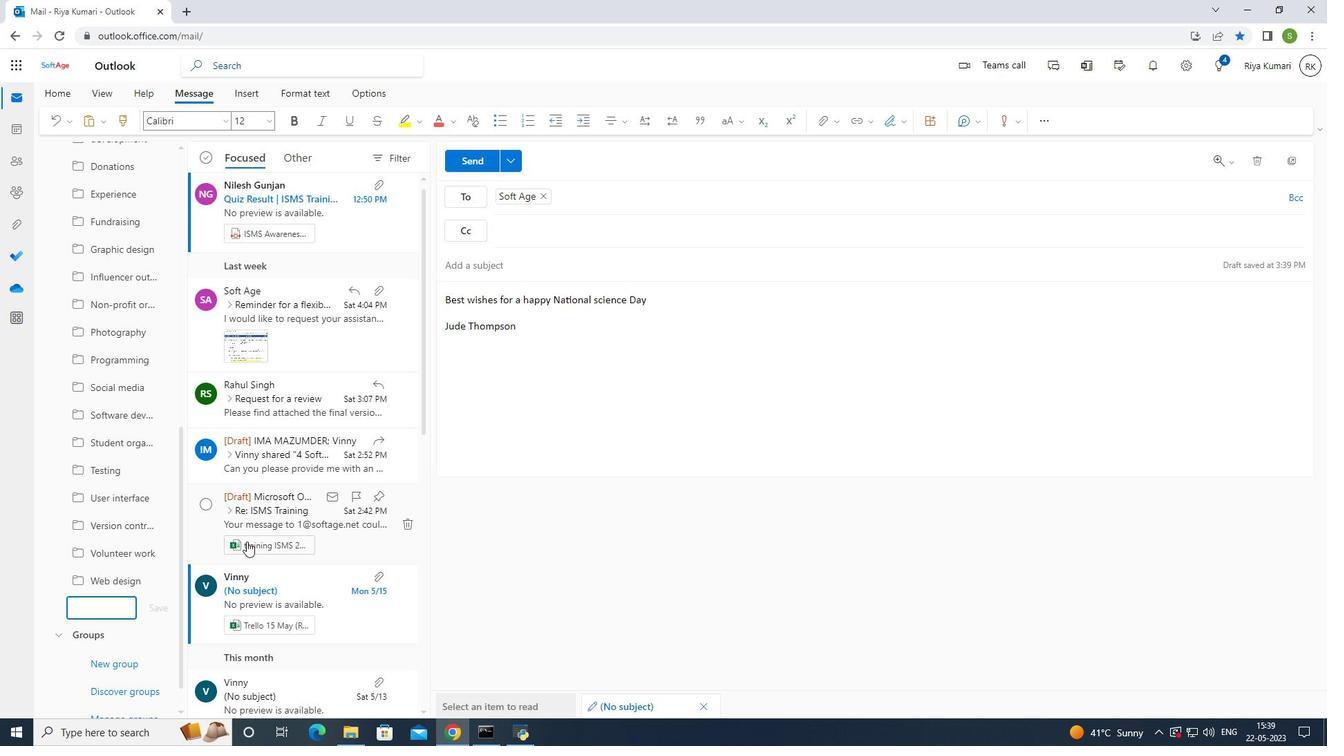 
Action: Key pressed <Key.shift>Version<Key.space>control
Screenshot: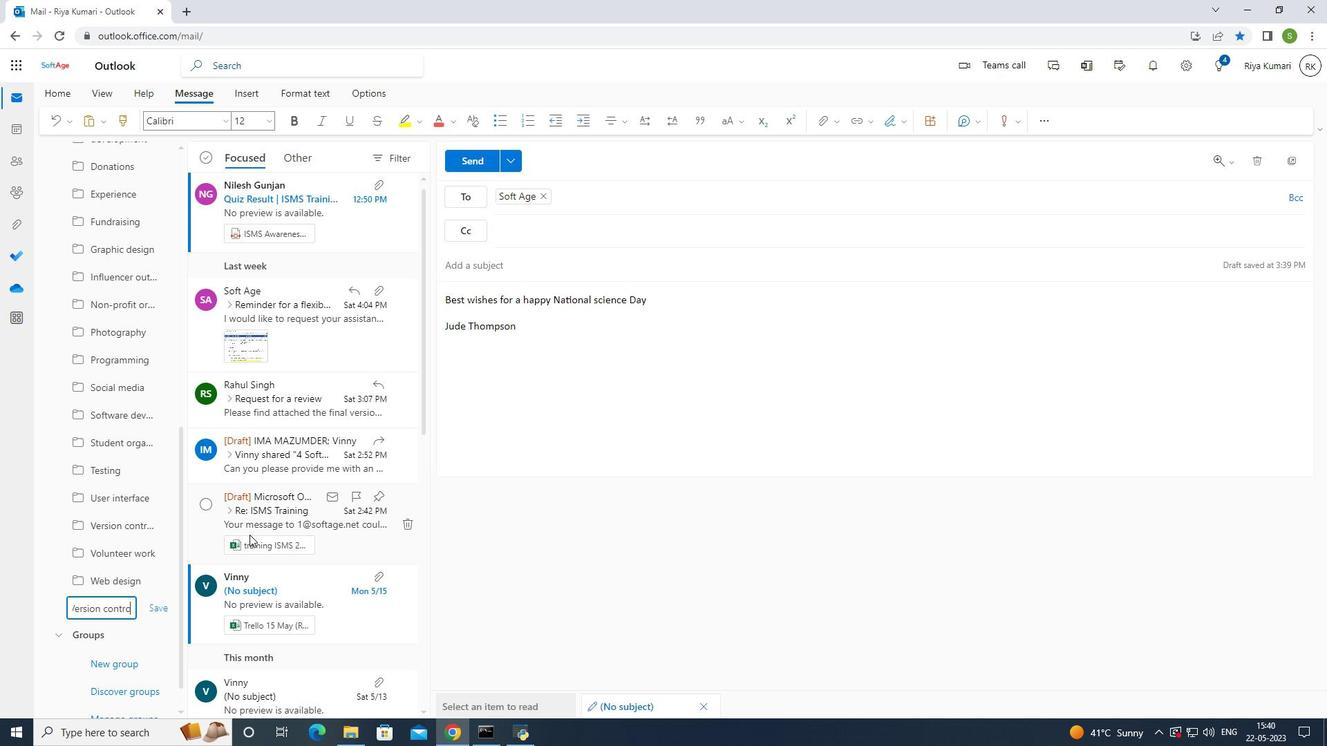 
Action: Mouse moved to (152, 609)
Screenshot: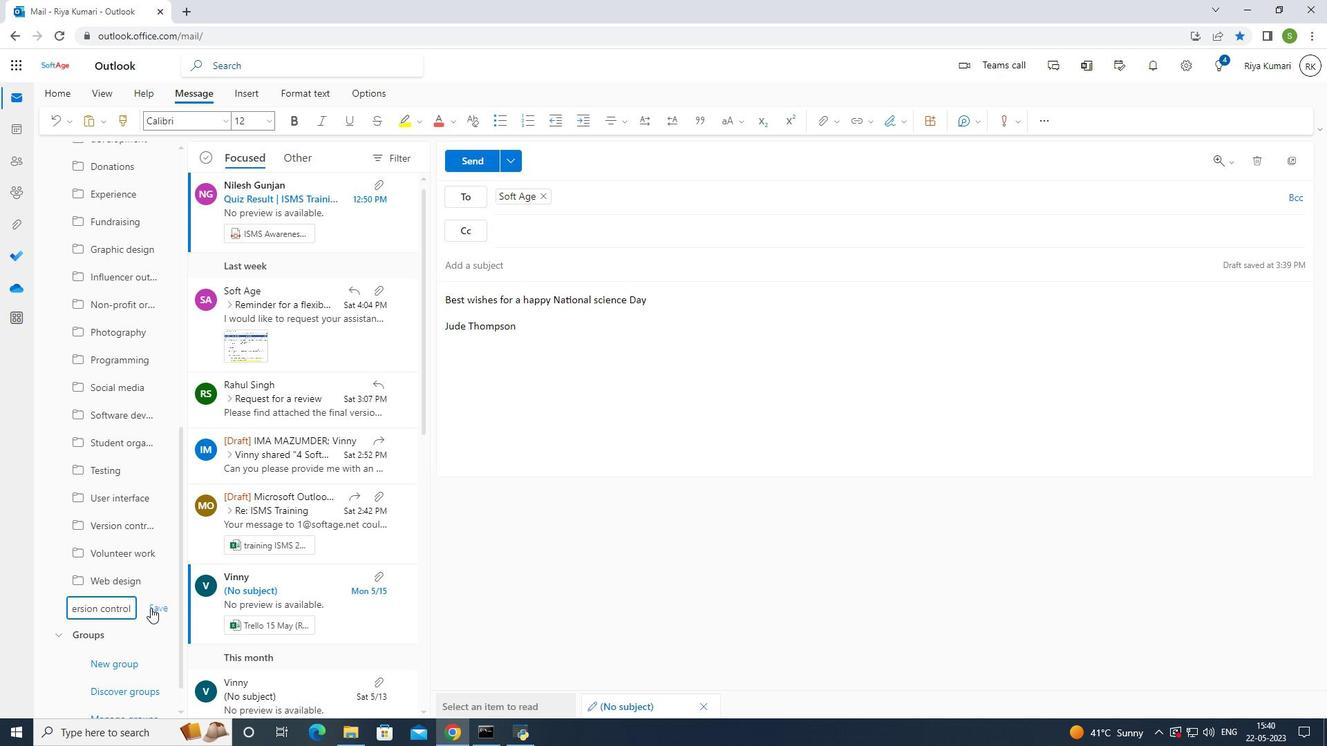 
Action: Mouse pressed left at (152, 609)
Screenshot: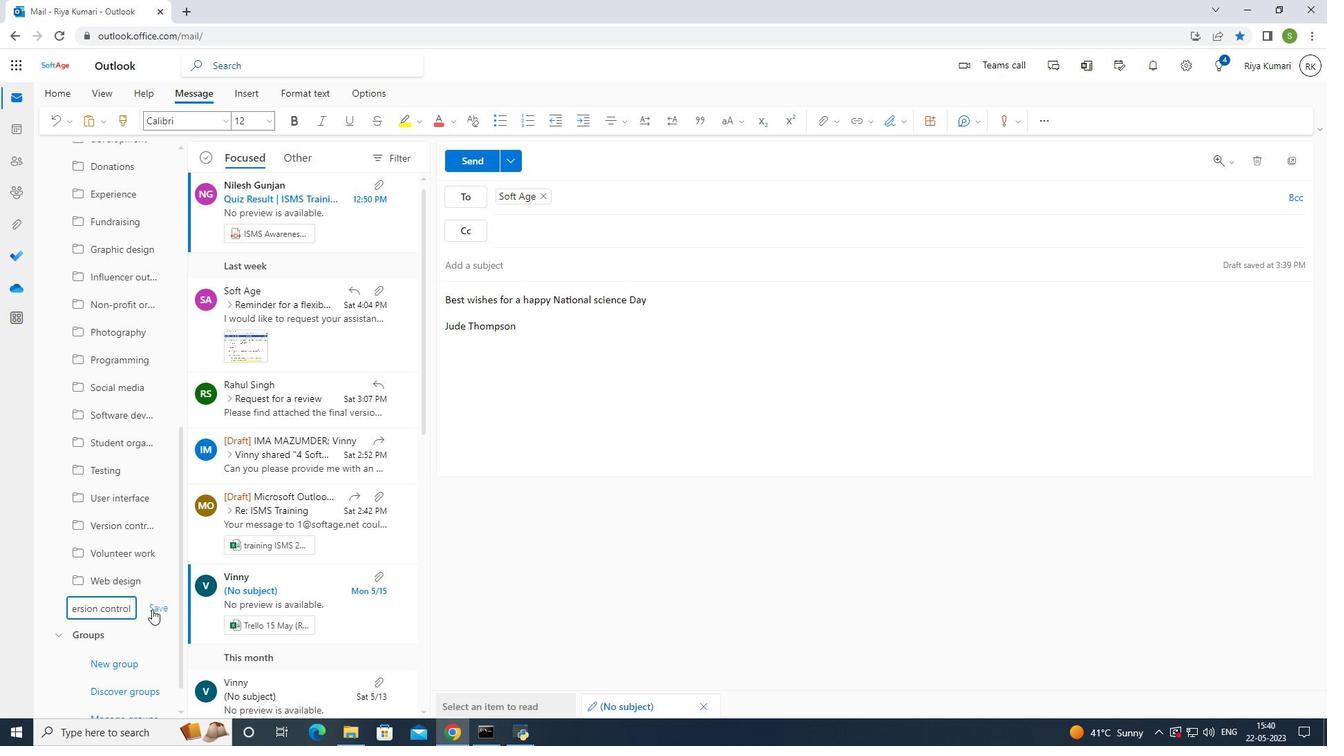 
Action: Mouse moved to (478, 160)
Screenshot: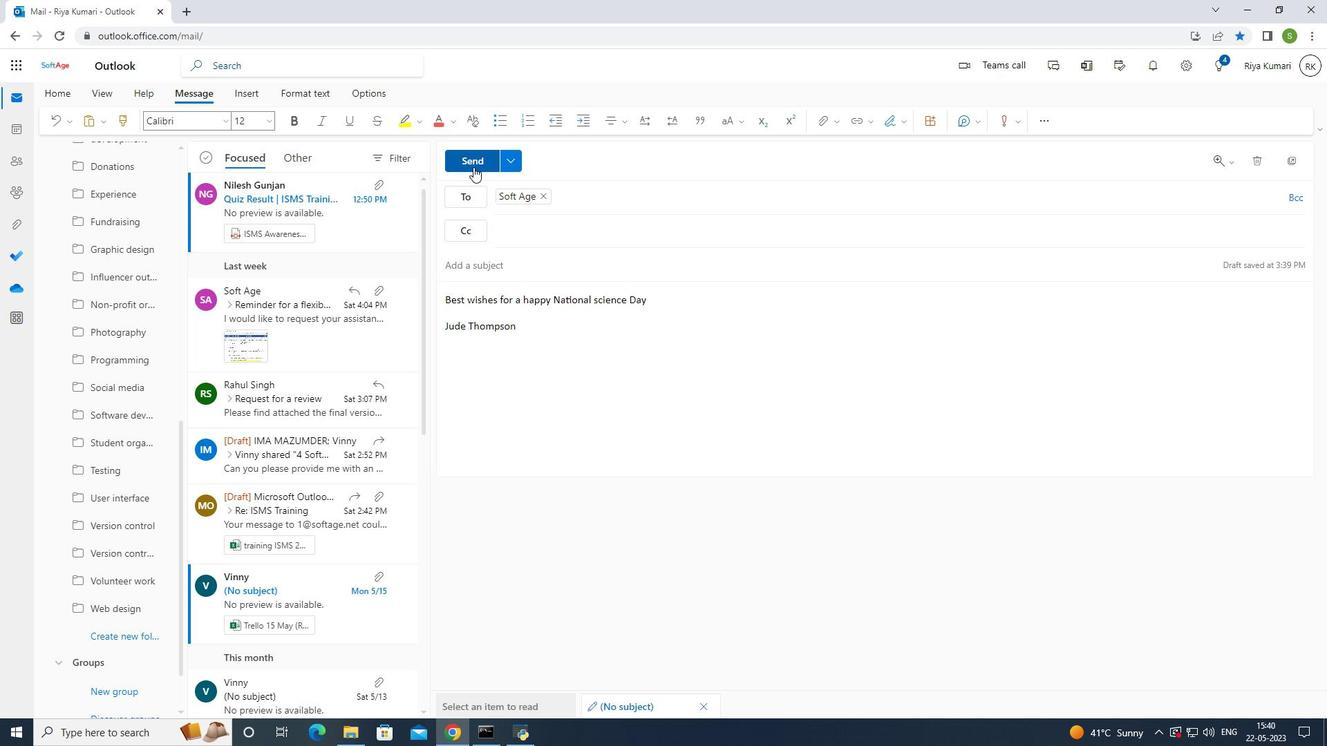 
Action: Mouse pressed left at (478, 160)
Screenshot: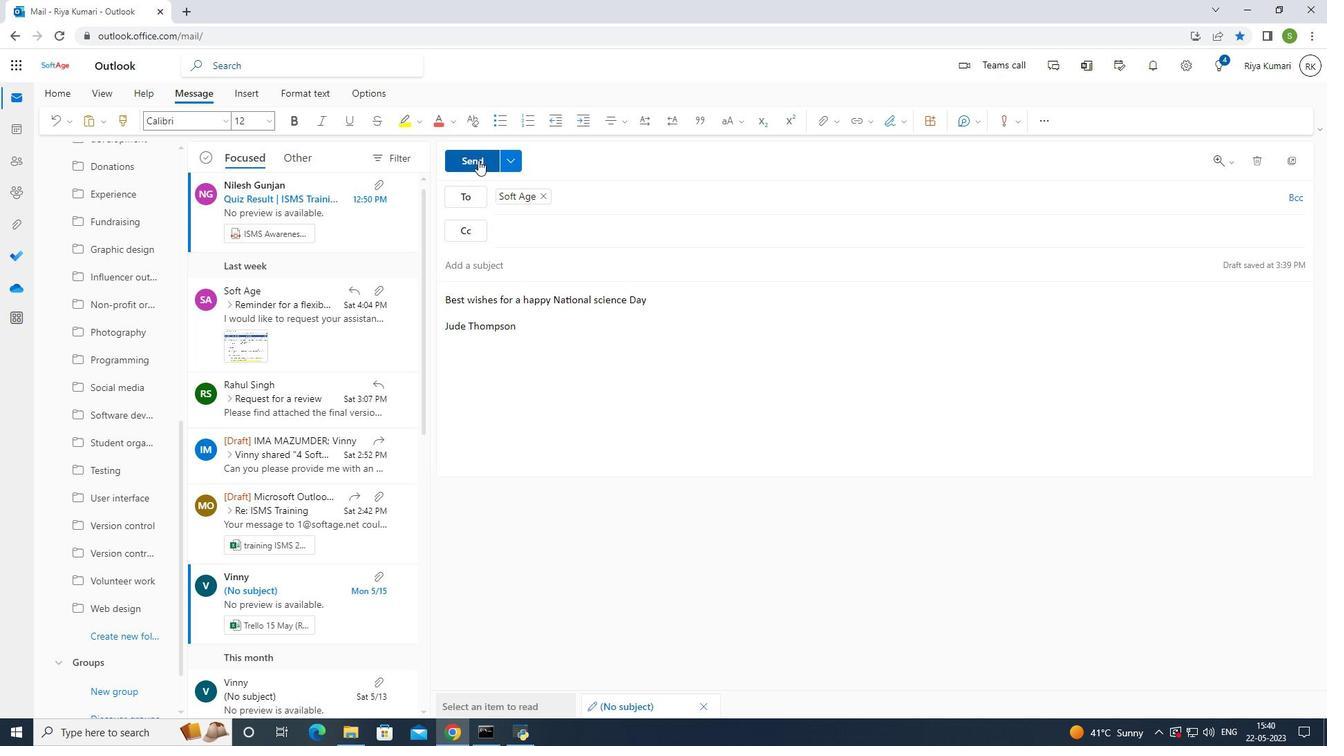 
Action: Mouse moved to (651, 425)
Screenshot: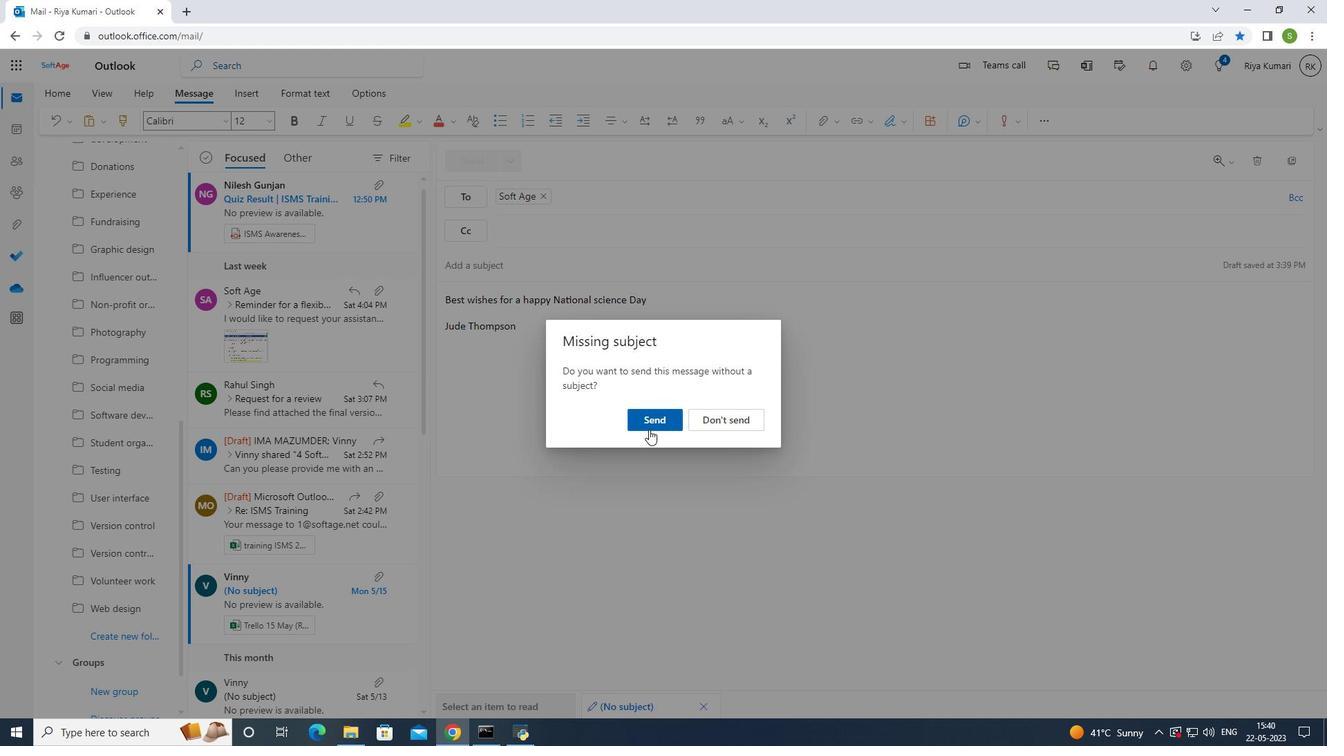 
Action: Mouse pressed left at (651, 425)
Screenshot: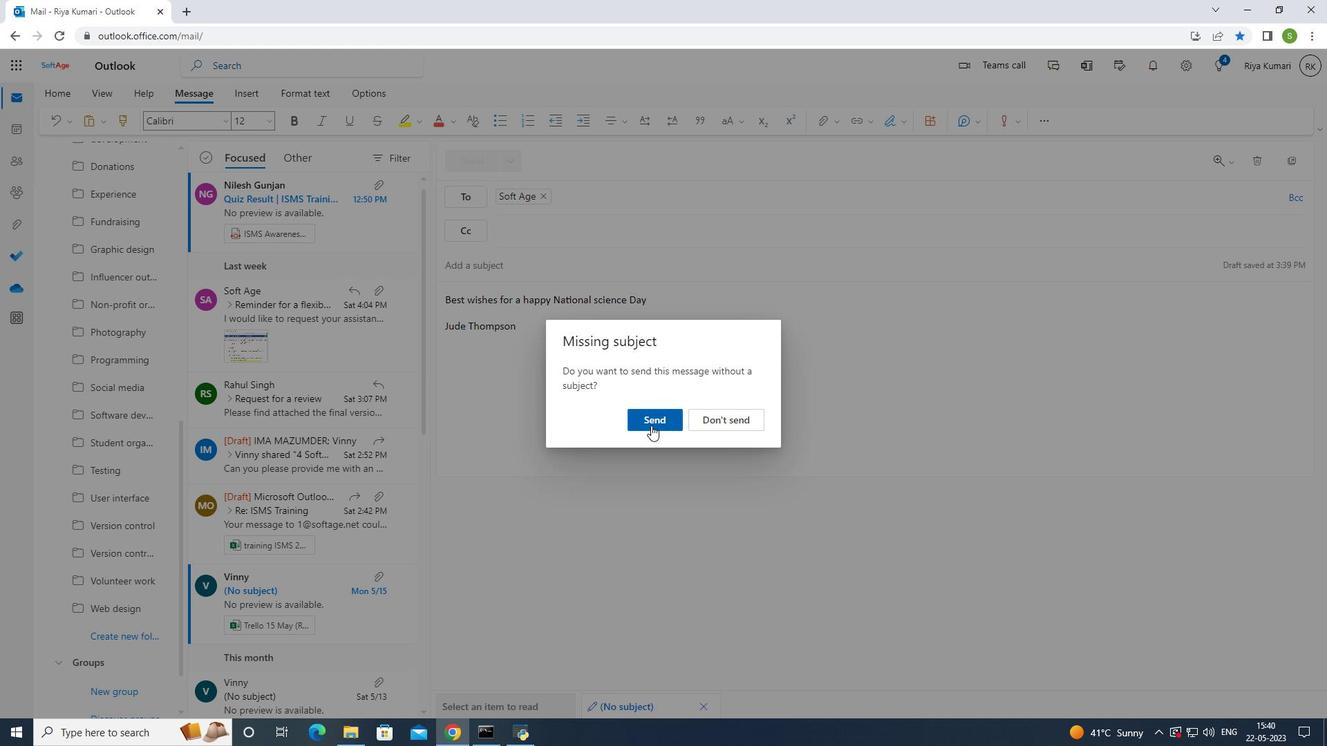
Action: Mouse moved to (652, 418)
Screenshot: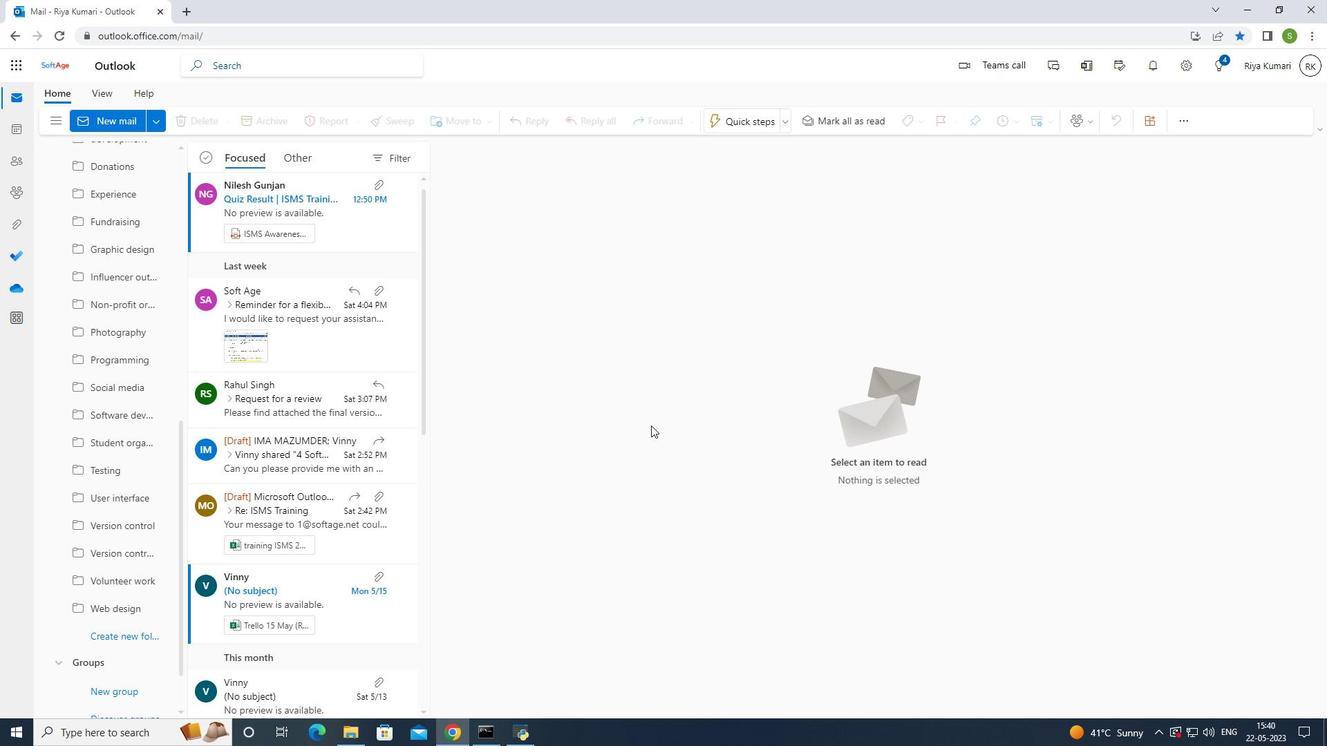 
